 Task: Find a one-way business class flight from Norfolk (ORF) to Springfield (SPI) on June 2, using Delta, with 1 carry-on bag, and a budget of up to ₹480,000.
Action: Mouse moved to (368, 145)
Screenshot: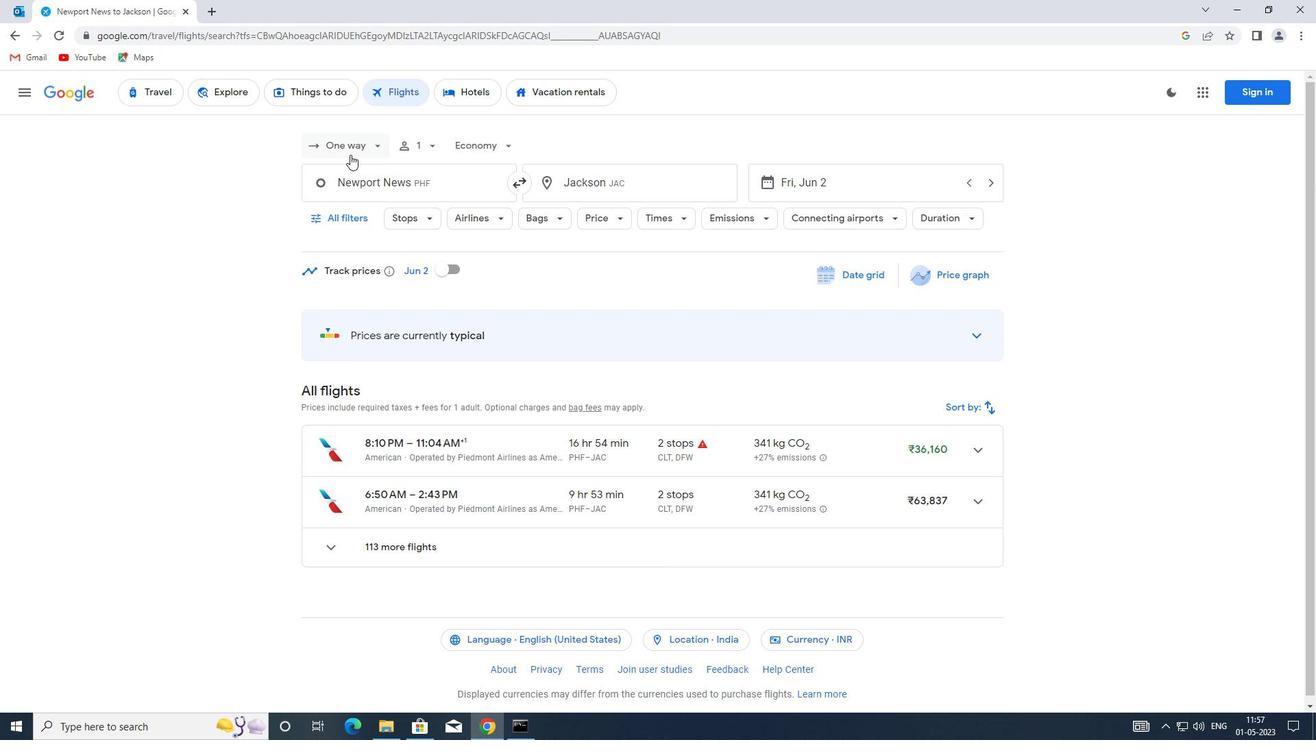
Action: Mouse pressed left at (368, 145)
Screenshot: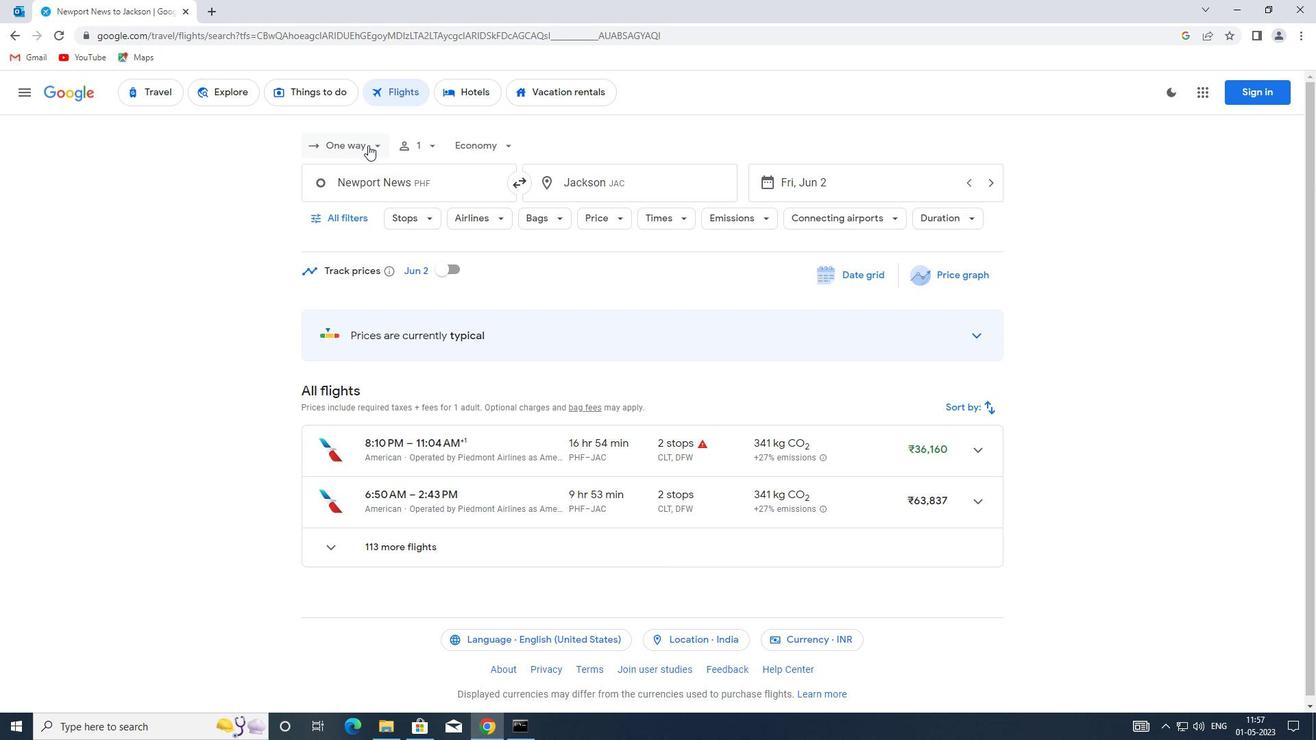 
Action: Mouse moved to (373, 212)
Screenshot: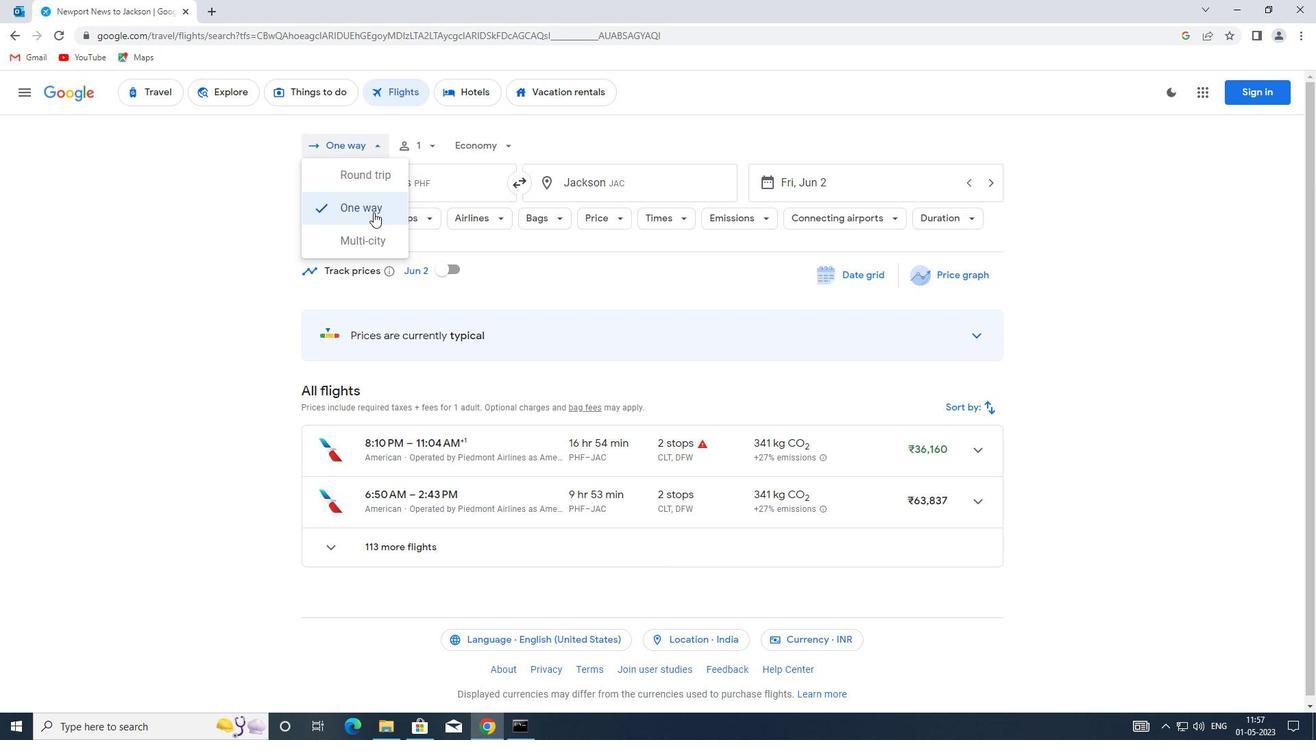 
Action: Mouse pressed left at (373, 212)
Screenshot: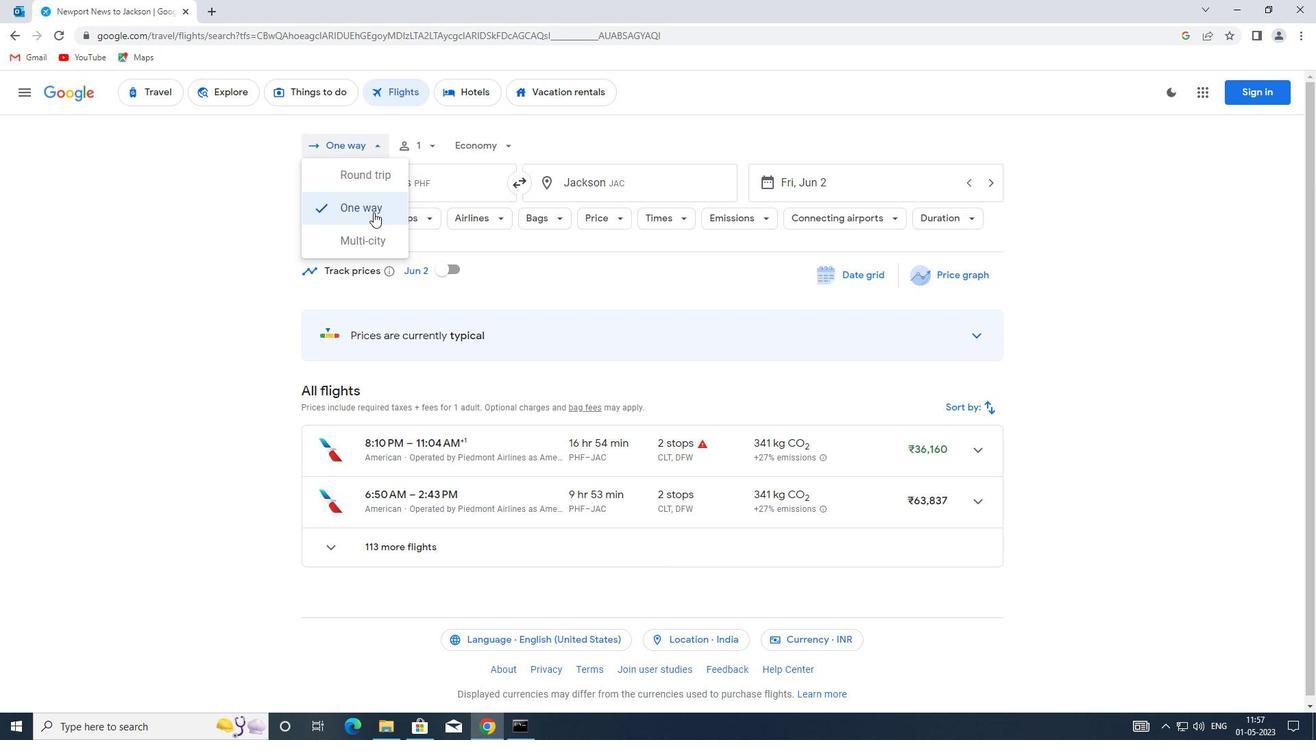 
Action: Mouse moved to (433, 146)
Screenshot: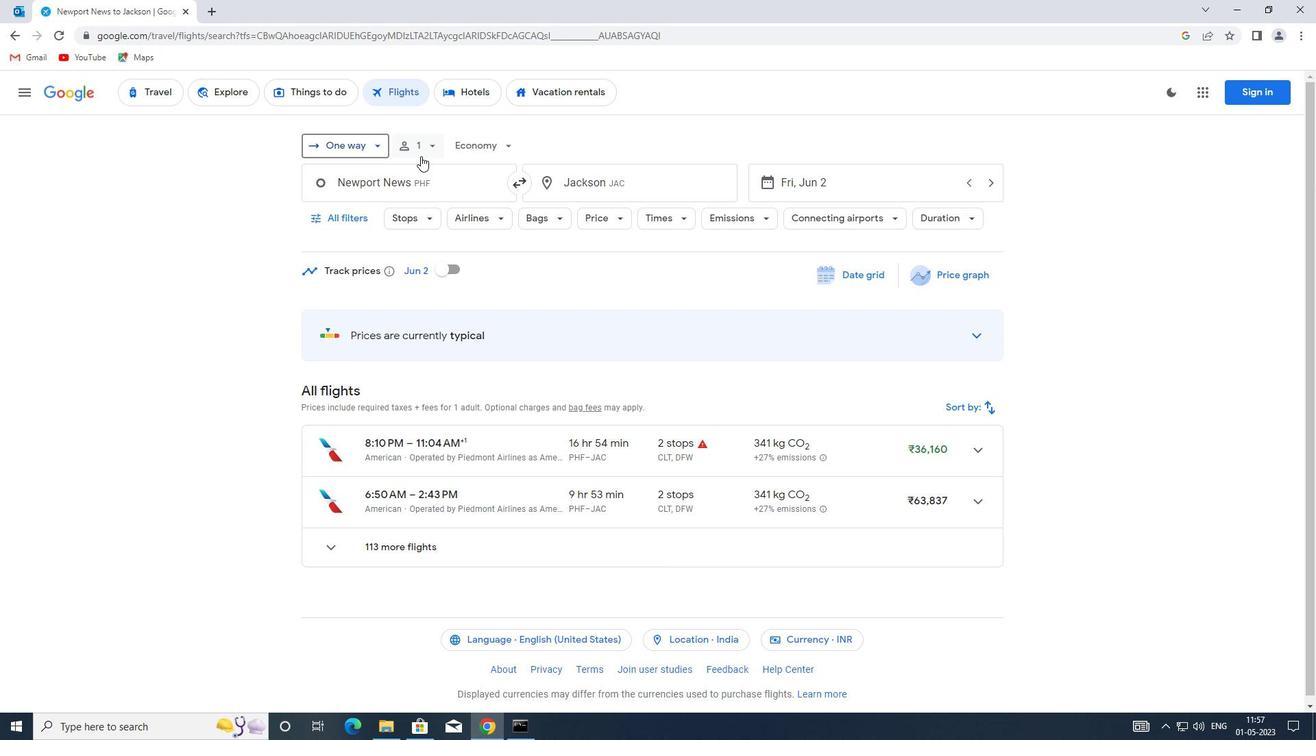 
Action: Mouse pressed left at (433, 146)
Screenshot: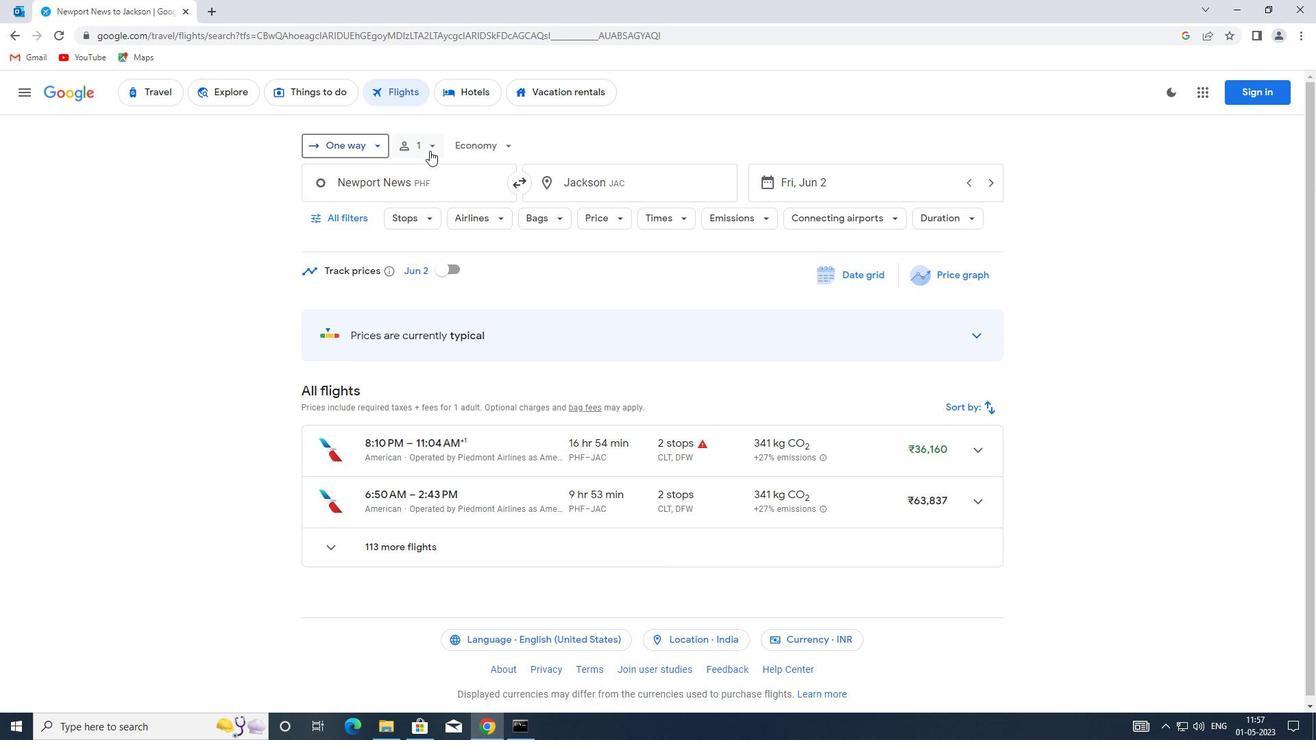 
Action: Mouse moved to (537, 178)
Screenshot: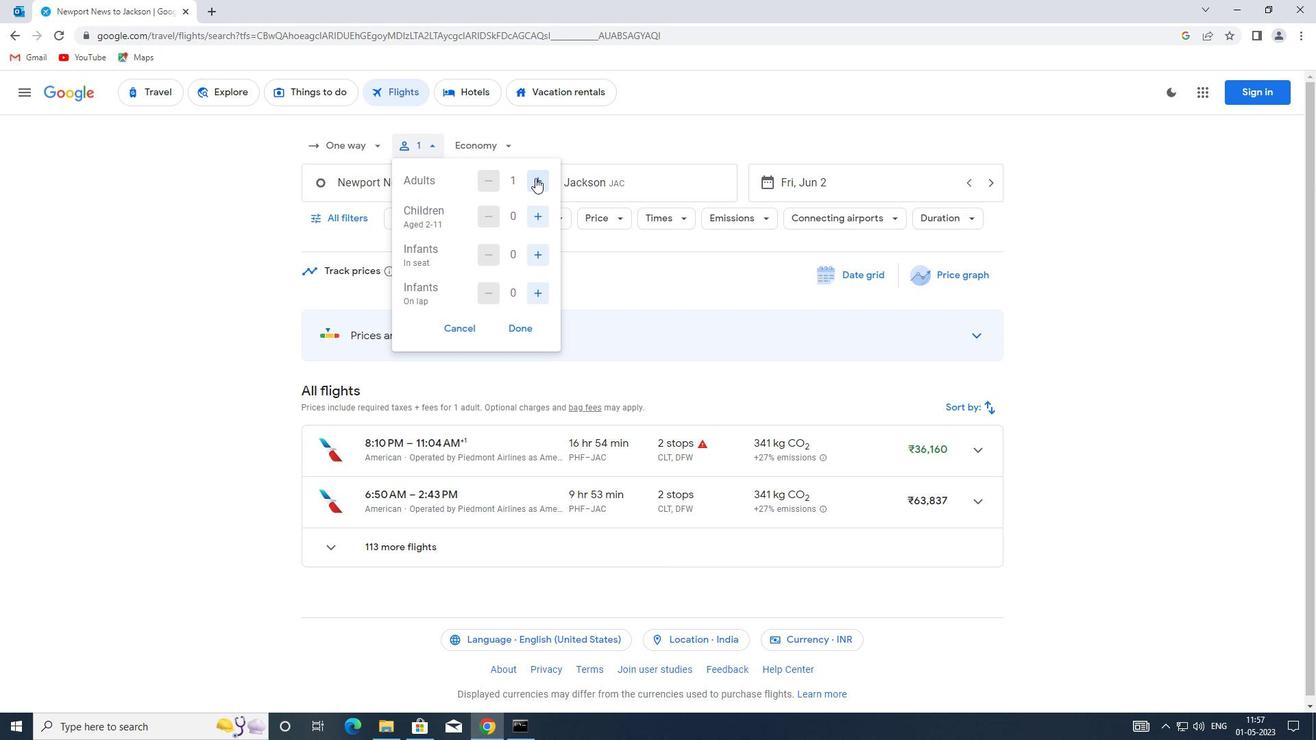 
Action: Mouse pressed left at (537, 178)
Screenshot: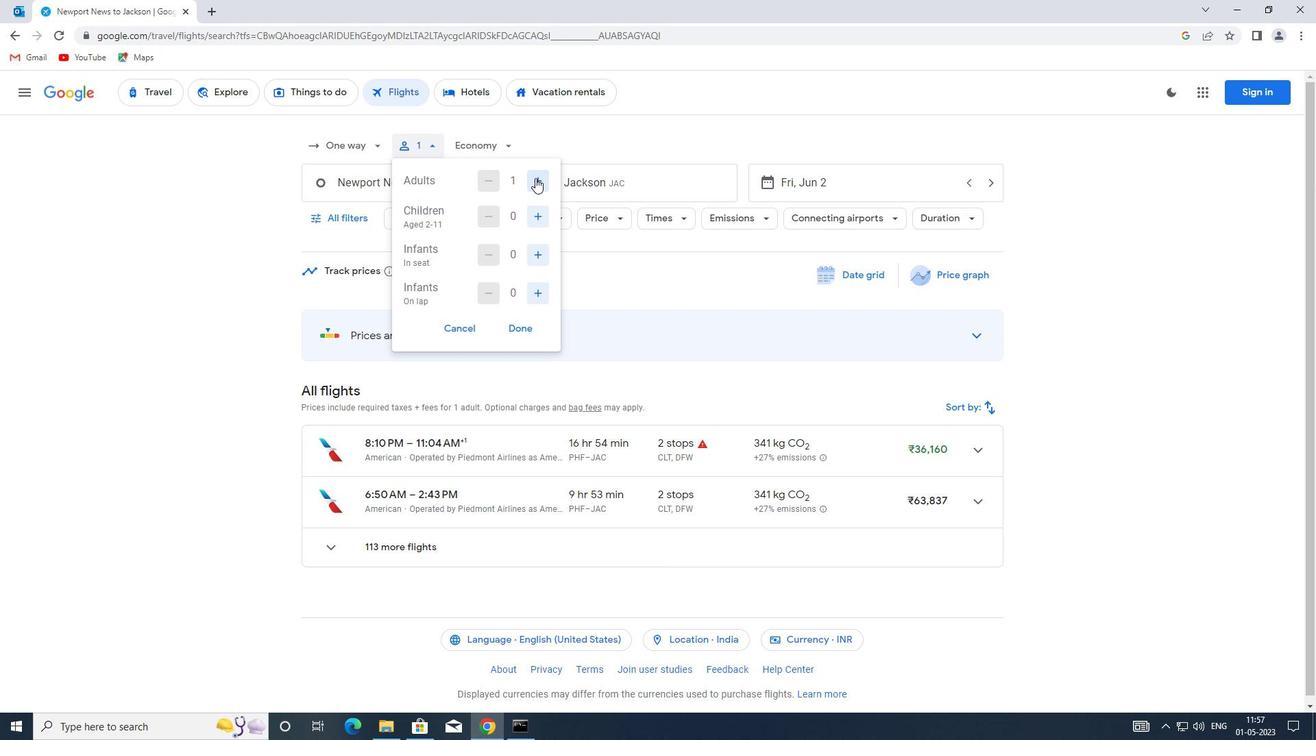 
Action: Mouse pressed left at (537, 178)
Screenshot: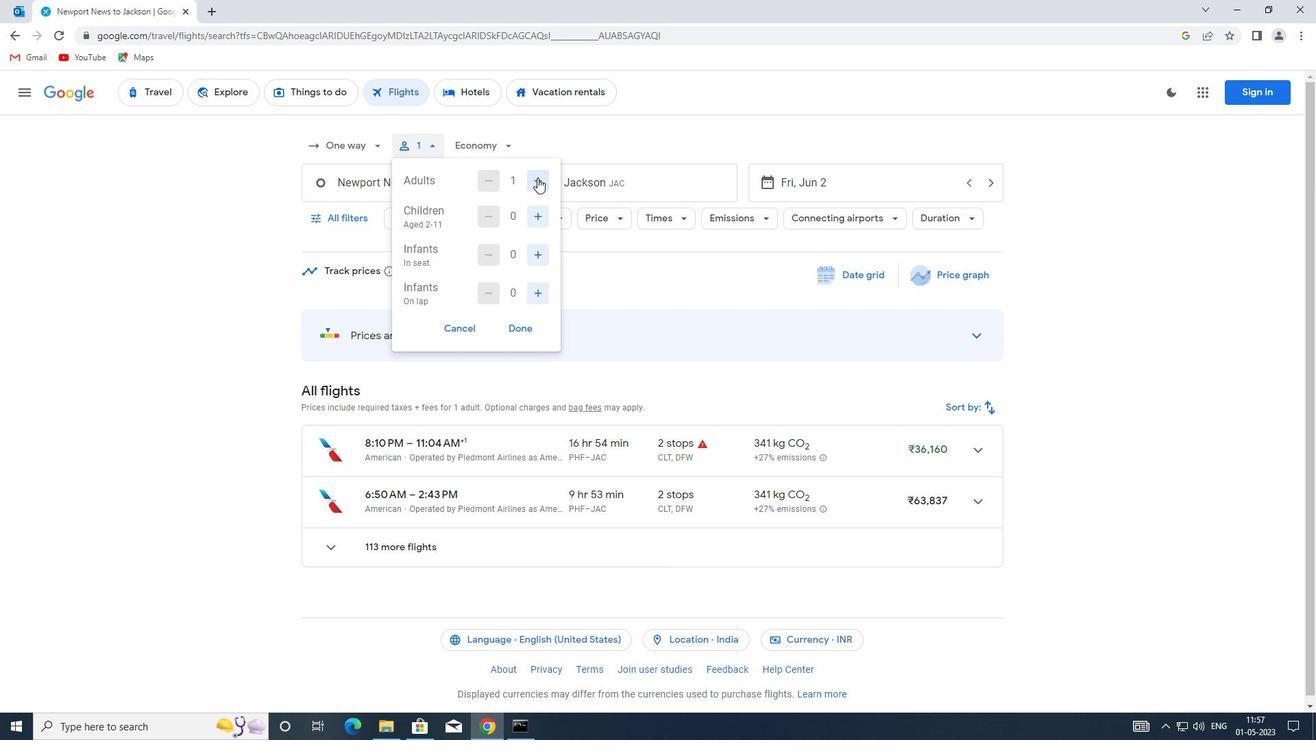 
Action: Mouse moved to (538, 178)
Screenshot: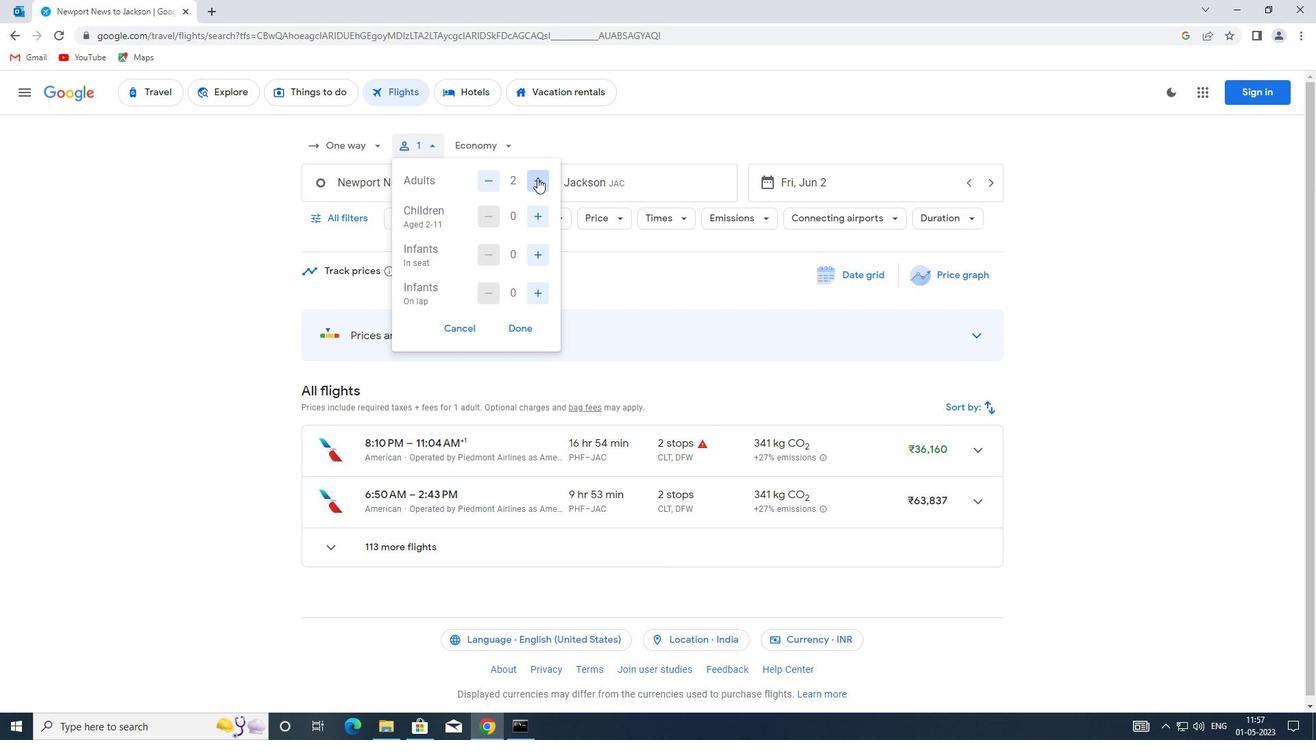 
Action: Mouse pressed left at (538, 178)
Screenshot: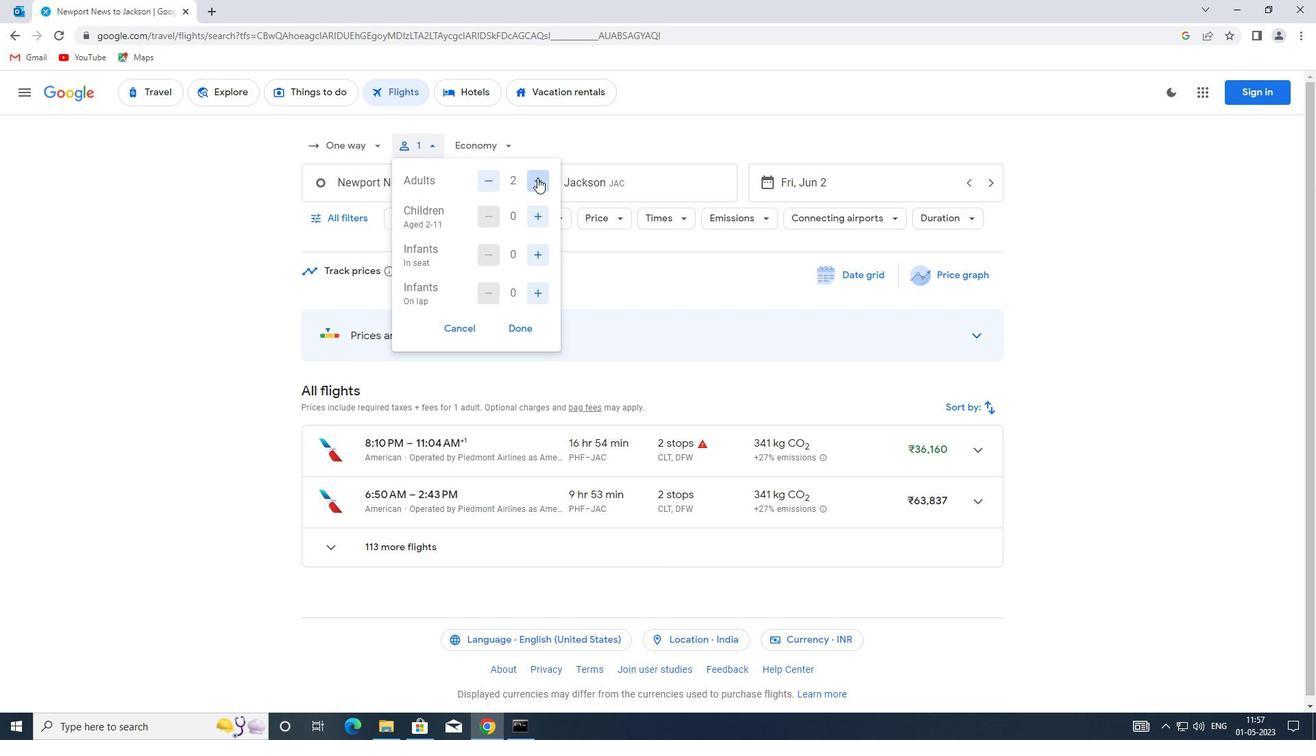 
Action: Mouse moved to (538, 178)
Screenshot: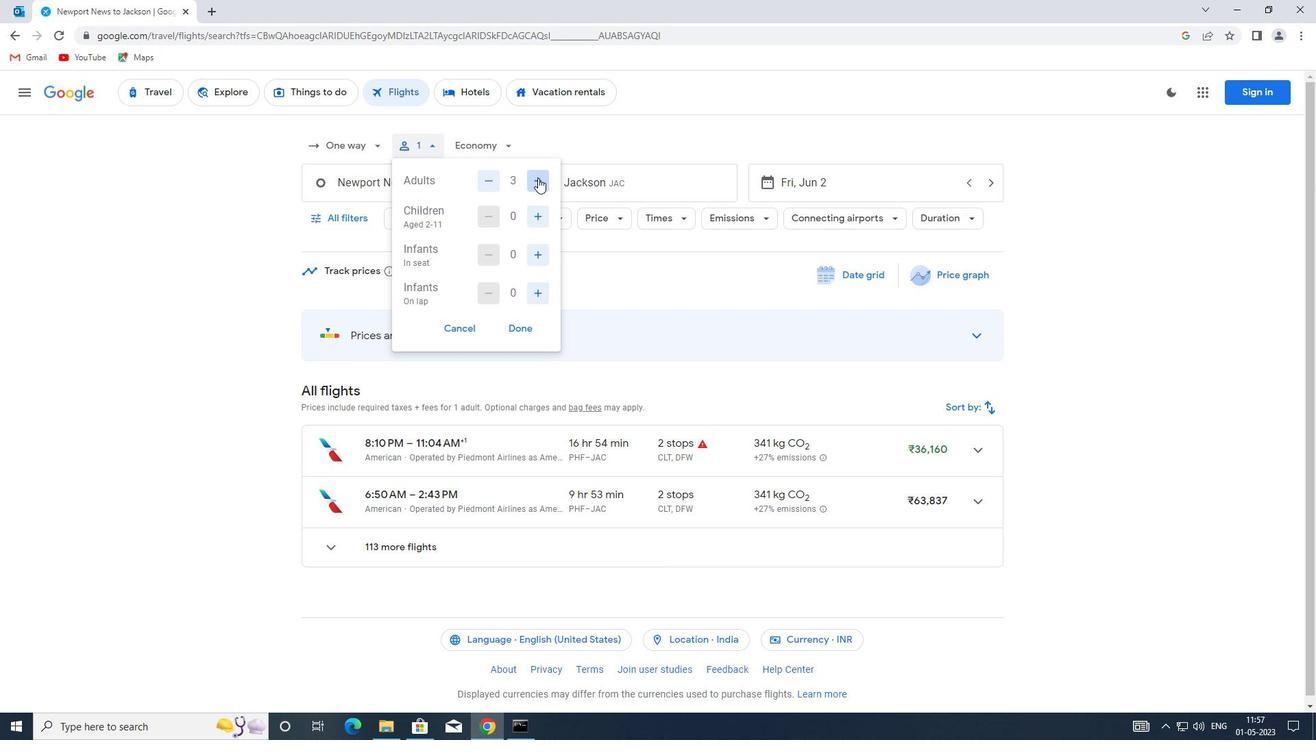 
Action: Mouse pressed left at (538, 178)
Screenshot: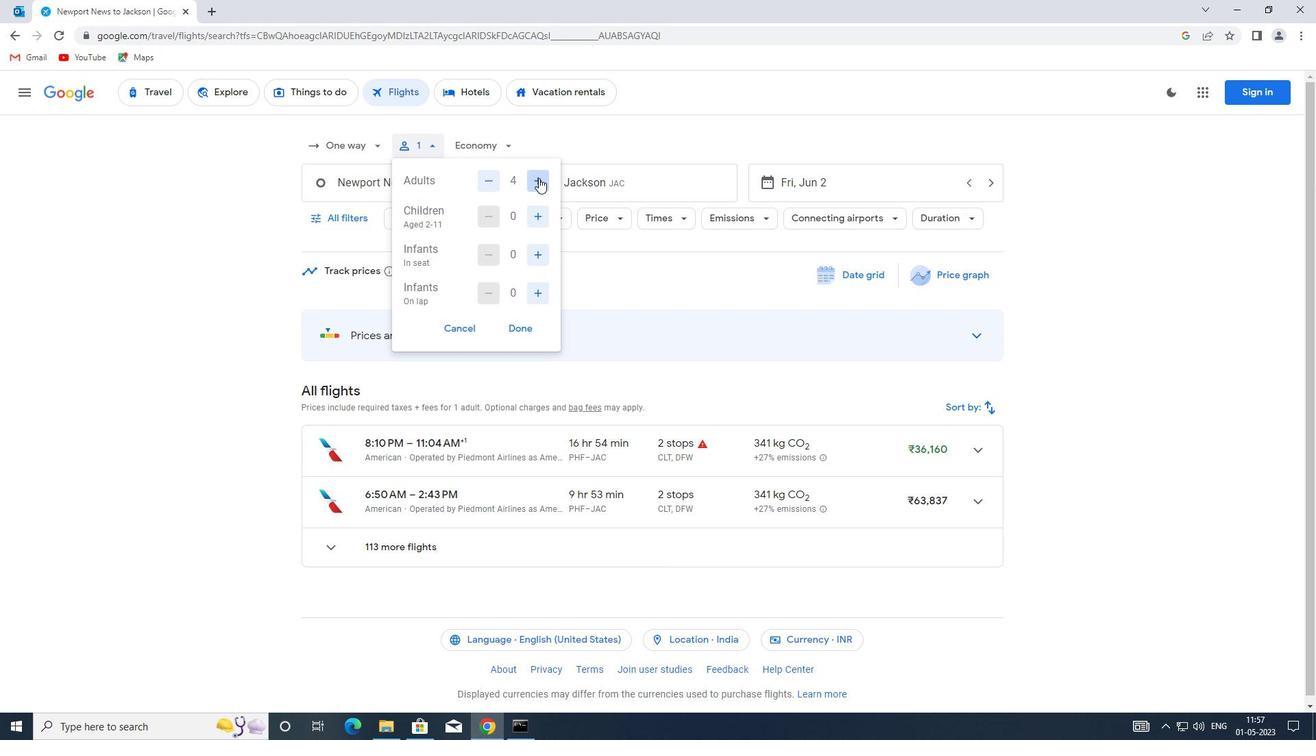 
Action: Mouse moved to (538, 213)
Screenshot: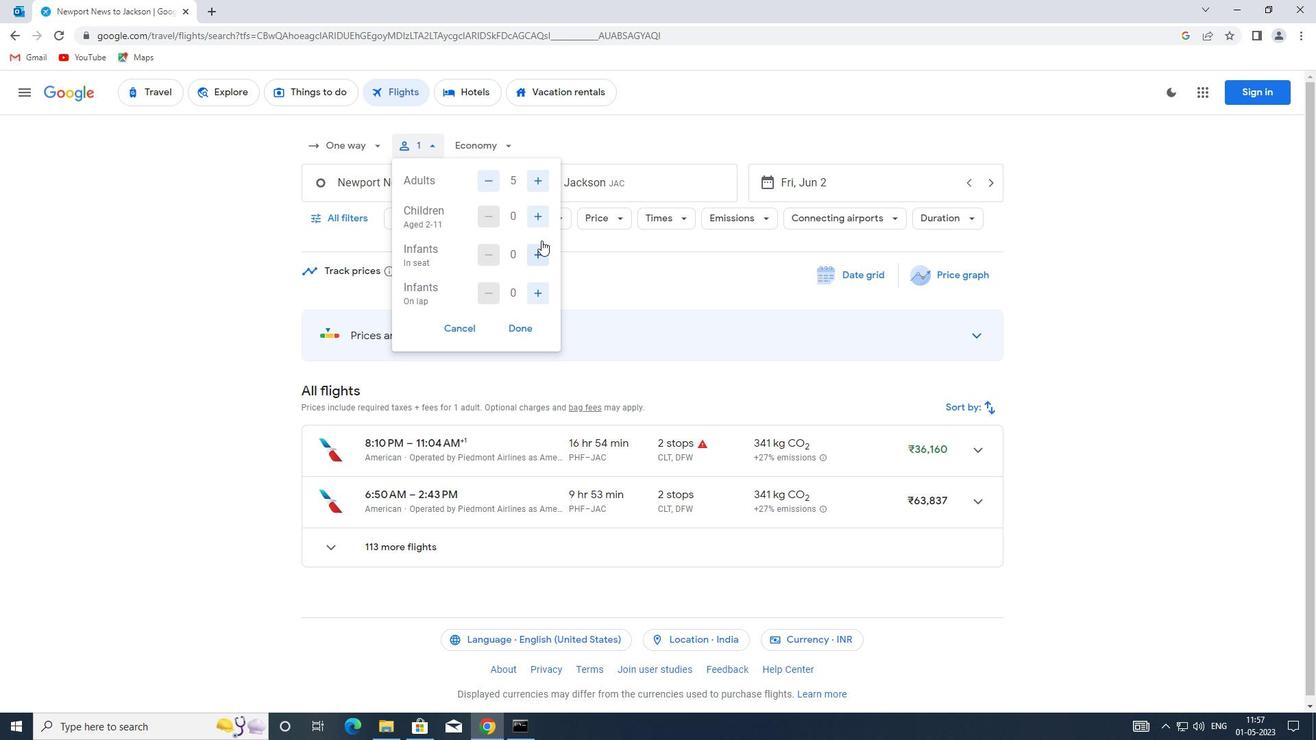 
Action: Mouse pressed left at (538, 213)
Screenshot: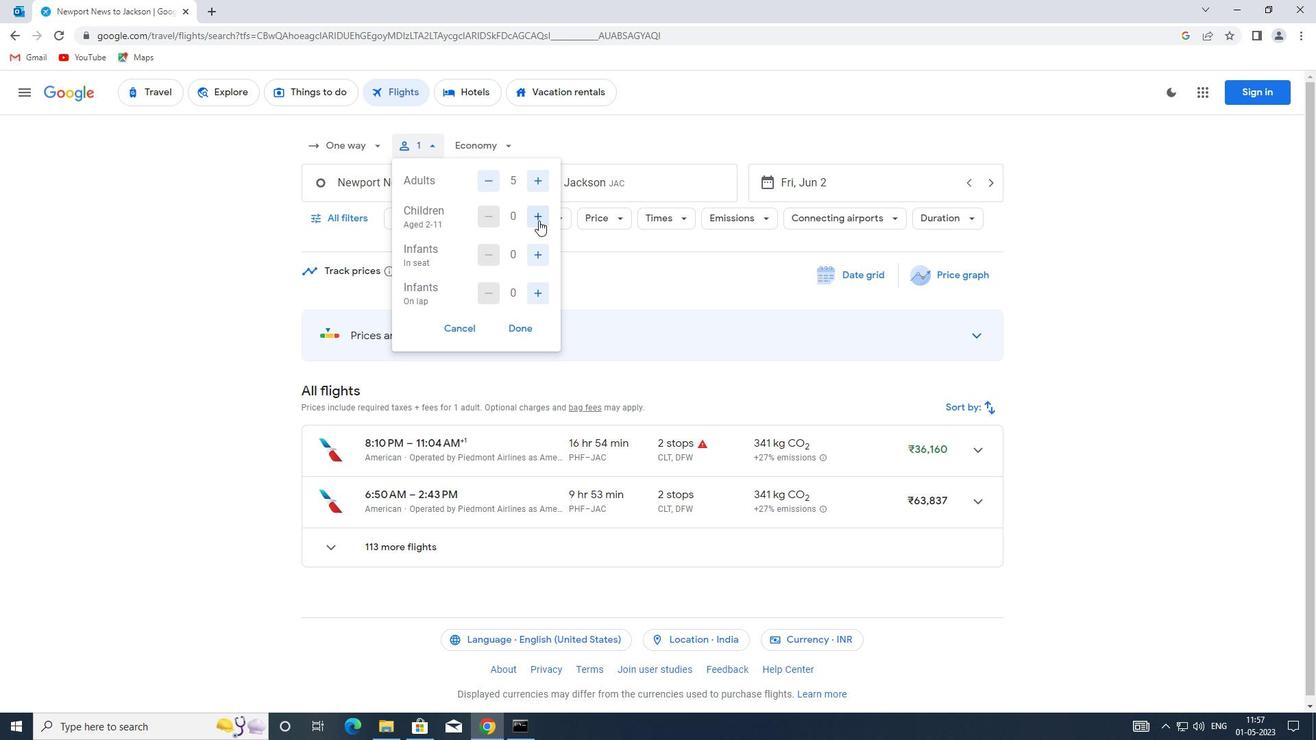 
Action: Mouse moved to (536, 258)
Screenshot: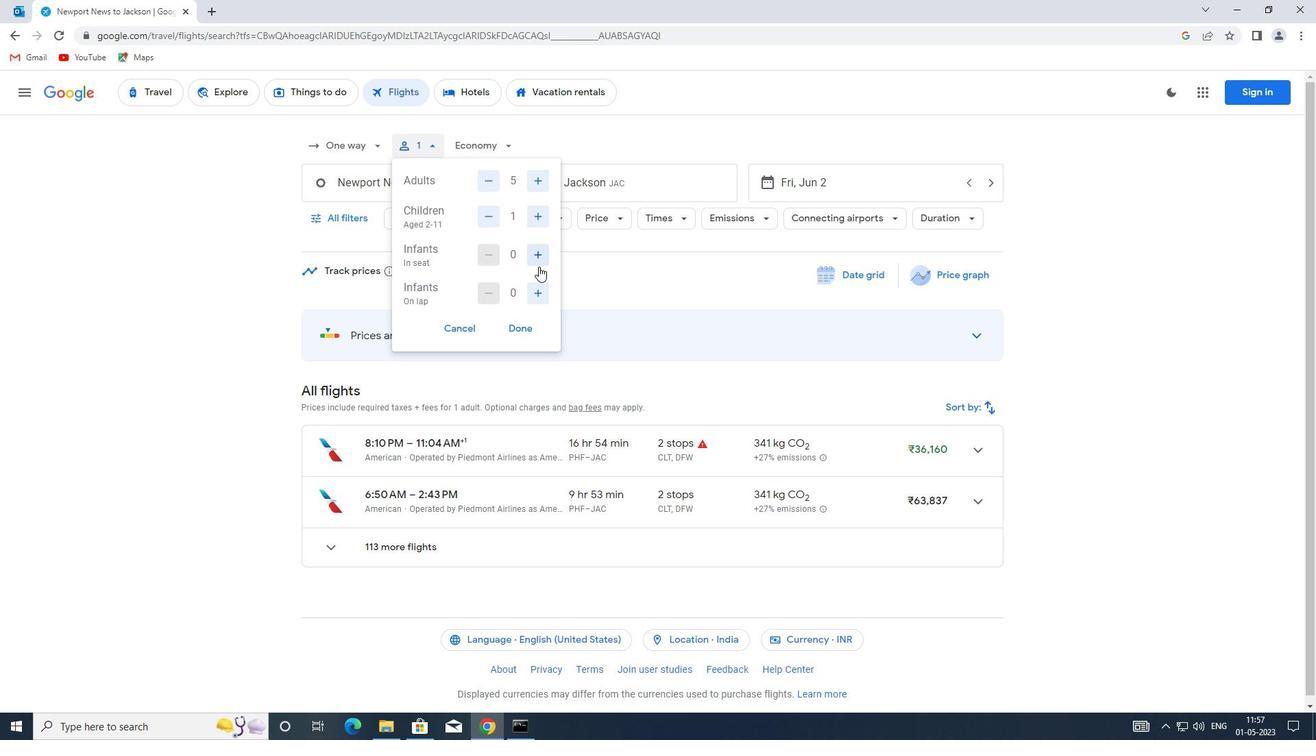 
Action: Mouse pressed left at (536, 258)
Screenshot: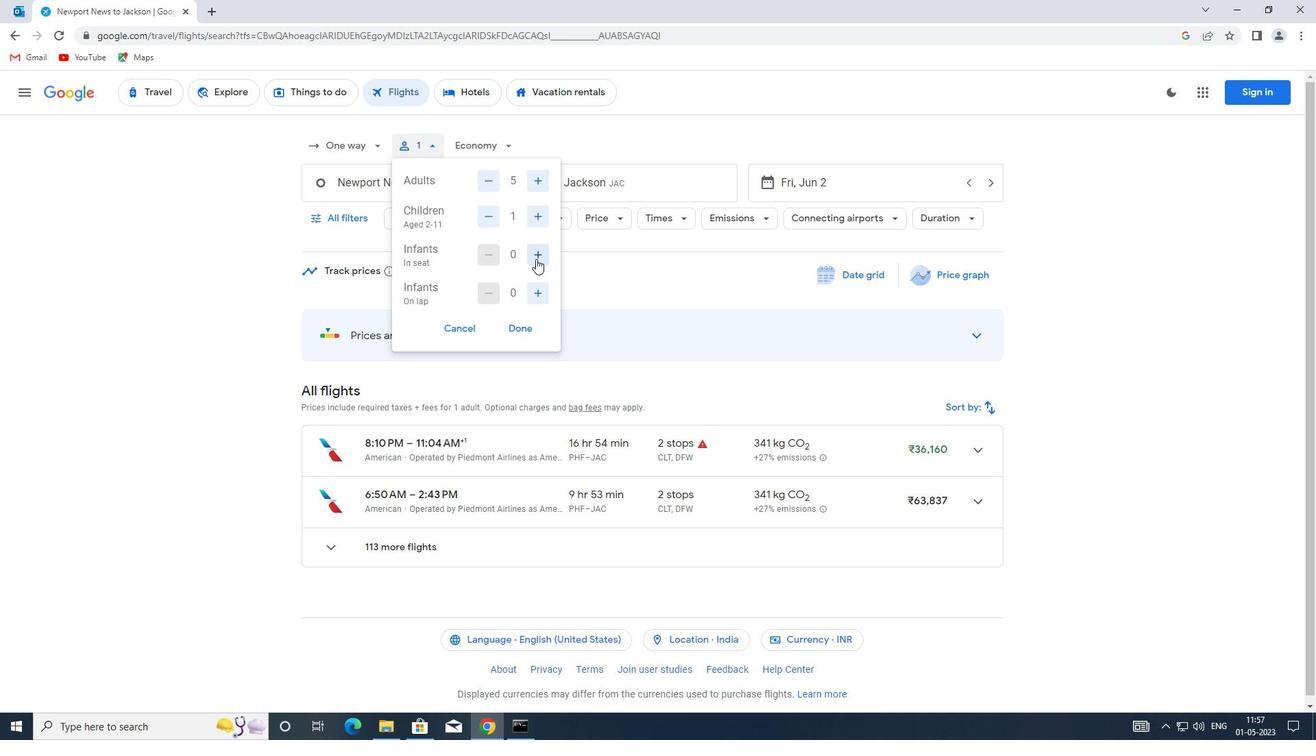 
Action: Mouse pressed left at (536, 258)
Screenshot: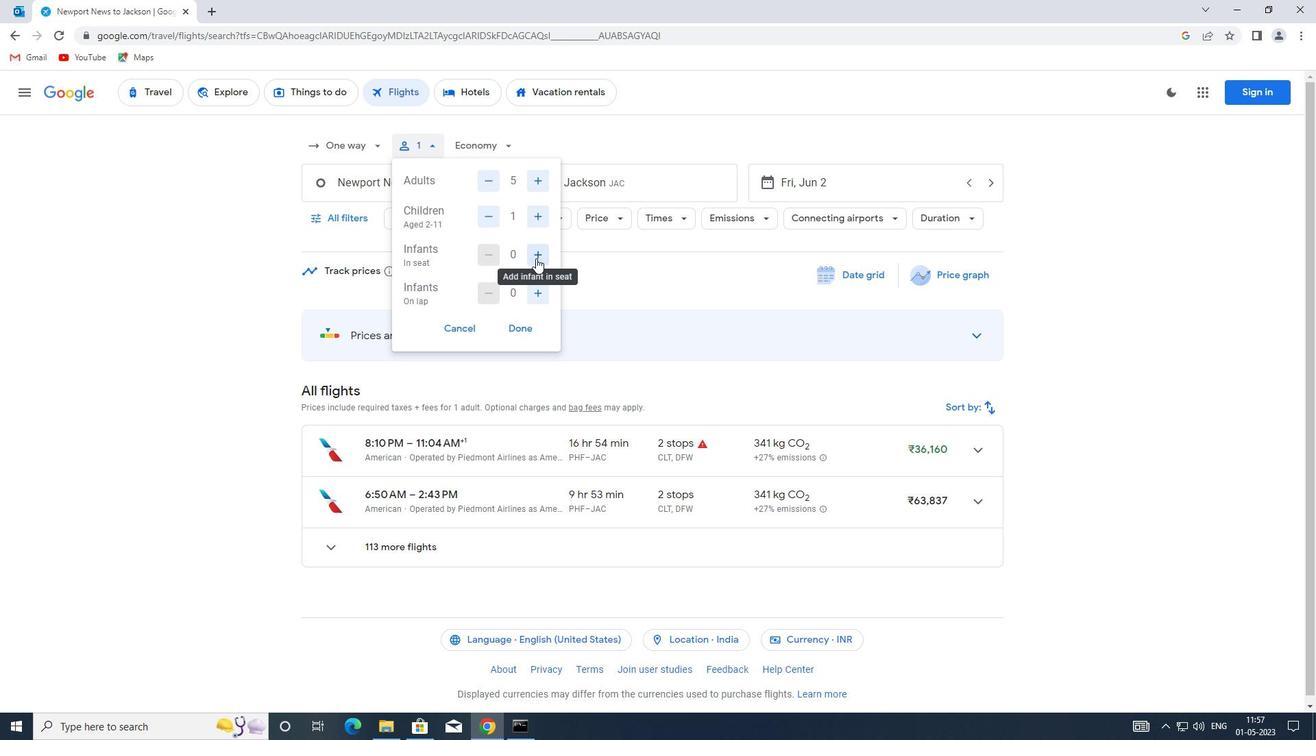 
Action: Mouse moved to (538, 294)
Screenshot: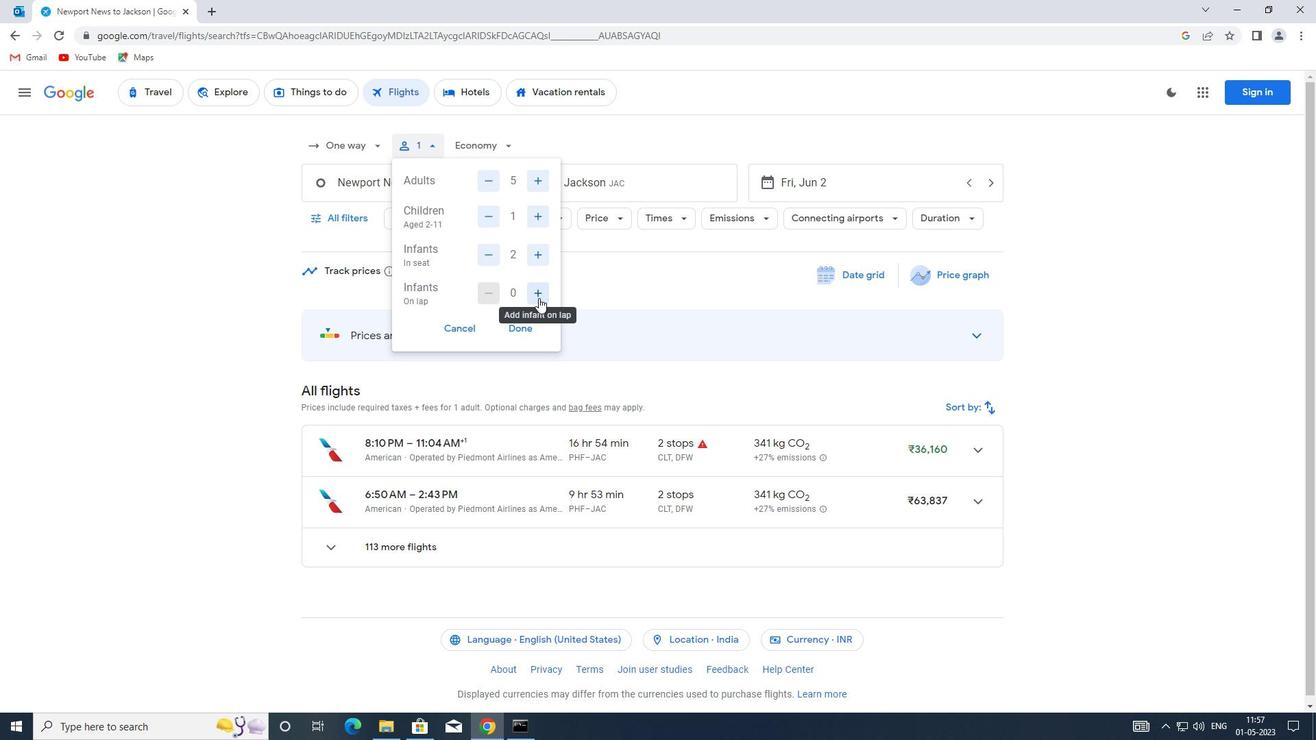 
Action: Mouse pressed left at (538, 294)
Screenshot: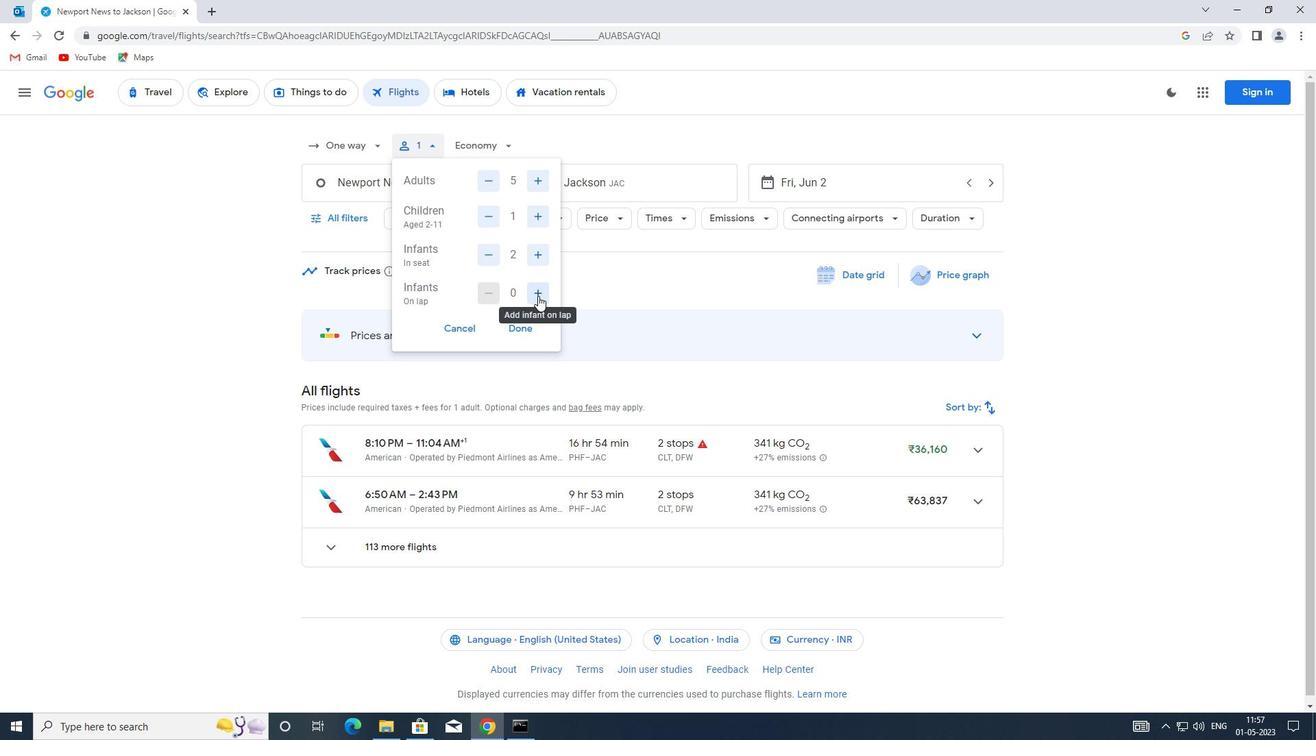 
Action: Mouse moved to (524, 334)
Screenshot: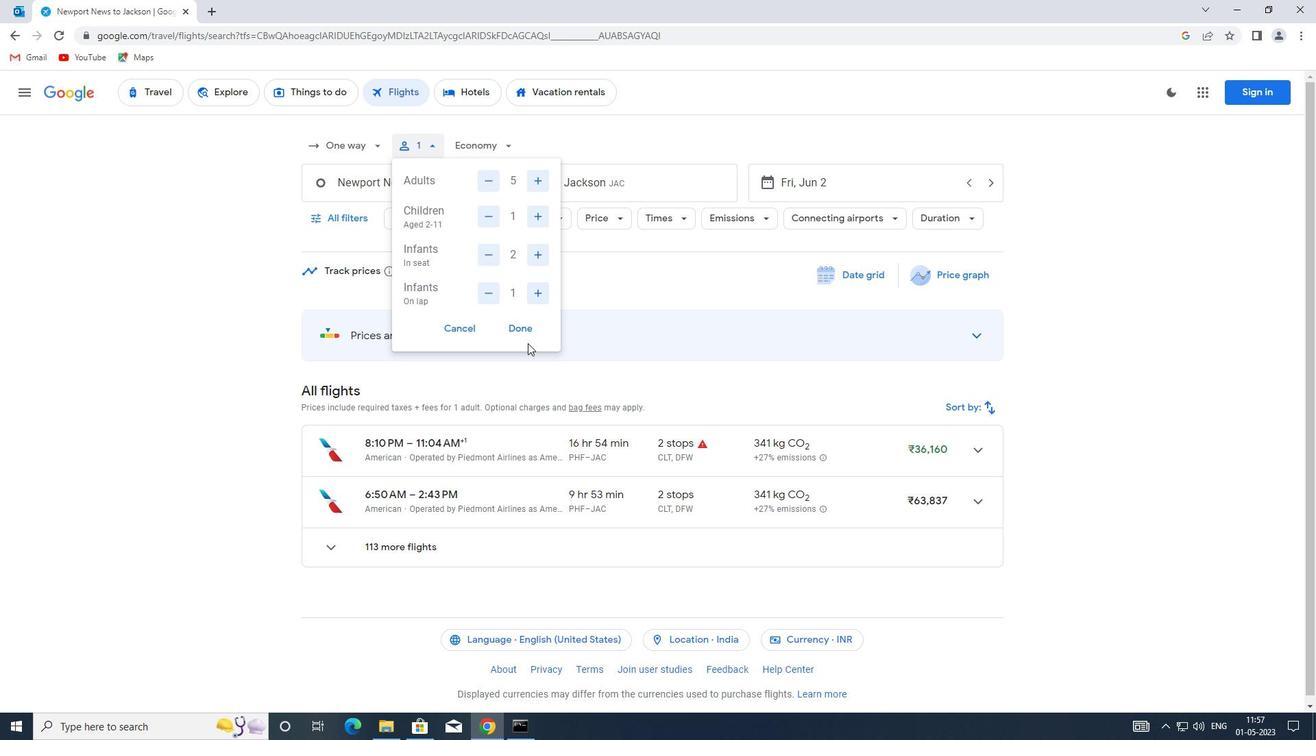 
Action: Mouse pressed left at (524, 334)
Screenshot: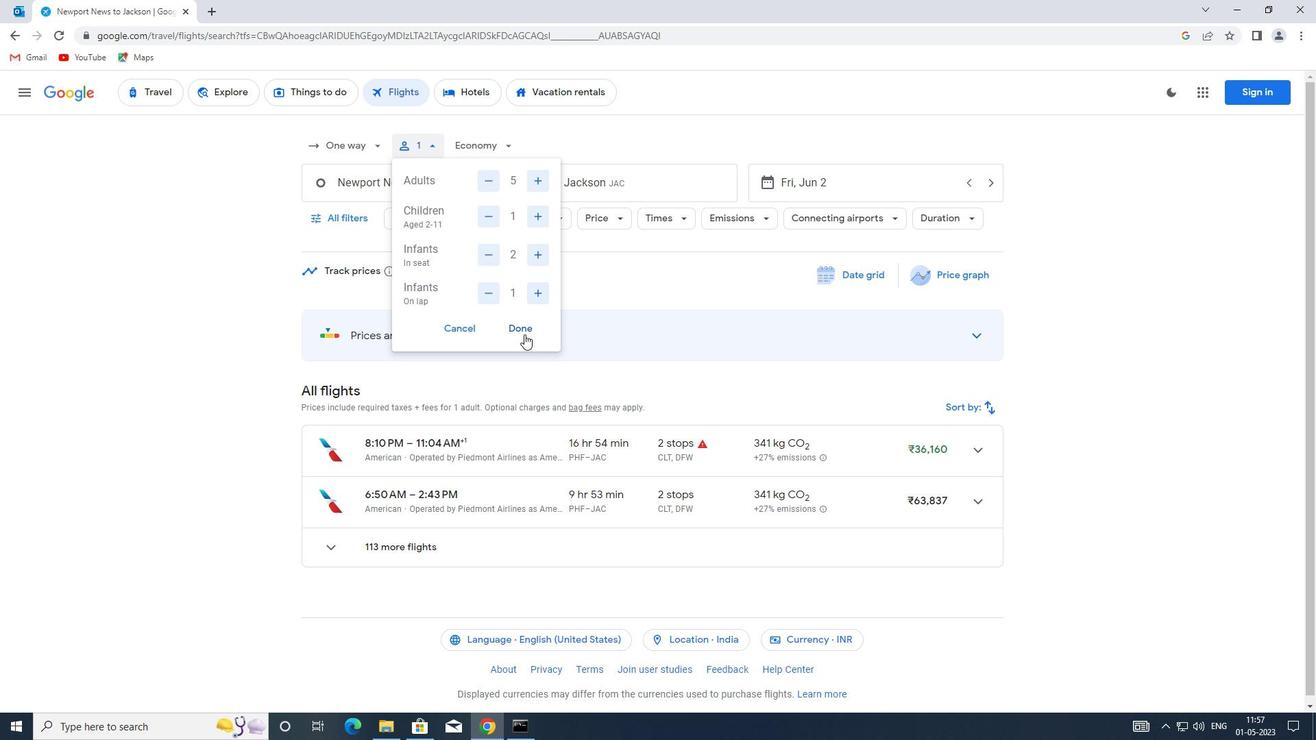 
Action: Mouse moved to (503, 150)
Screenshot: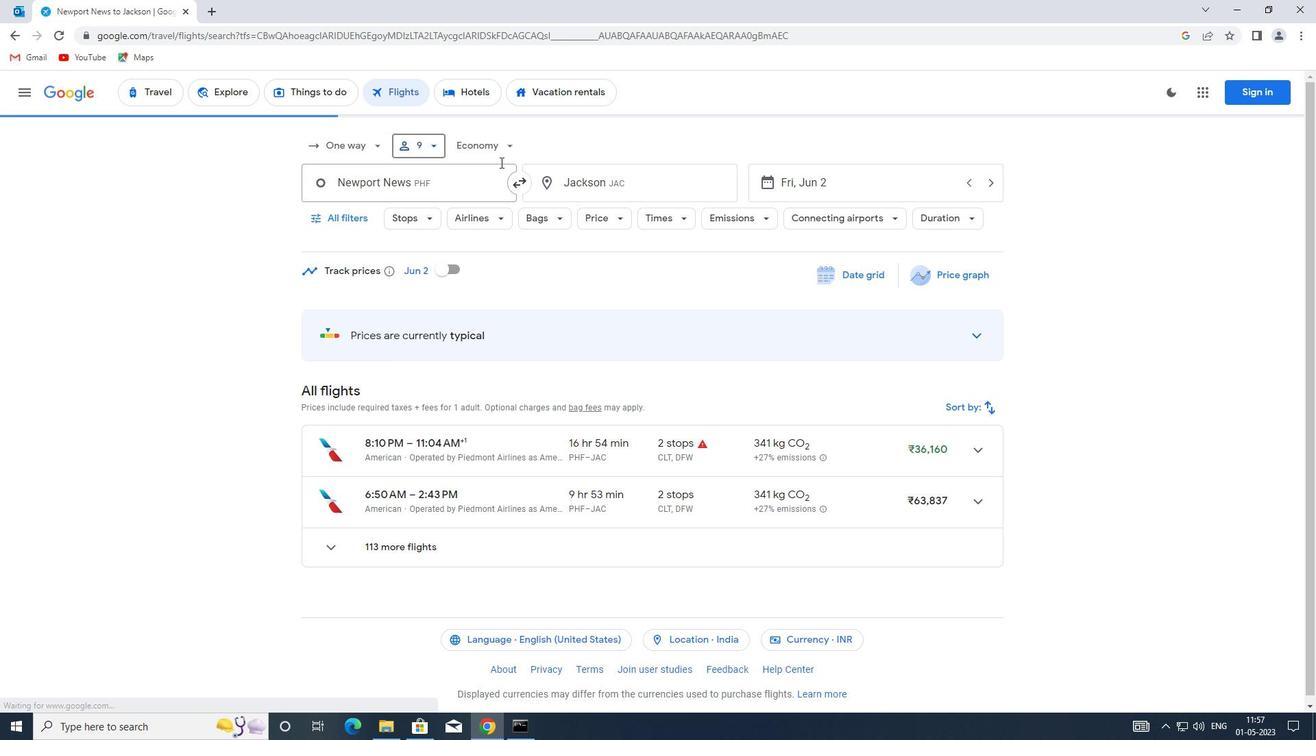 
Action: Mouse pressed left at (503, 150)
Screenshot: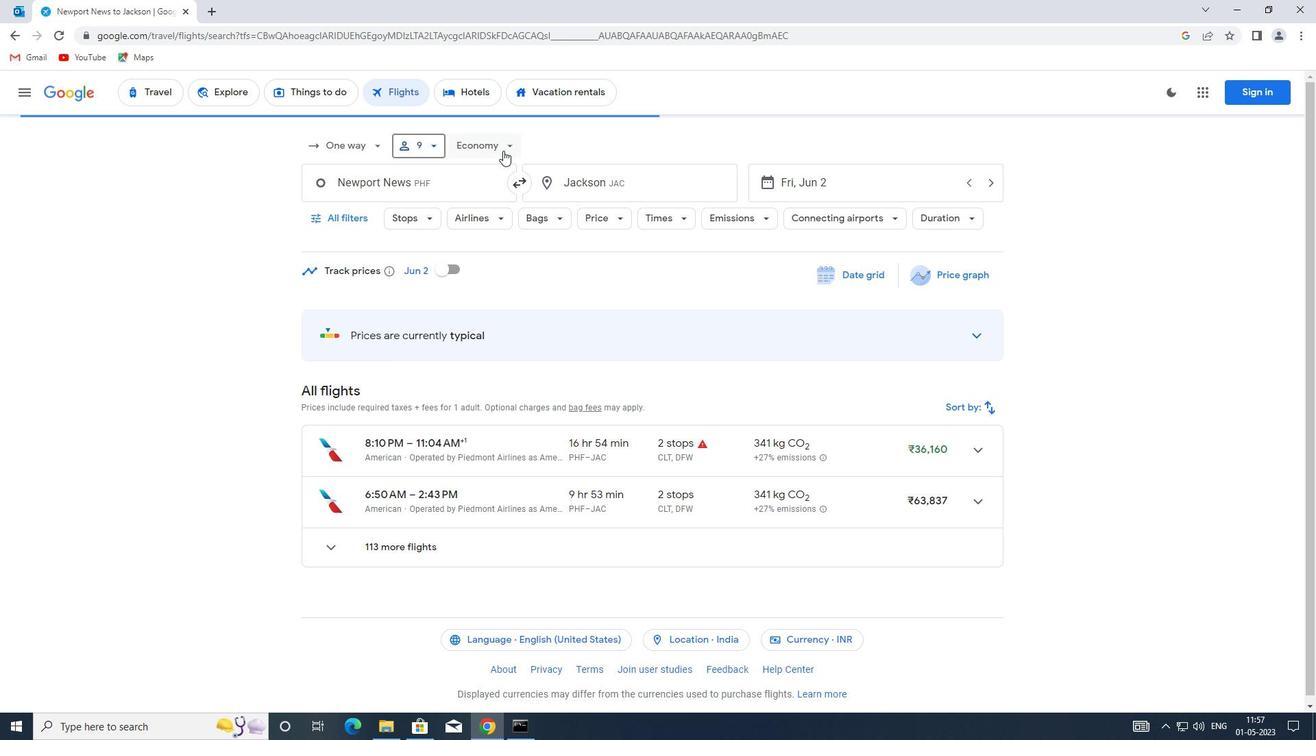 
Action: Mouse moved to (513, 238)
Screenshot: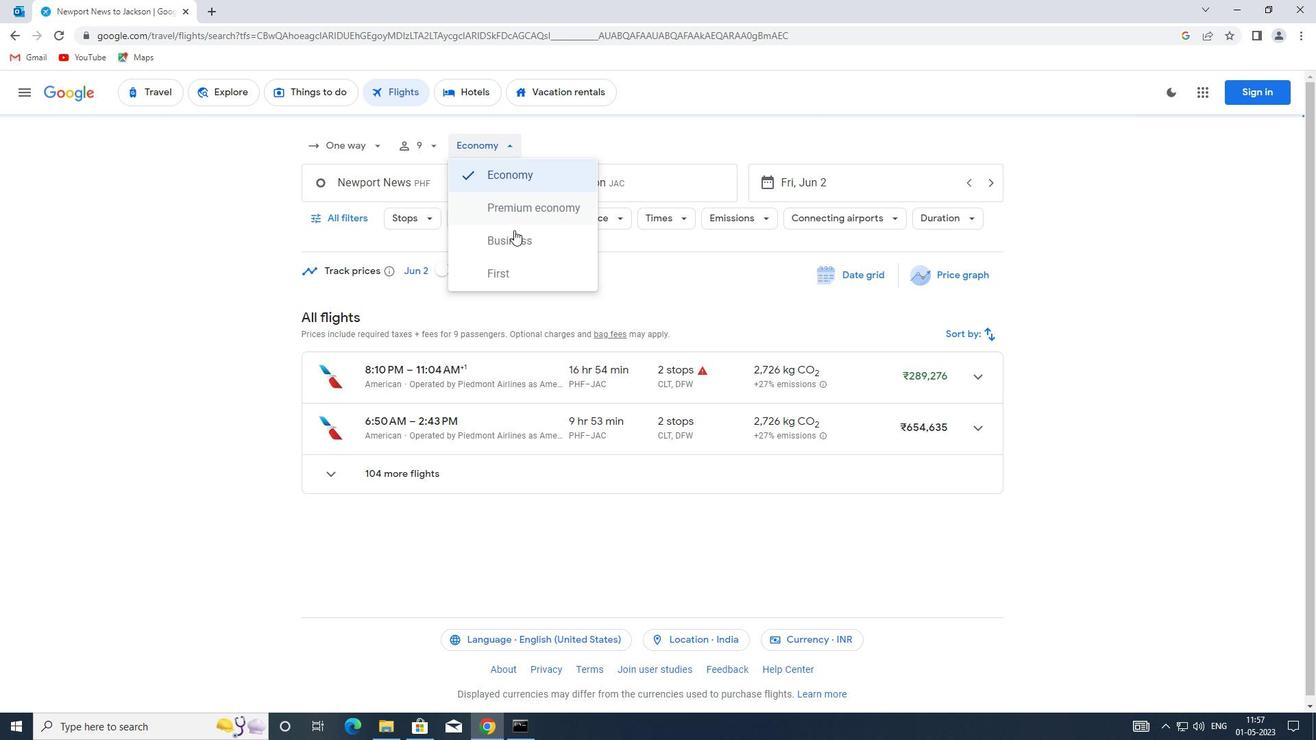 
Action: Mouse pressed left at (513, 238)
Screenshot: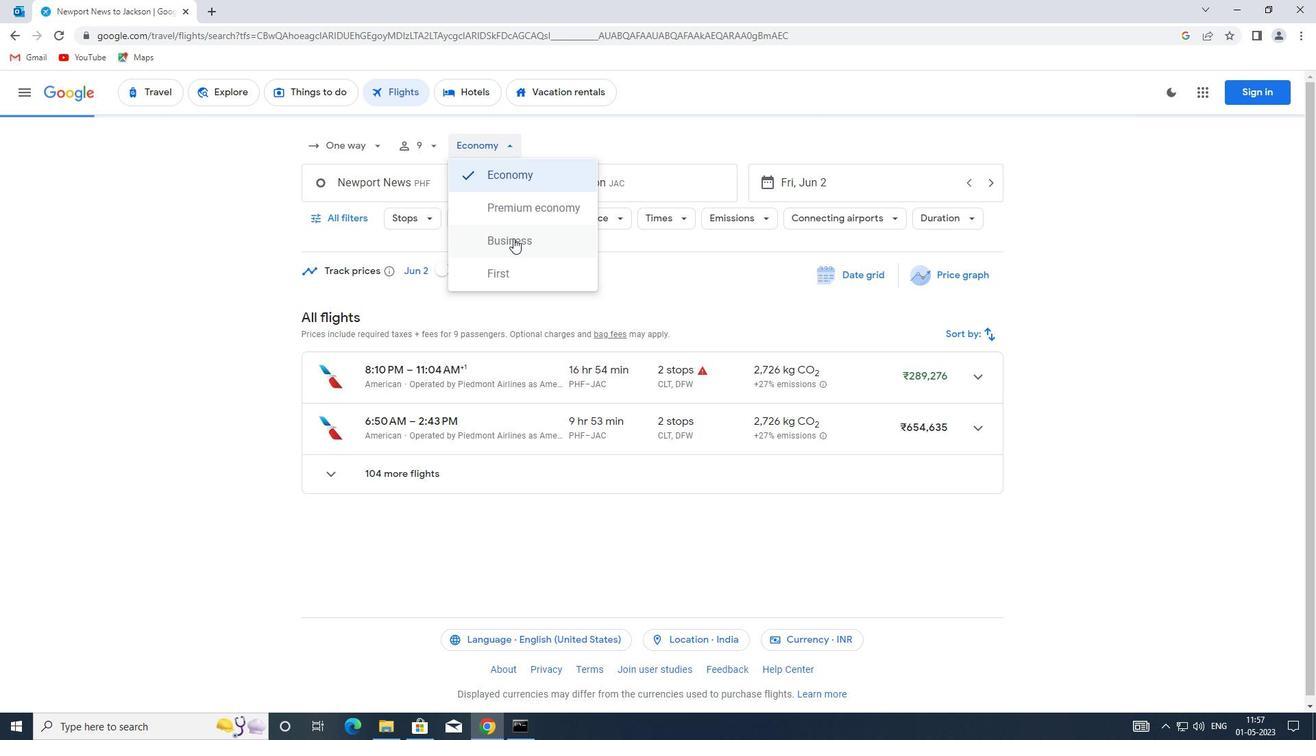 
Action: Mouse moved to (403, 182)
Screenshot: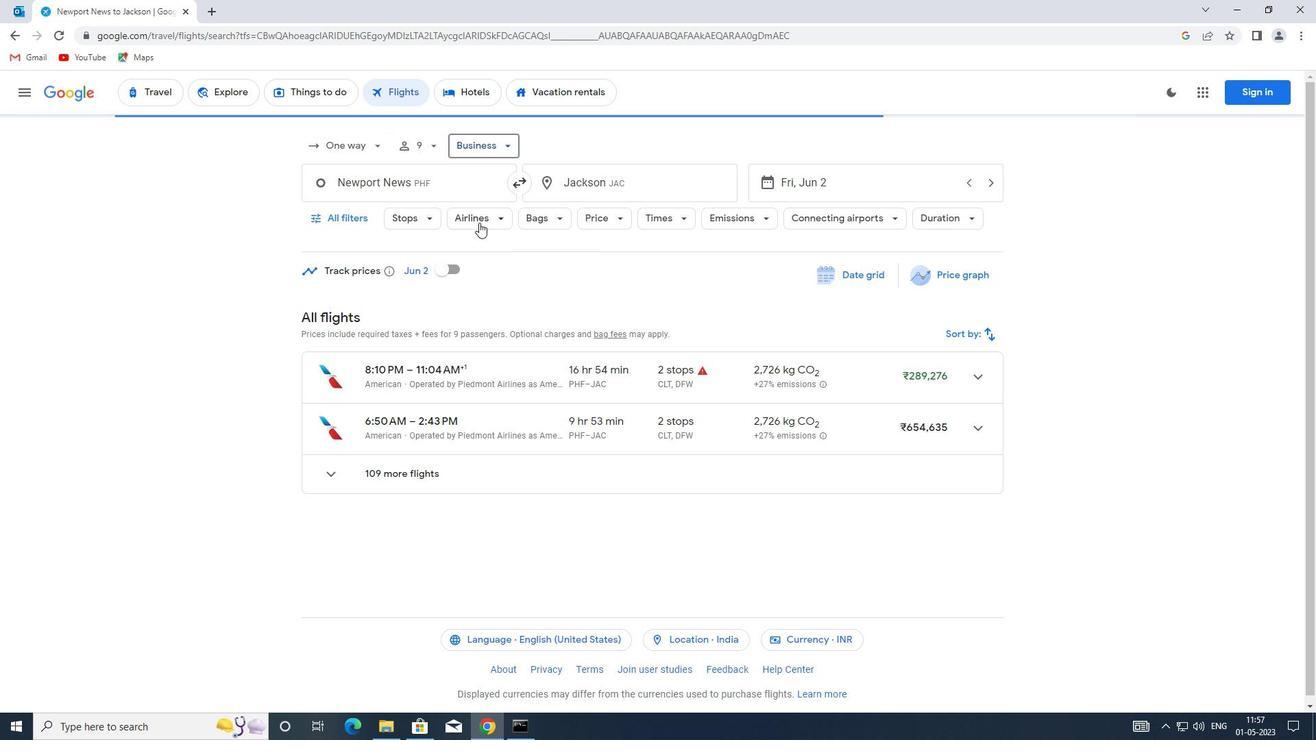 
Action: Mouse pressed left at (403, 182)
Screenshot: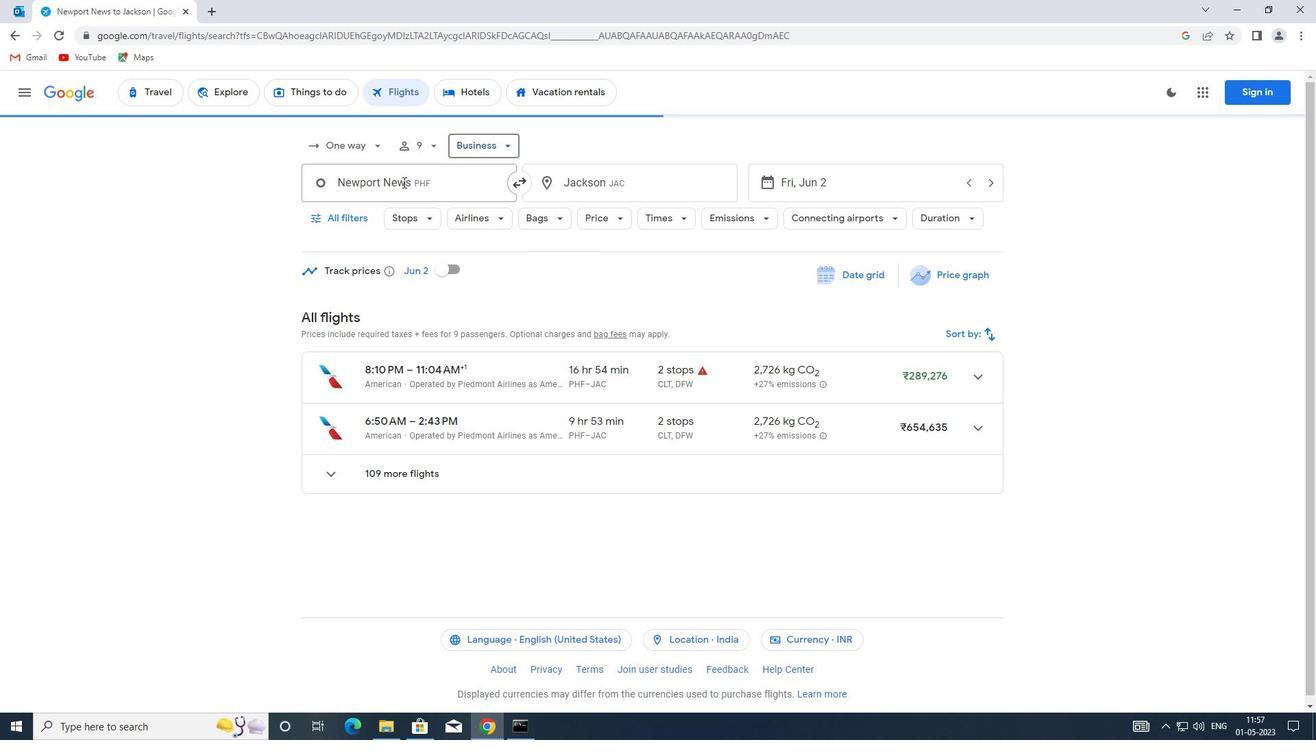 
Action: Key pressed o
Screenshot: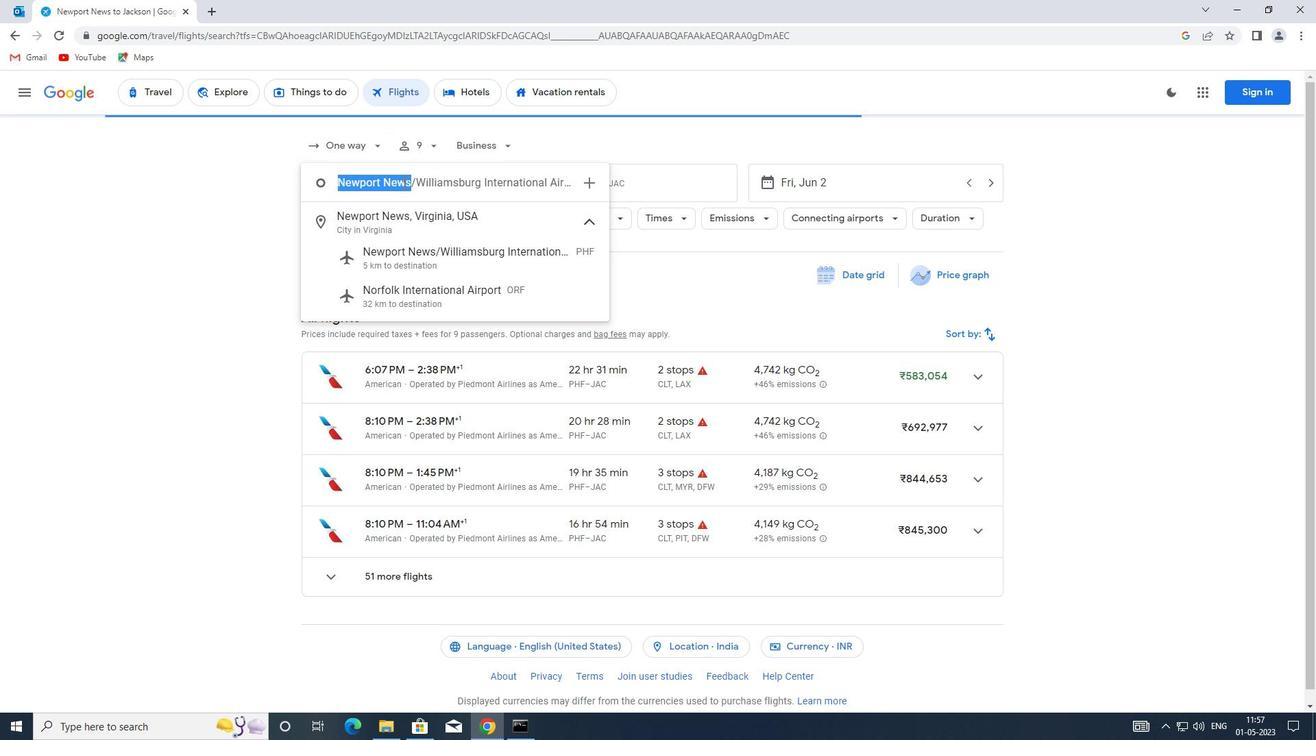 
Action: Mouse moved to (403, 183)
Screenshot: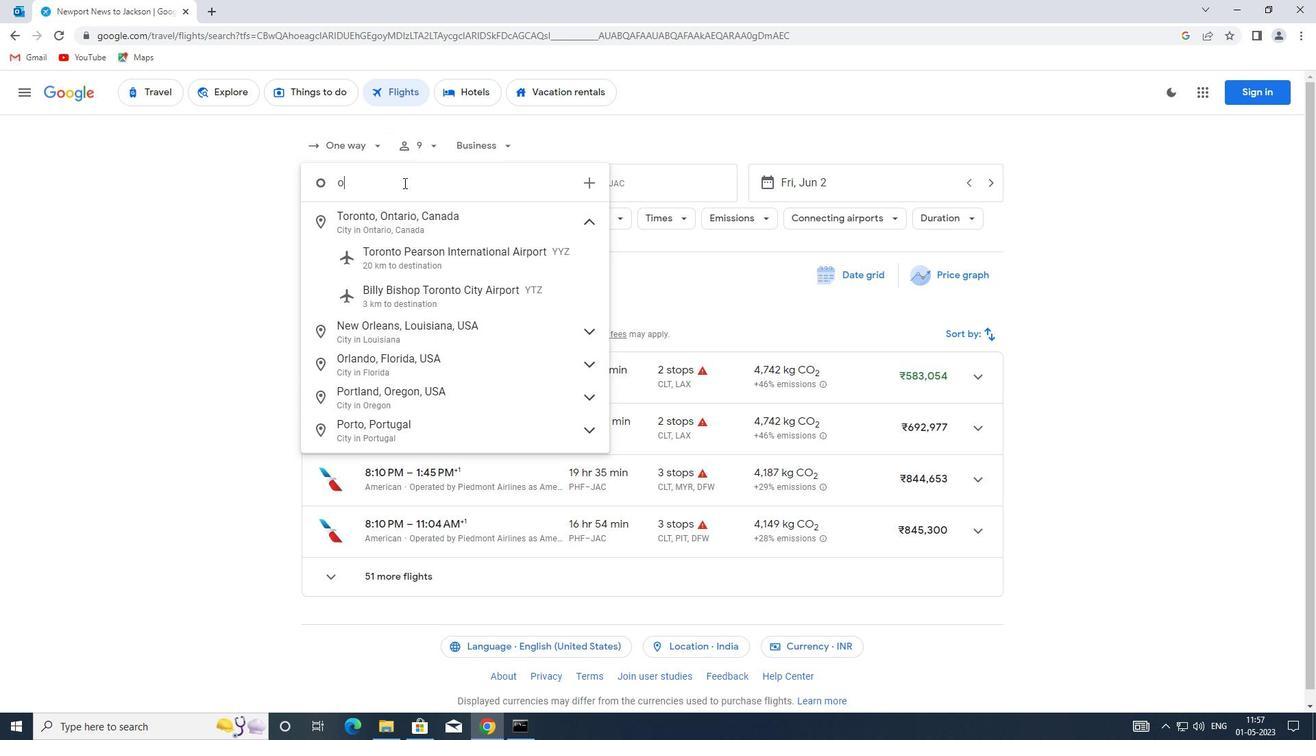 
Action: Key pressed rf
Screenshot: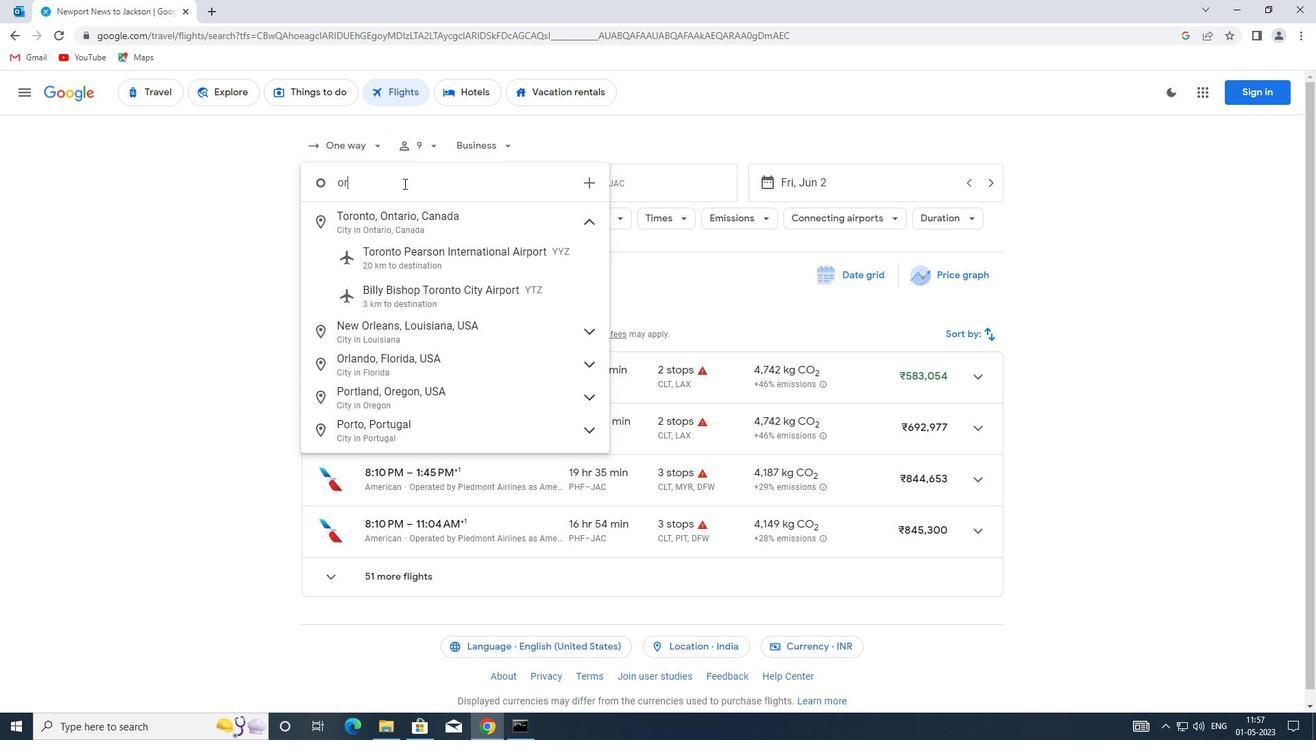 
Action: Mouse moved to (468, 218)
Screenshot: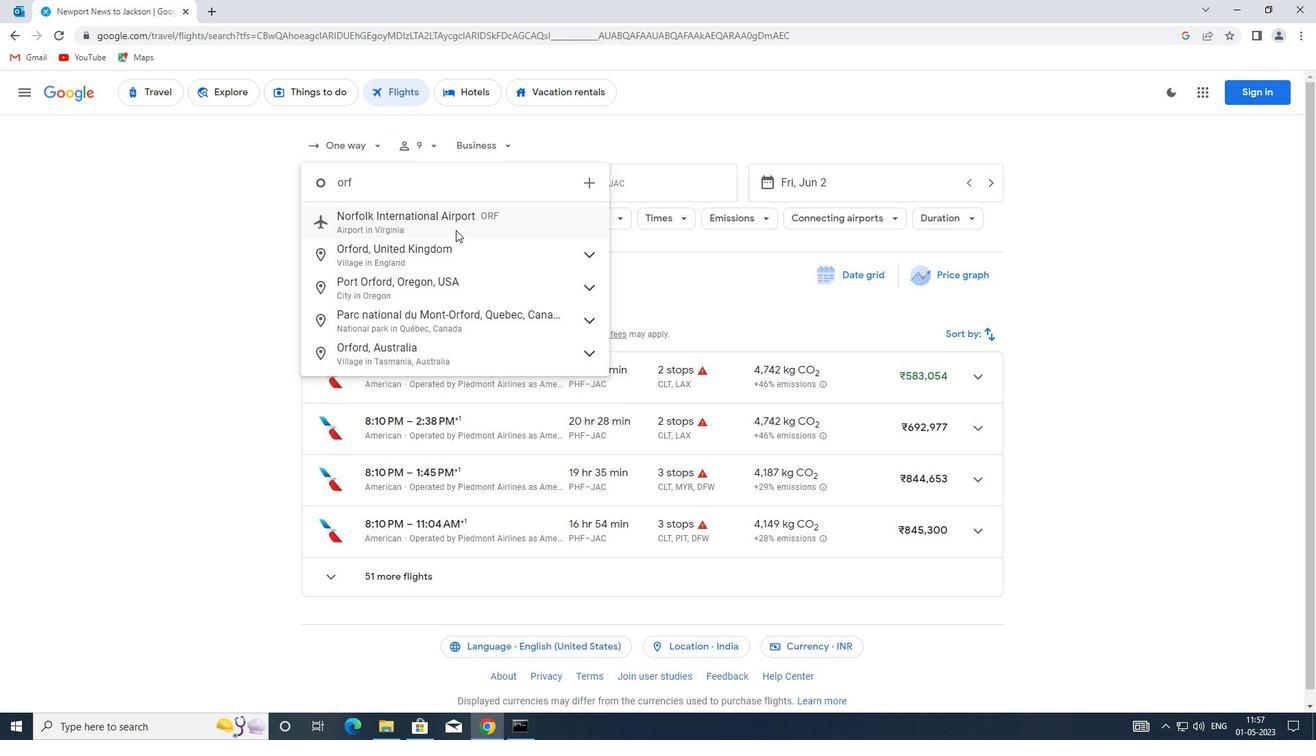 
Action: Mouse pressed left at (468, 218)
Screenshot: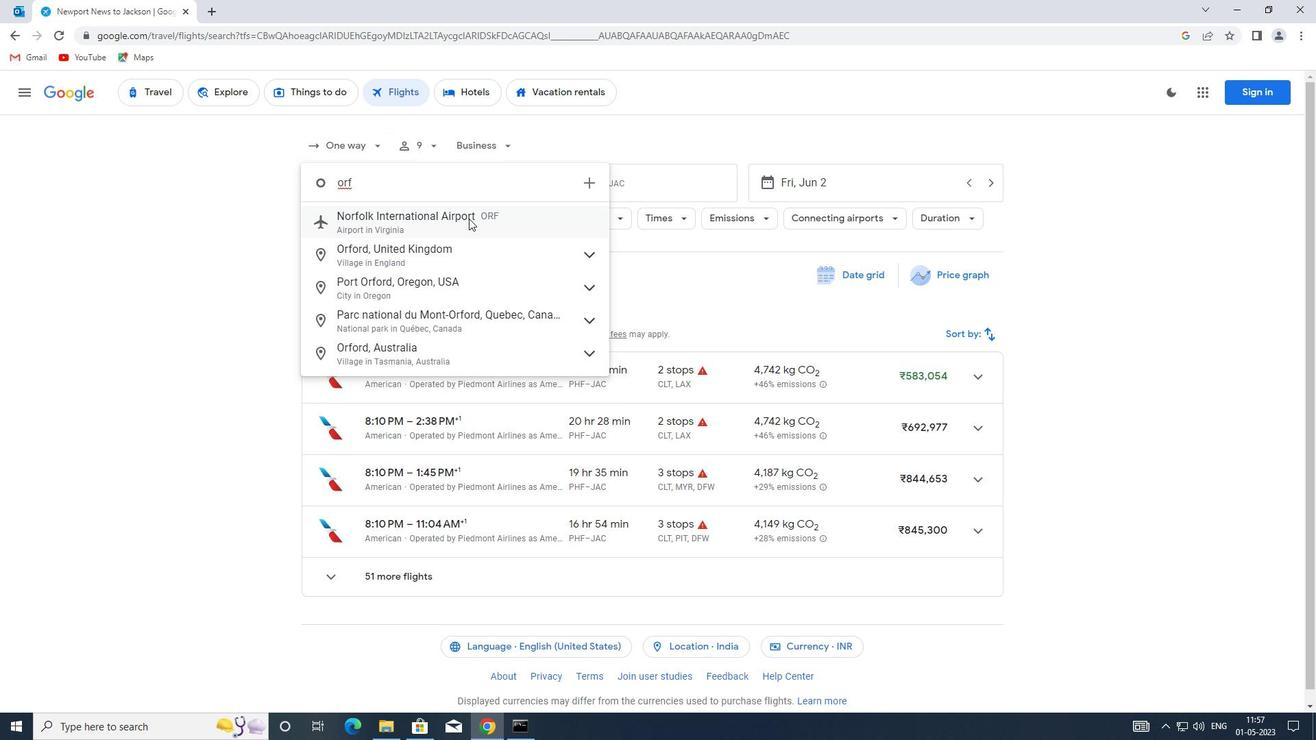 
Action: Mouse moved to (593, 191)
Screenshot: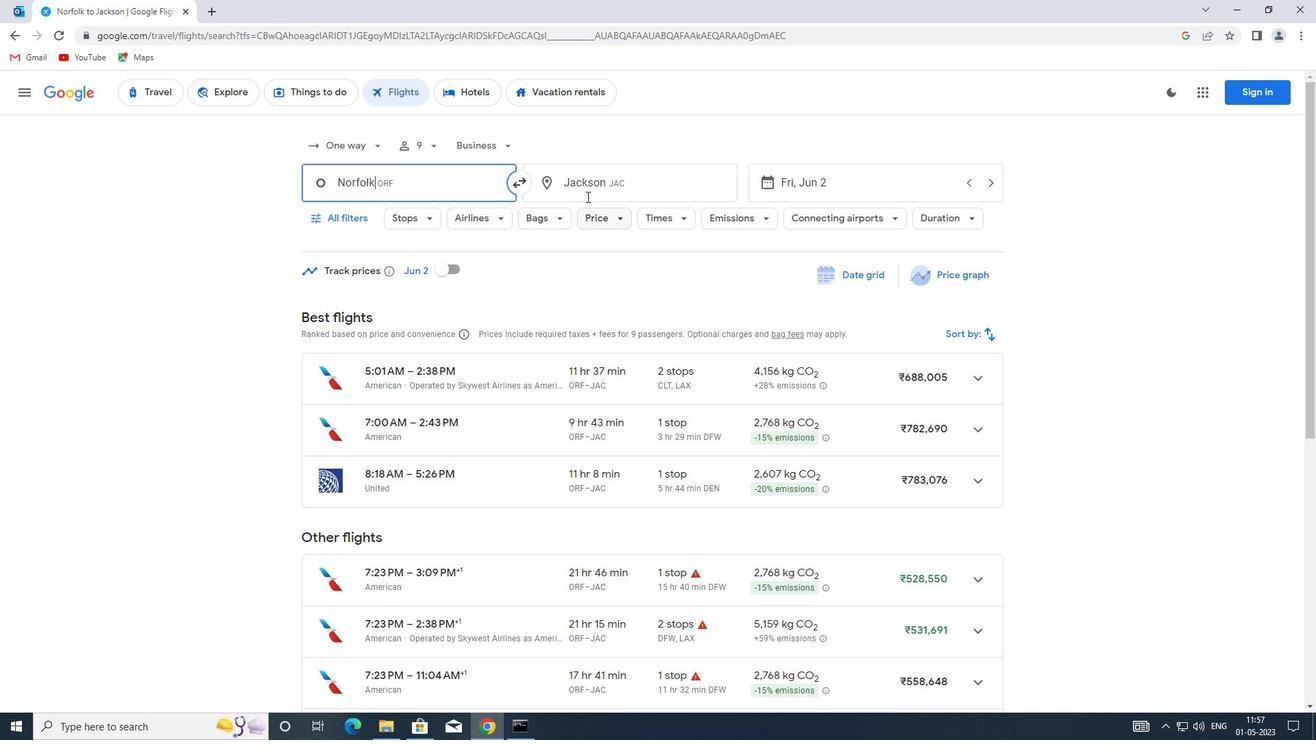 
Action: Mouse pressed left at (593, 191)
Screenshot: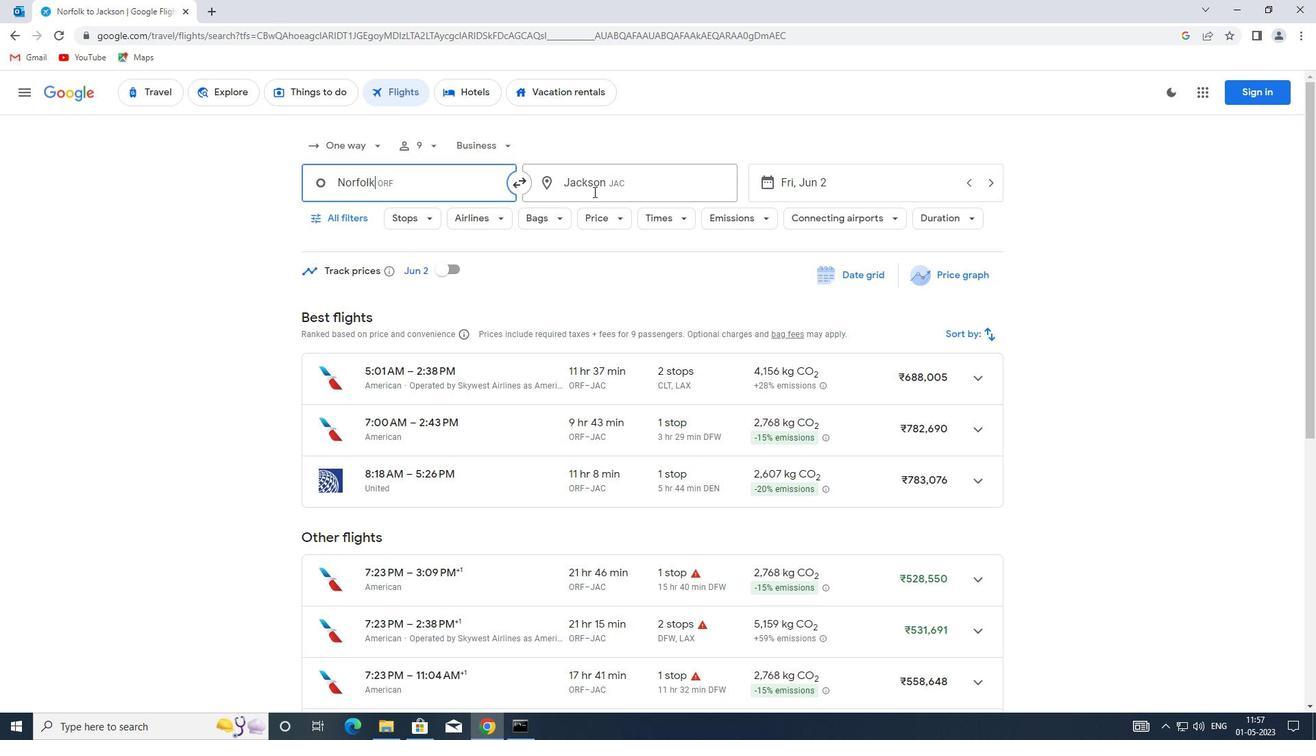 
Action: Key pressed spi
Screenshot: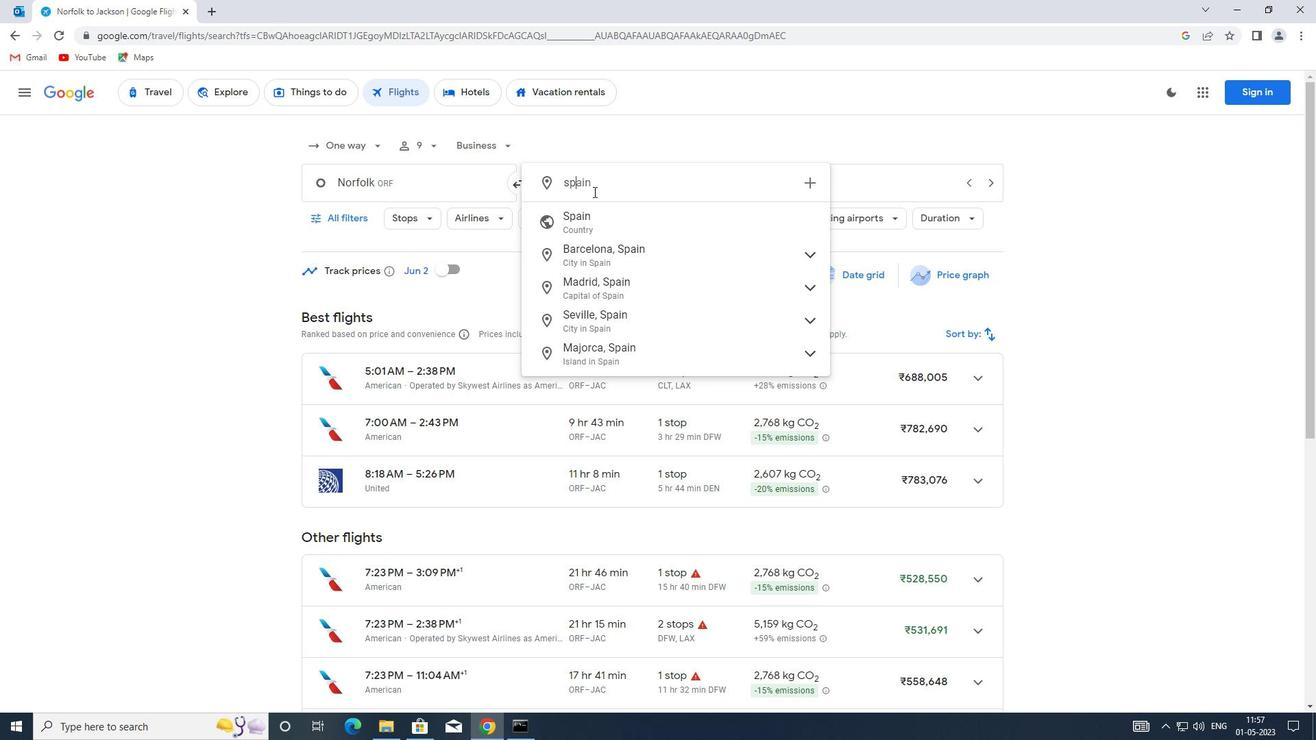 
Action: Mouse moved to (640, 228)
Screenshot: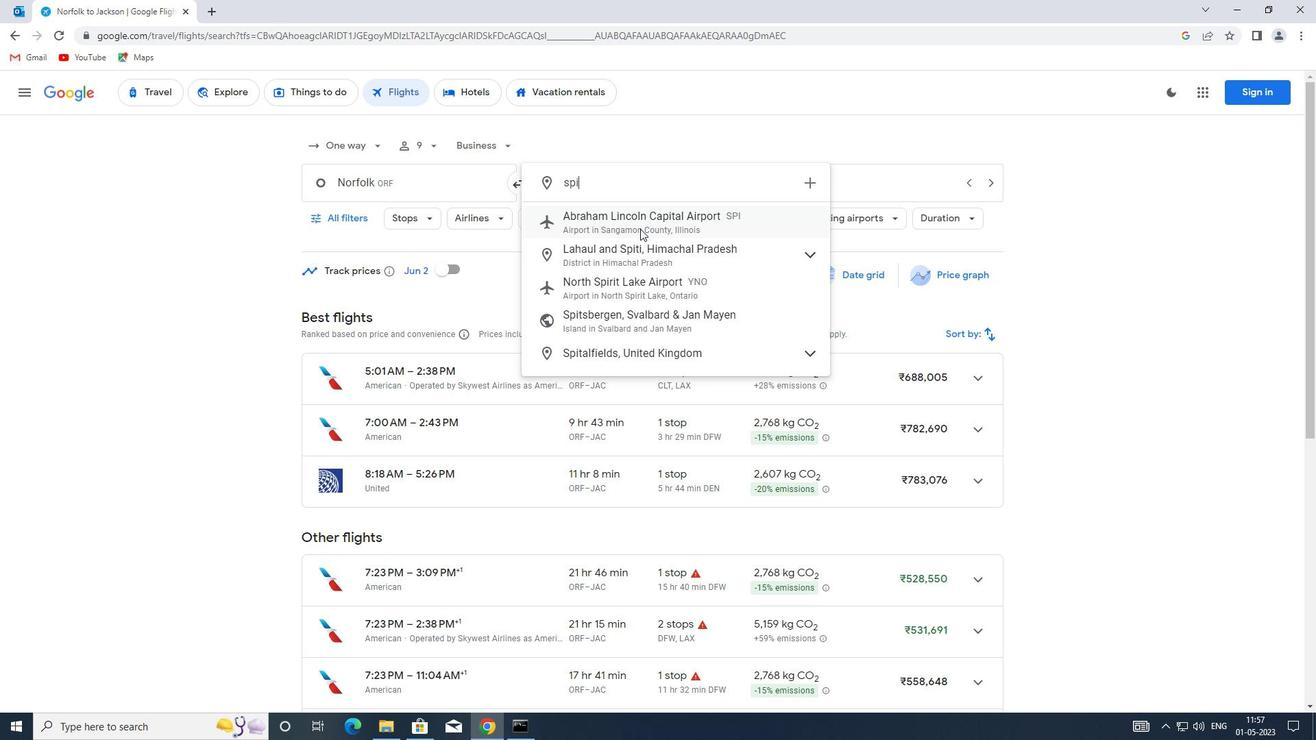 
Action: Mouse pressed left at (640, 228)
Screenshot: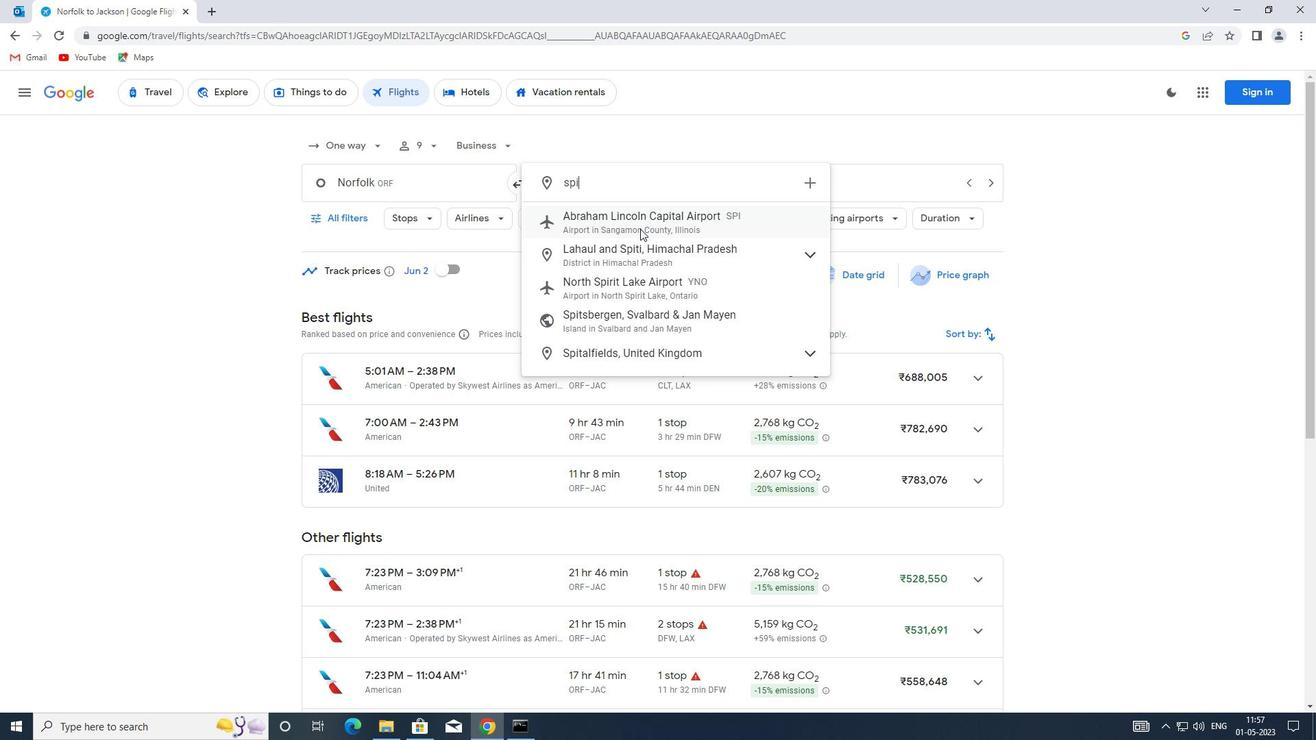 
Action: Mouse moved to (780, 173)
Screenshot: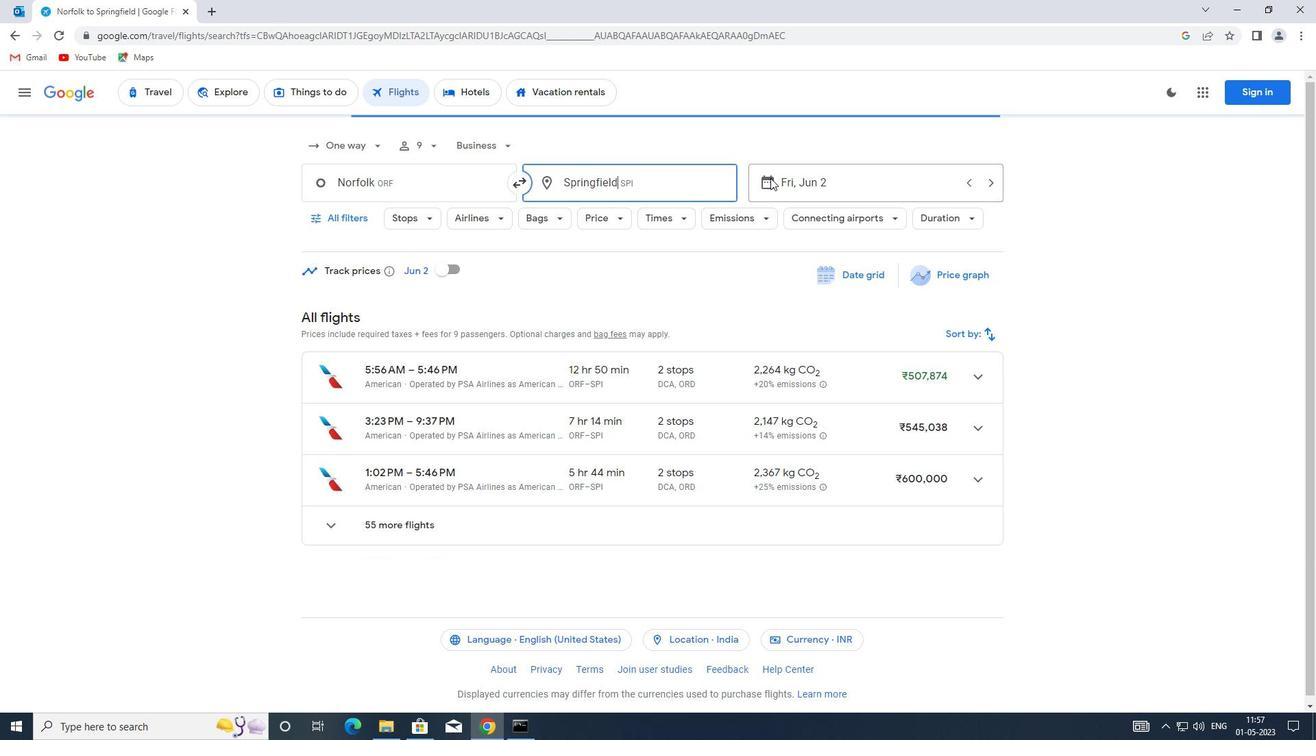 
Action: Mouse pressed left at (780, 173)
Screenshot: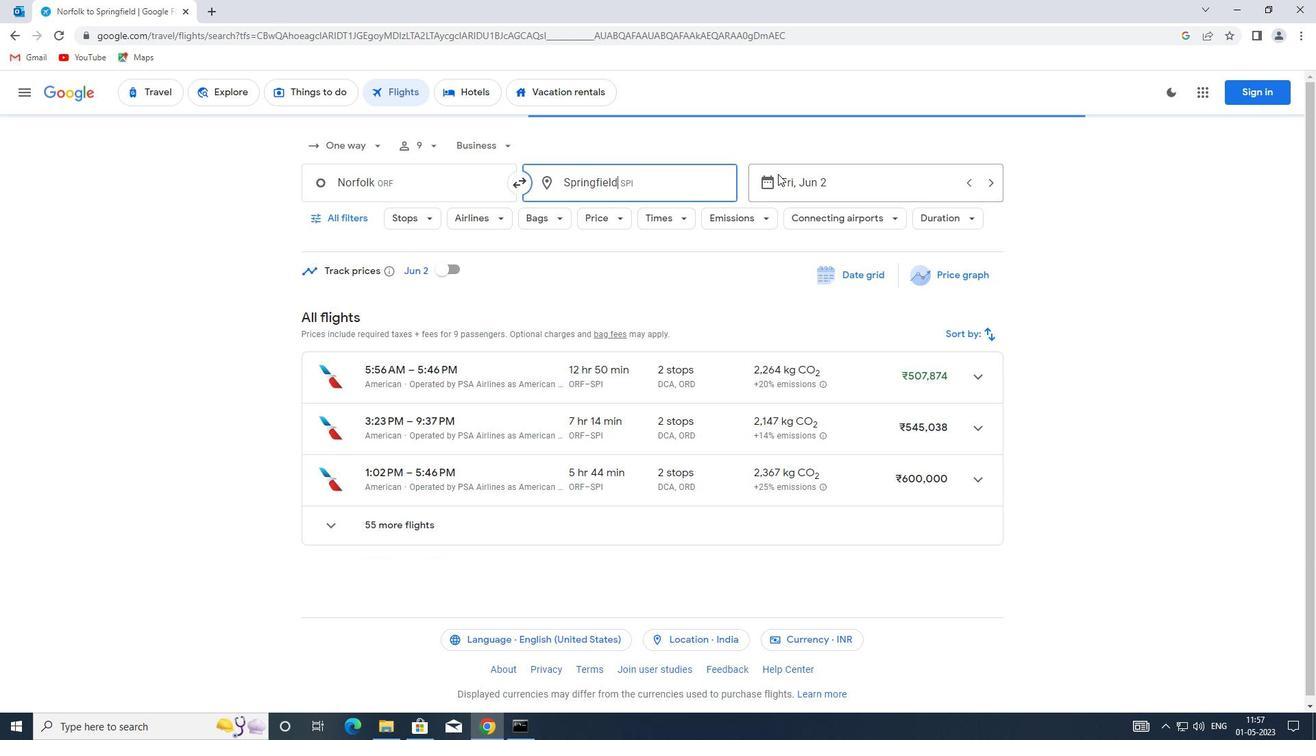 
Action: Mouse moved to (939, 294)
Screenshot: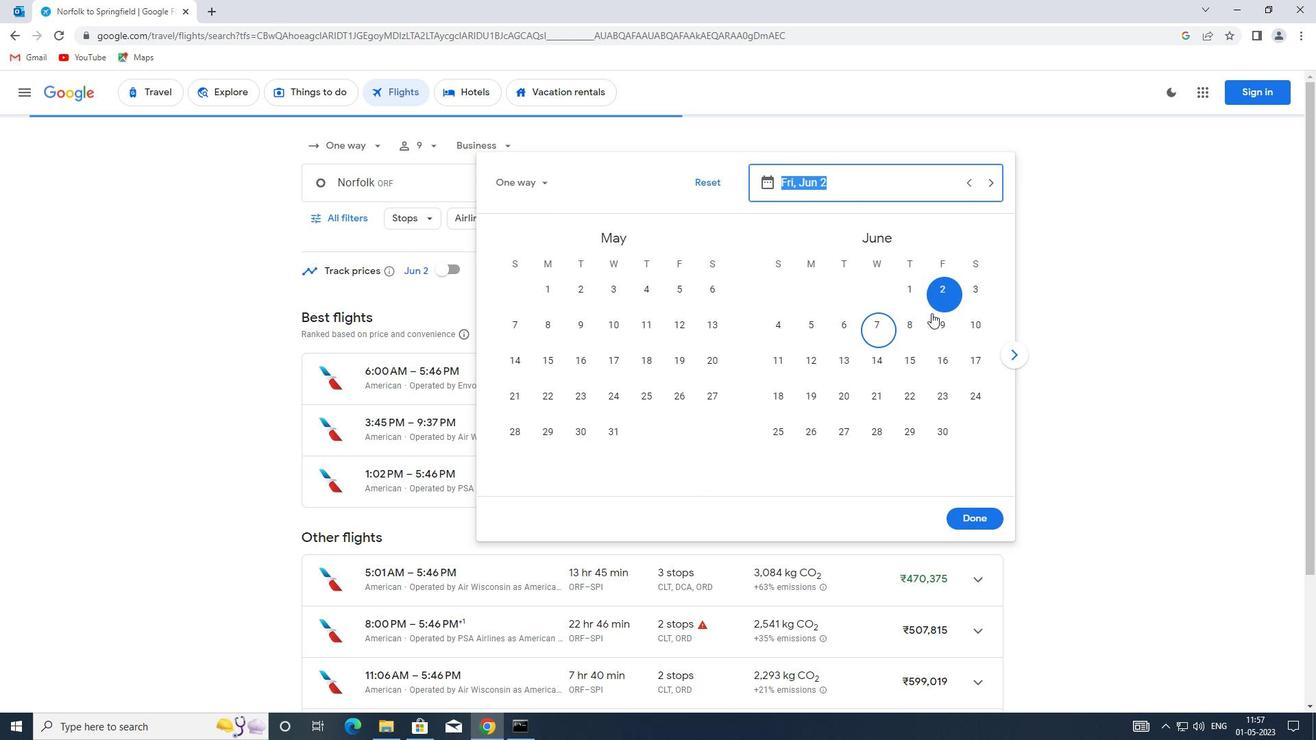 
Action: Mouse pressed left at (939, 294)
Screenshot: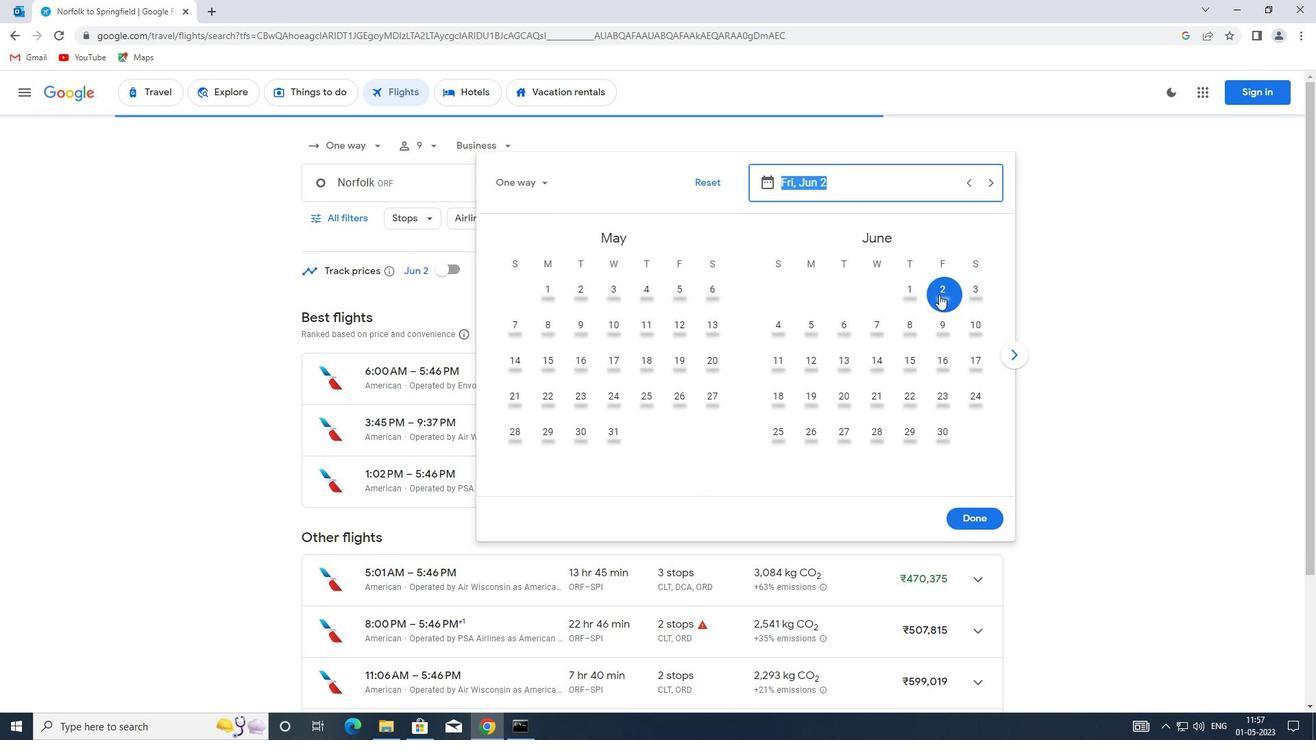 
Action: Mouse moved to (974, 509)
Screenshot: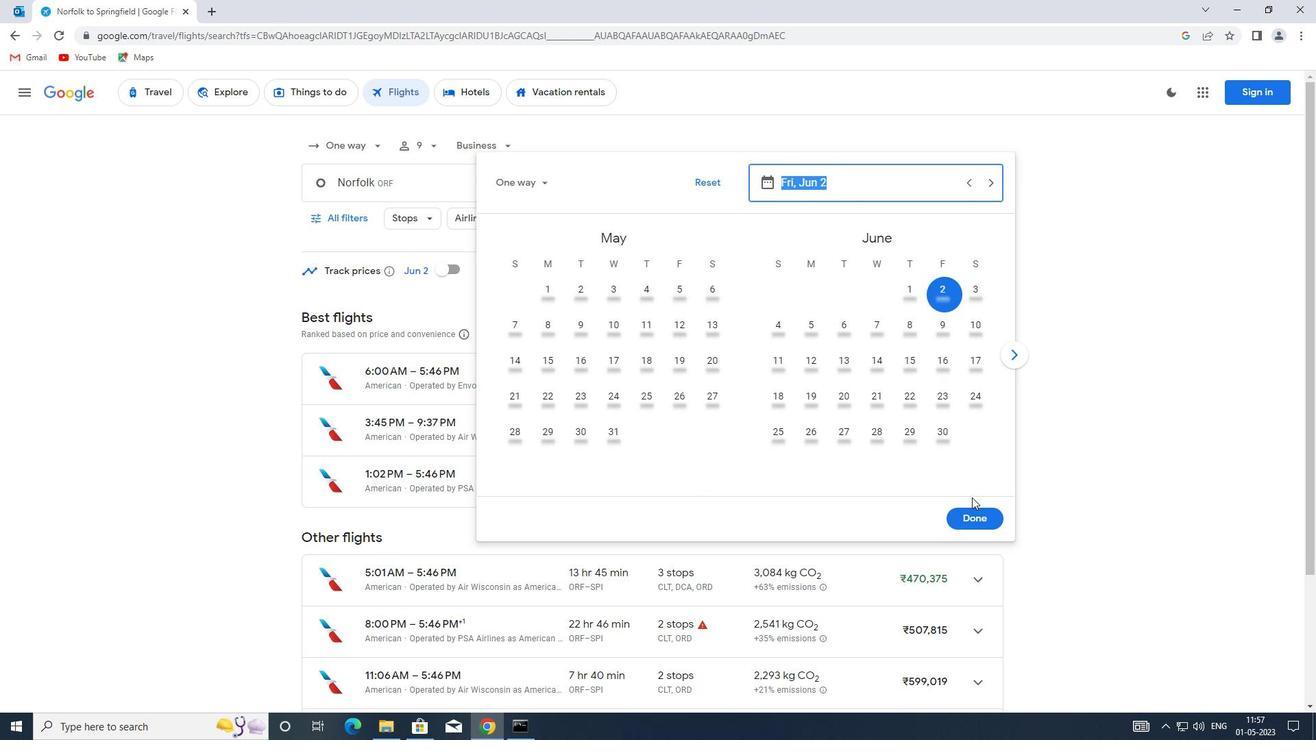 
Action: Mouse pressed left at (974, 509)
Screenshot: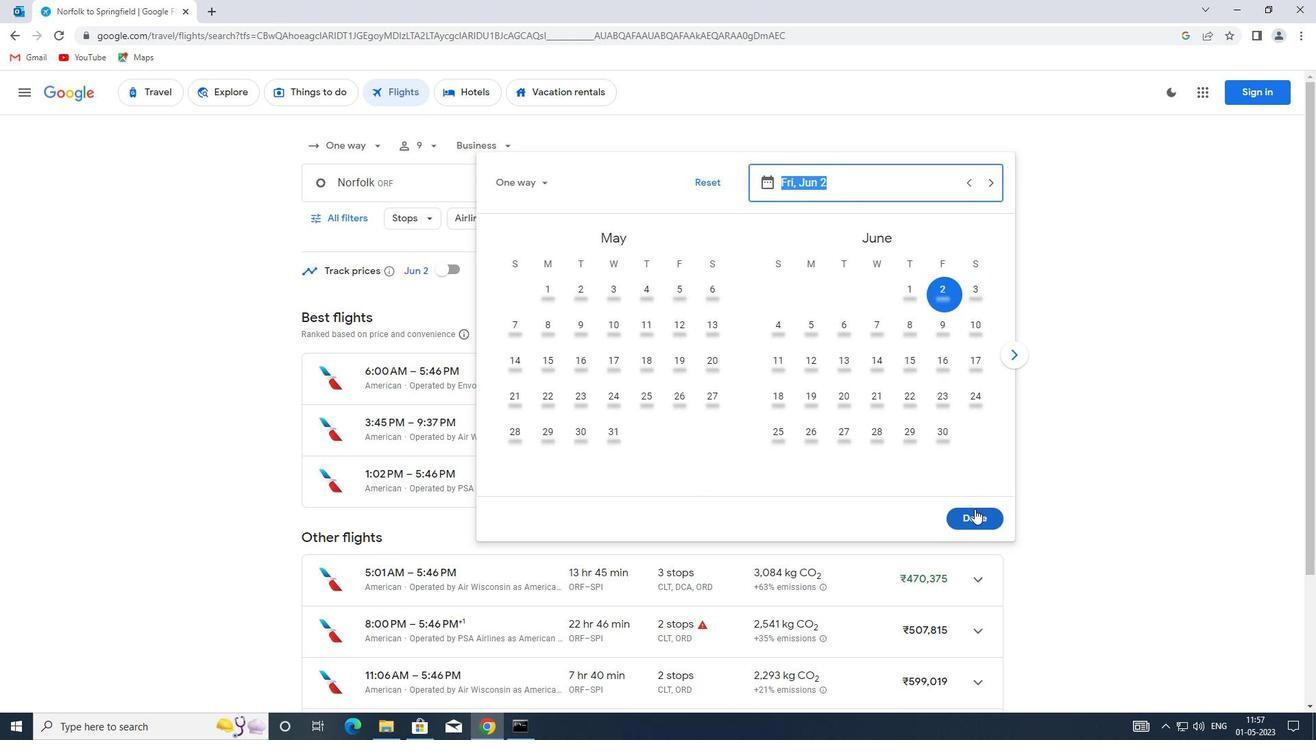 
Action: Mouse moved to (342, 223)
Screenshot: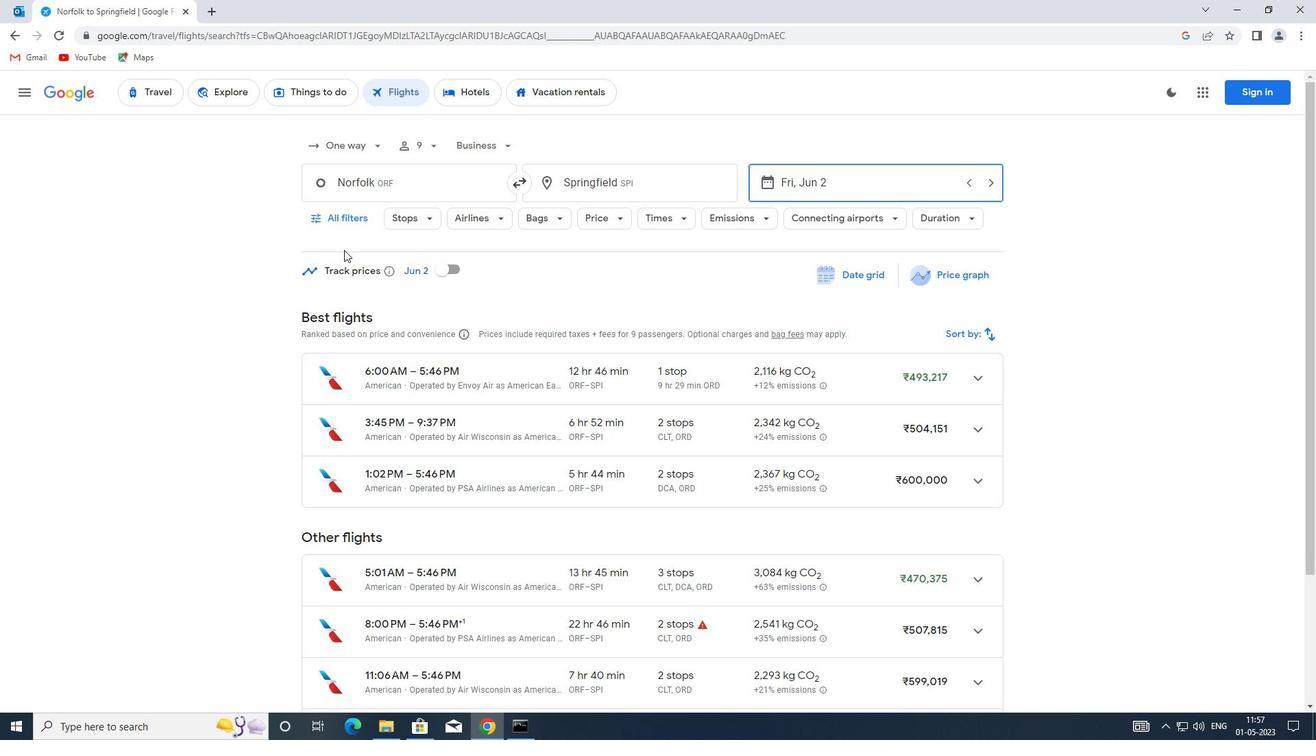 
Action: Mouse pressed left at (342, 223)
Screenshot: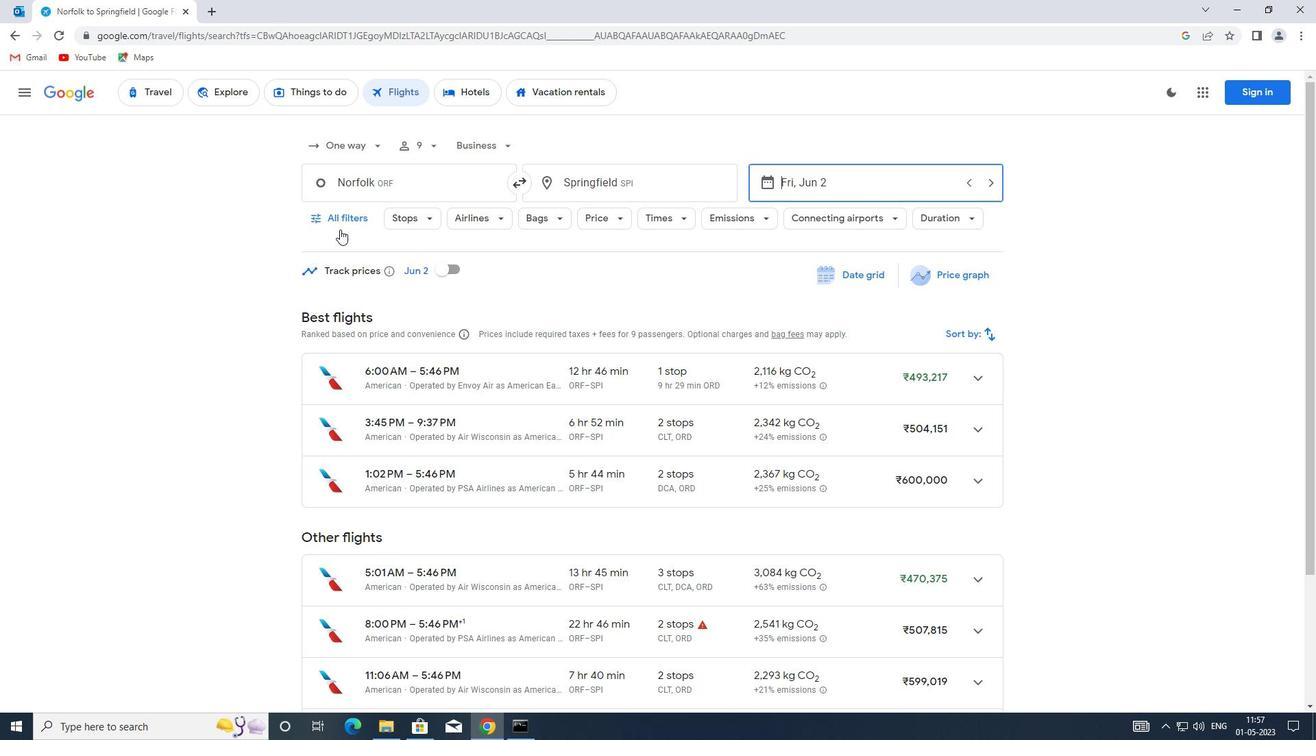 
Action: Mouse moved to (374, 359)
Screenshot: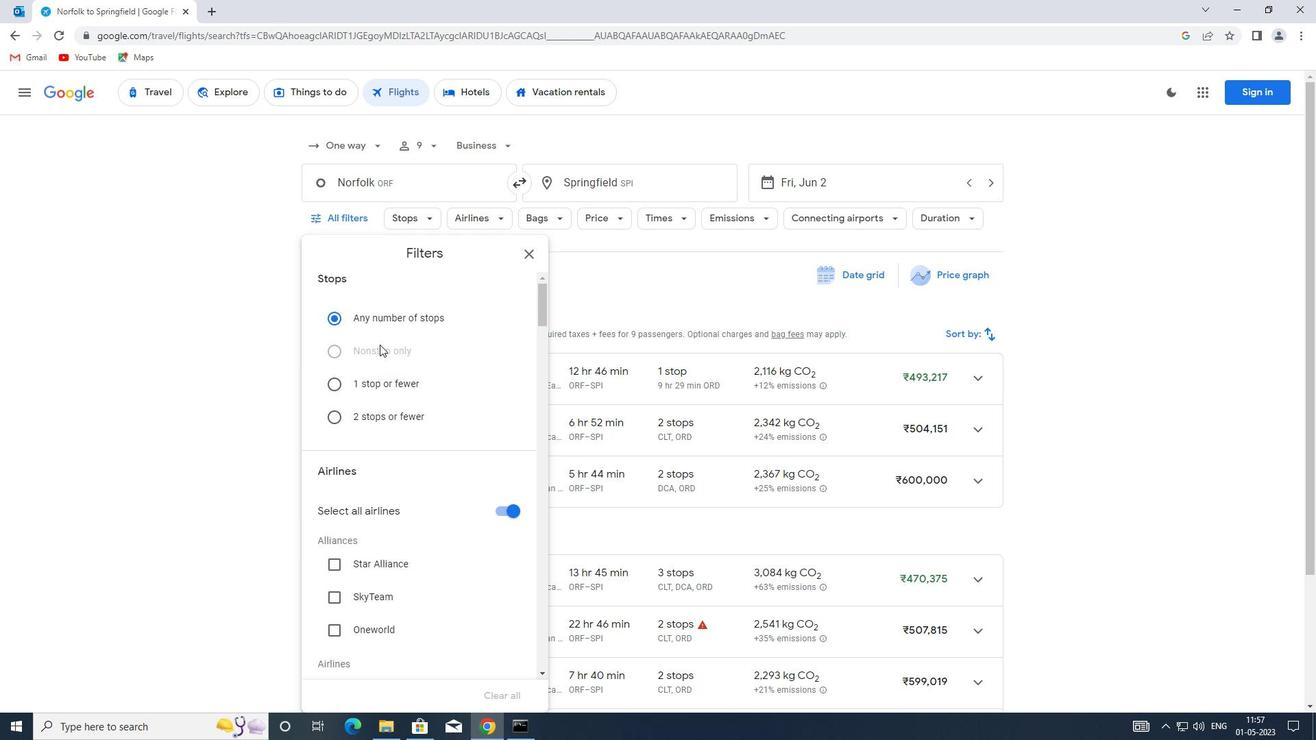 
Action: Mouse scrolled (374, 359) with delta (0, 0)
Screenshot: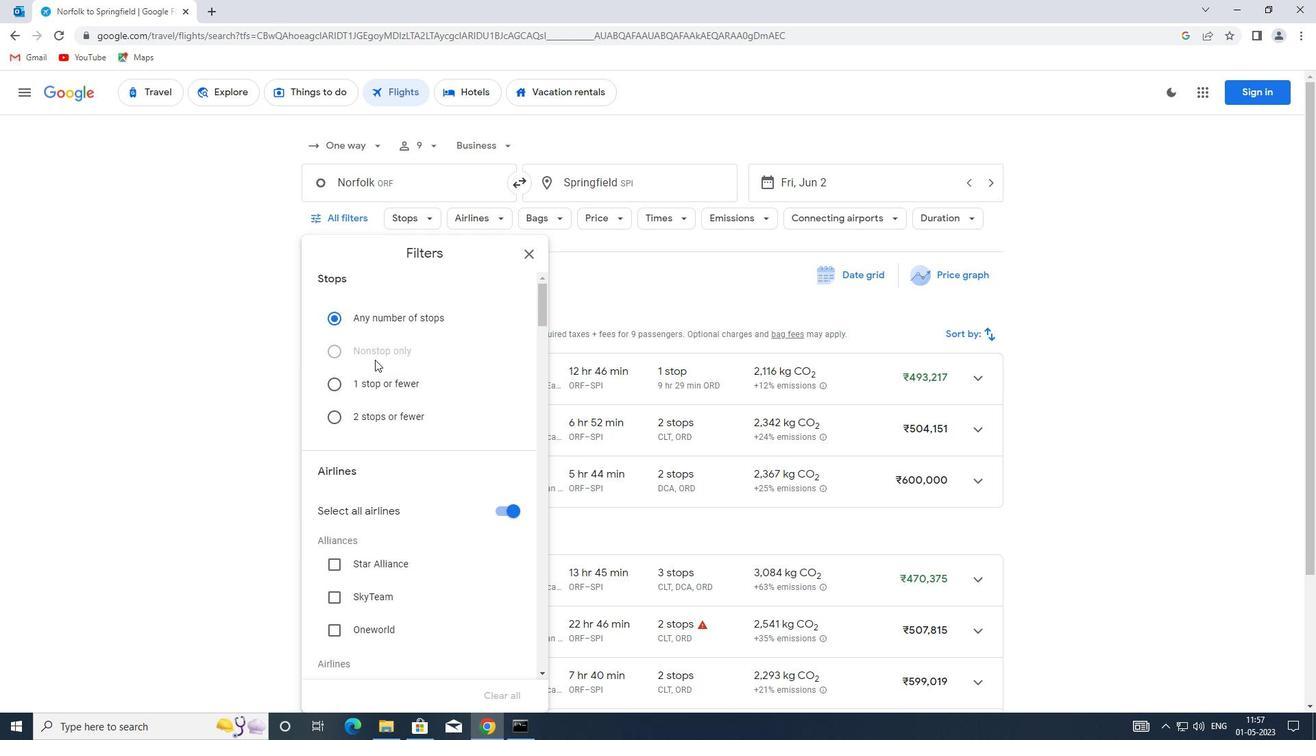 
Action: Mouse scrolled (374, 359) with delta (0, 0)
Screenshot: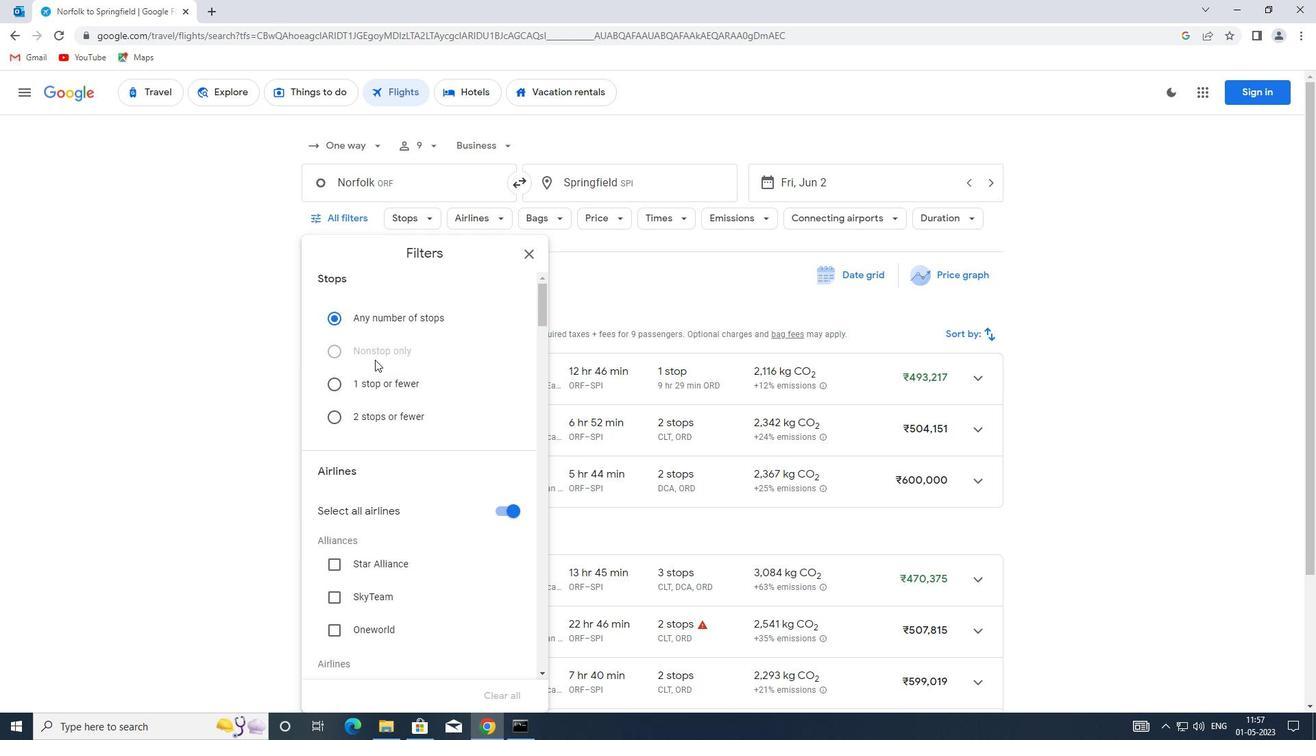 
Action: Mouse moved to (510, 374)
Screenshot: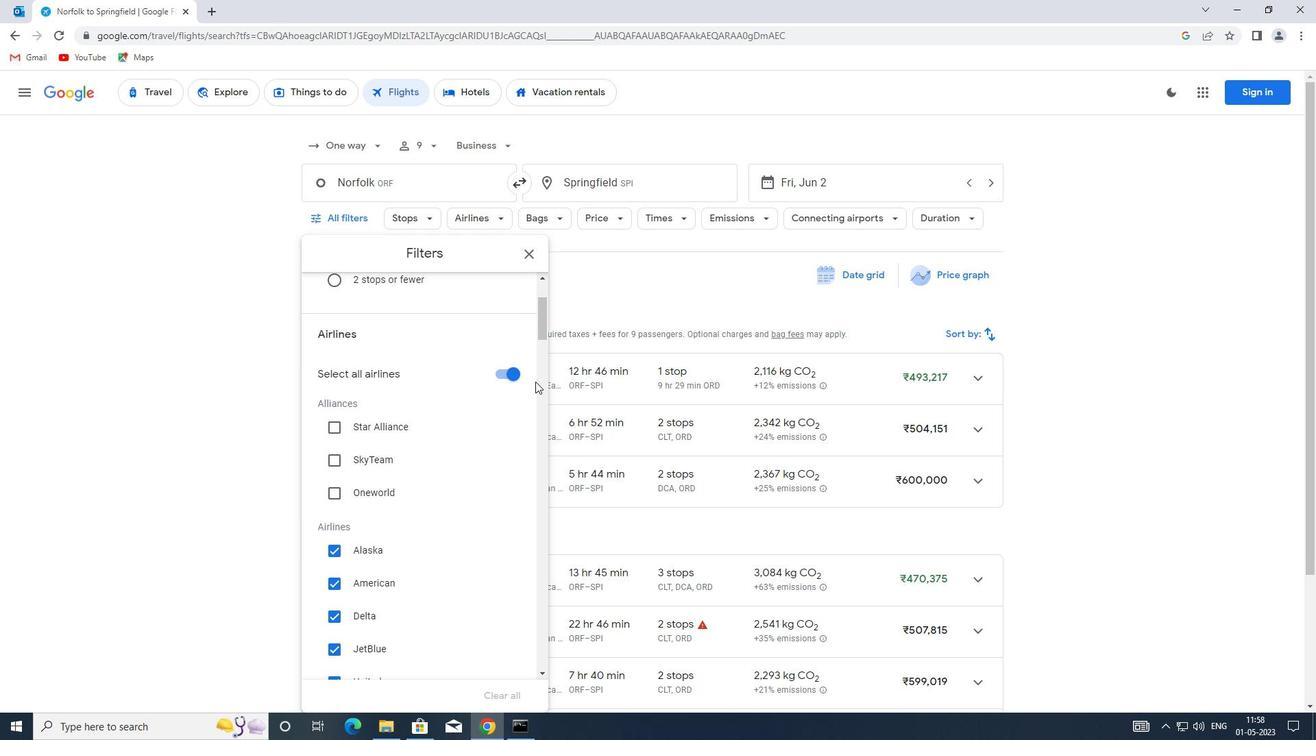 
Action: Mouse pressed left at (510, 374)
Screenshot: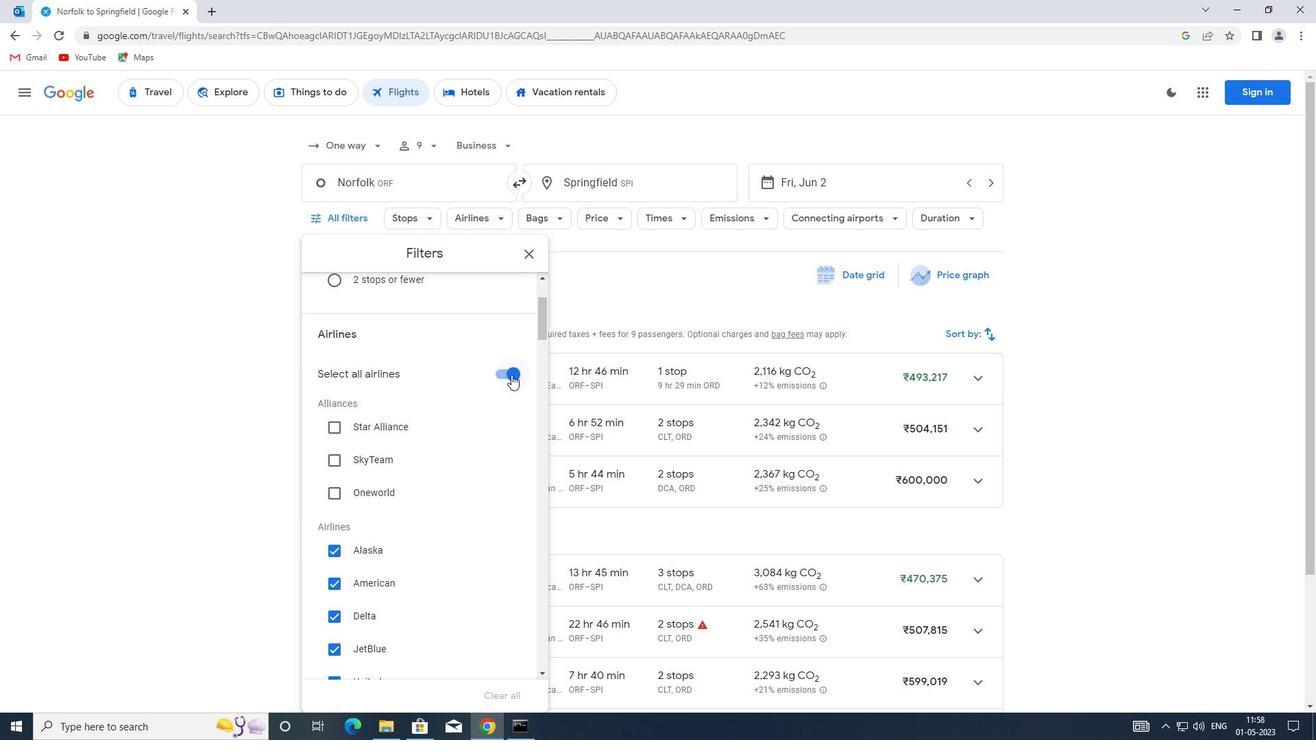 
Action: Mouse moved to (444, 391)
Screenshot: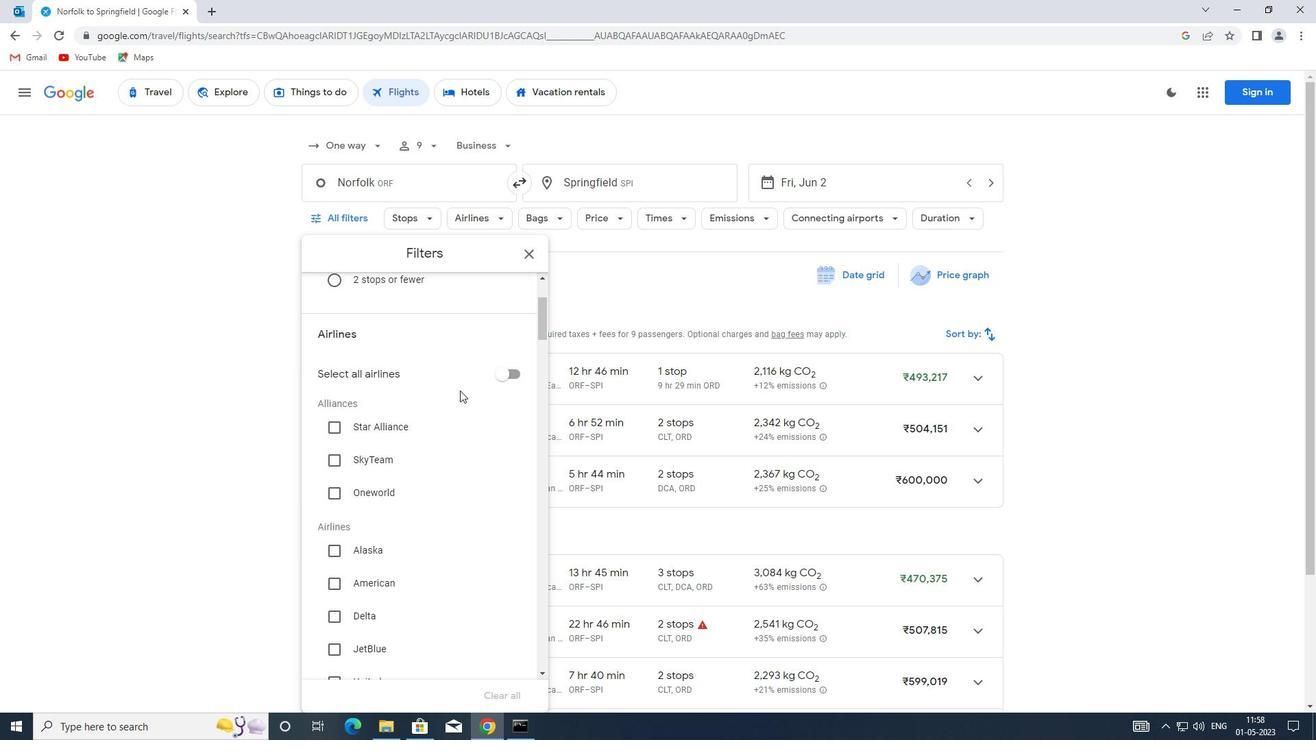 
Action: Mouse scrolled (444, 390) with delta (0, 0)
Screenshot: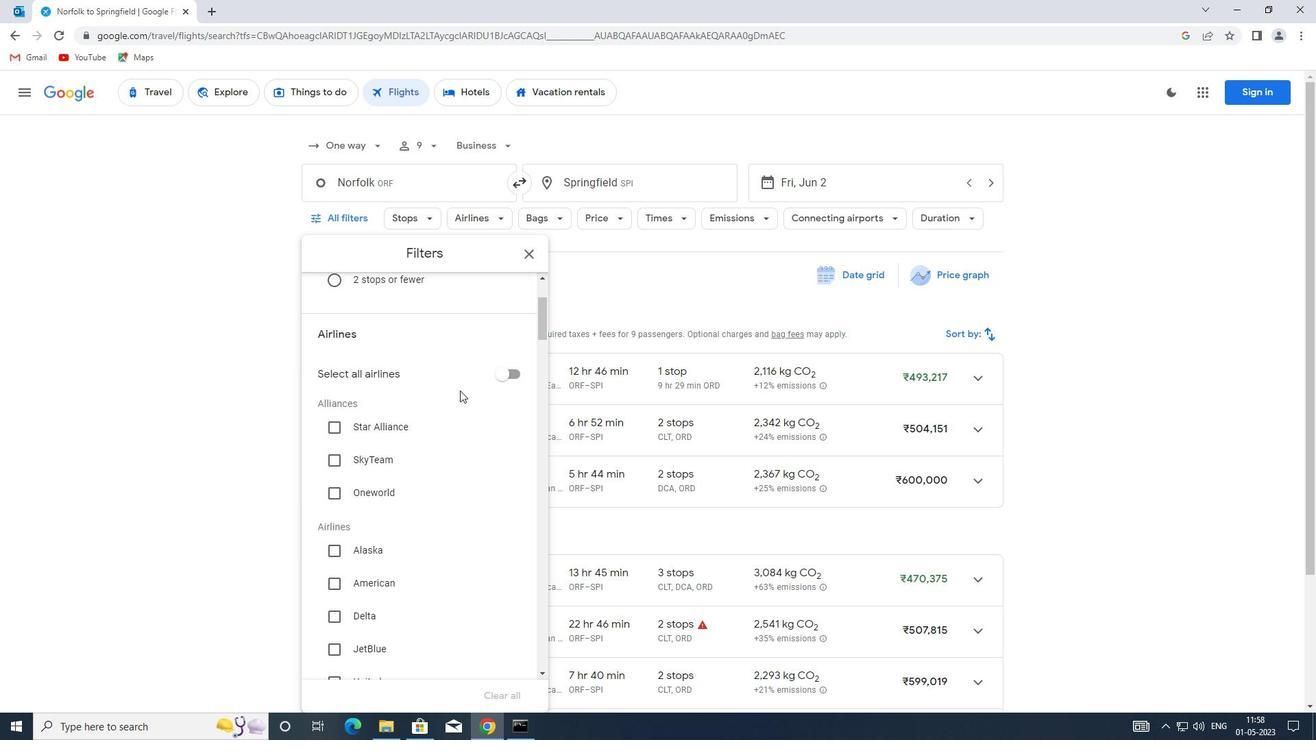 
Action: Mouse moved to (442, 392)
Screenshot: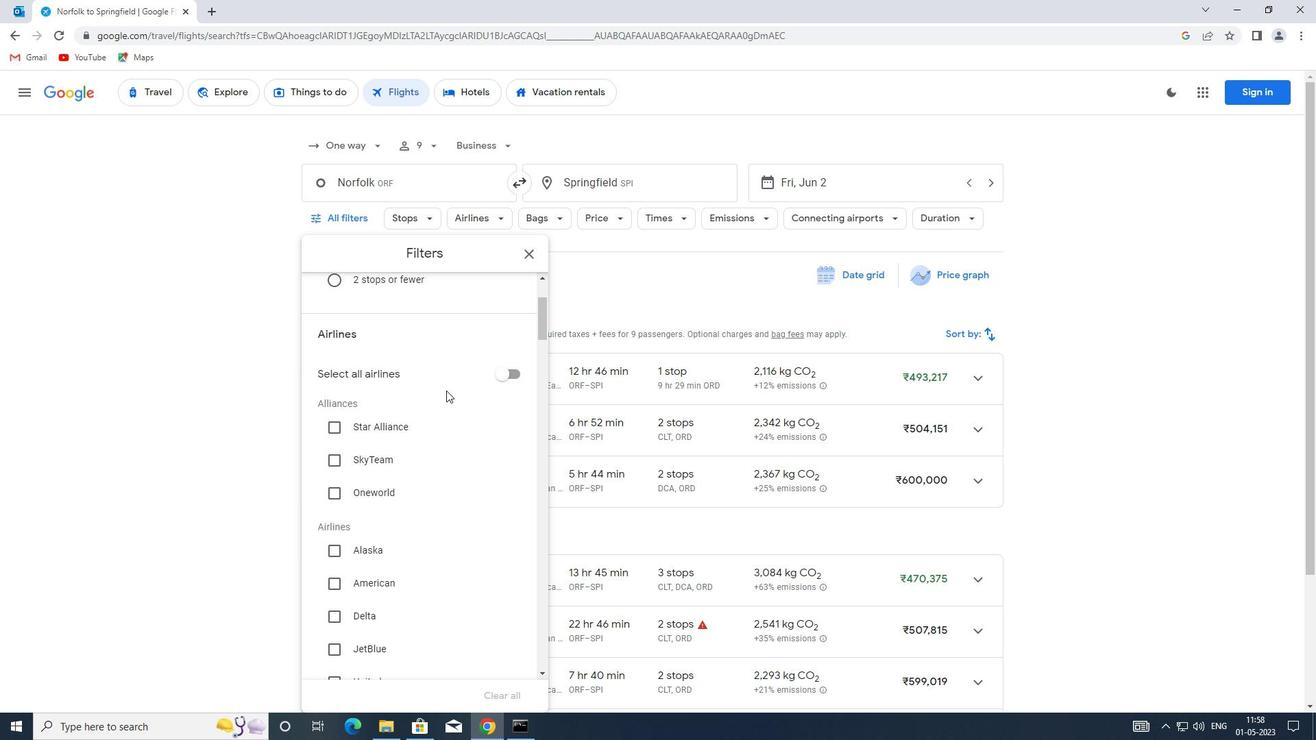 
Action: Mouse scrolled (442, 391) with delta (0, 0)
Screenshot: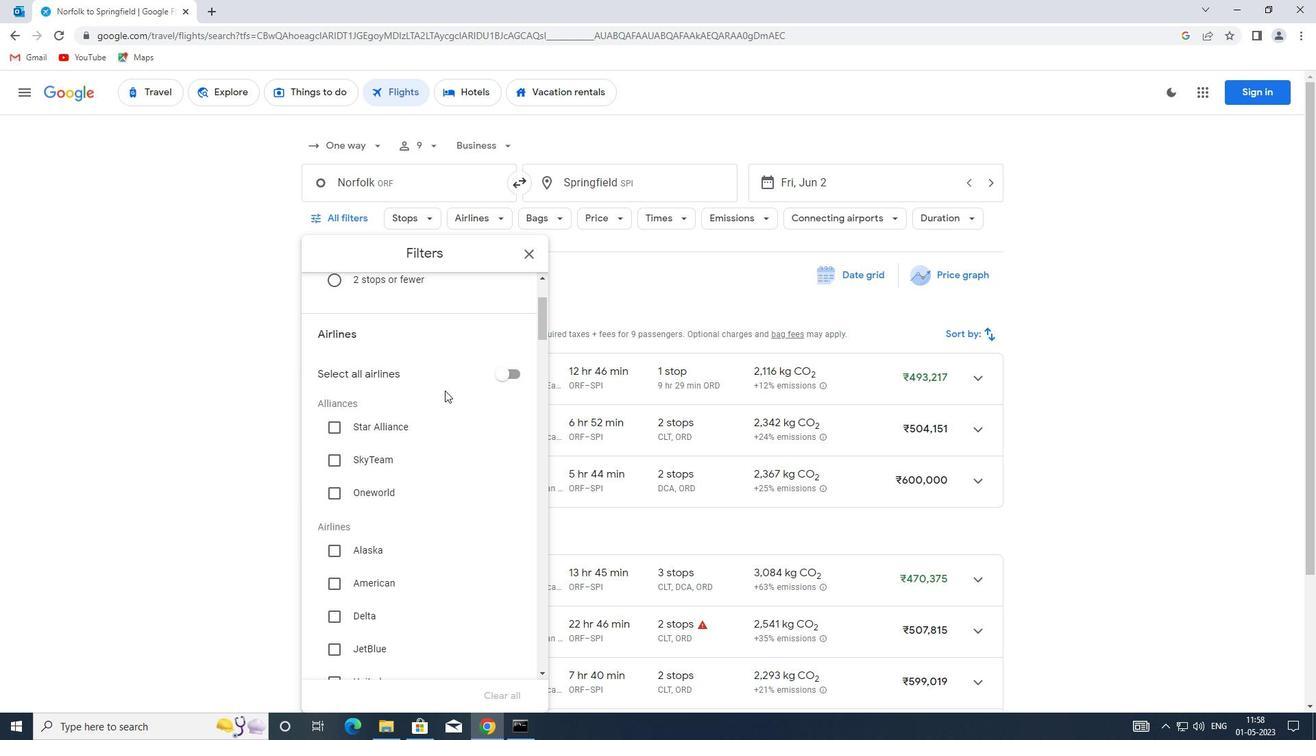 
Action: Mouse moved to (337, 488)
Screenshot: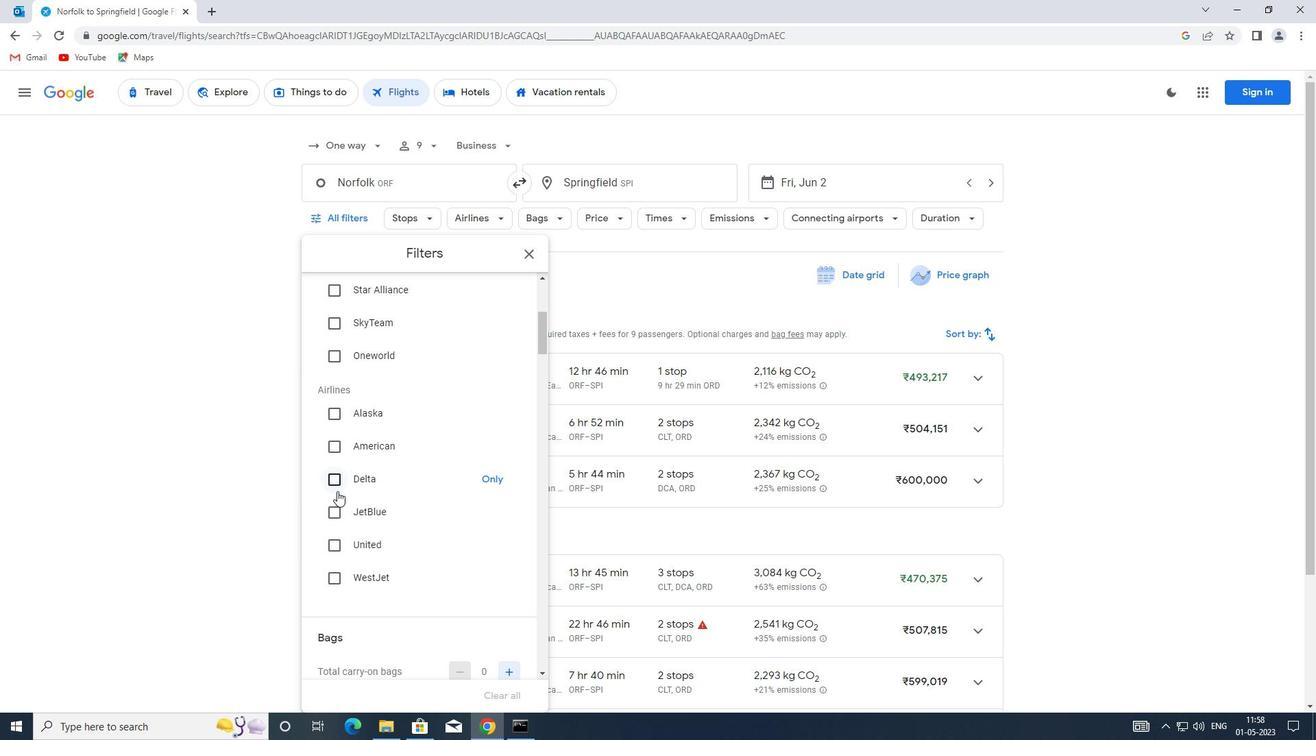 
Action: Mouse pressed left at (337, 488)
Screenshot: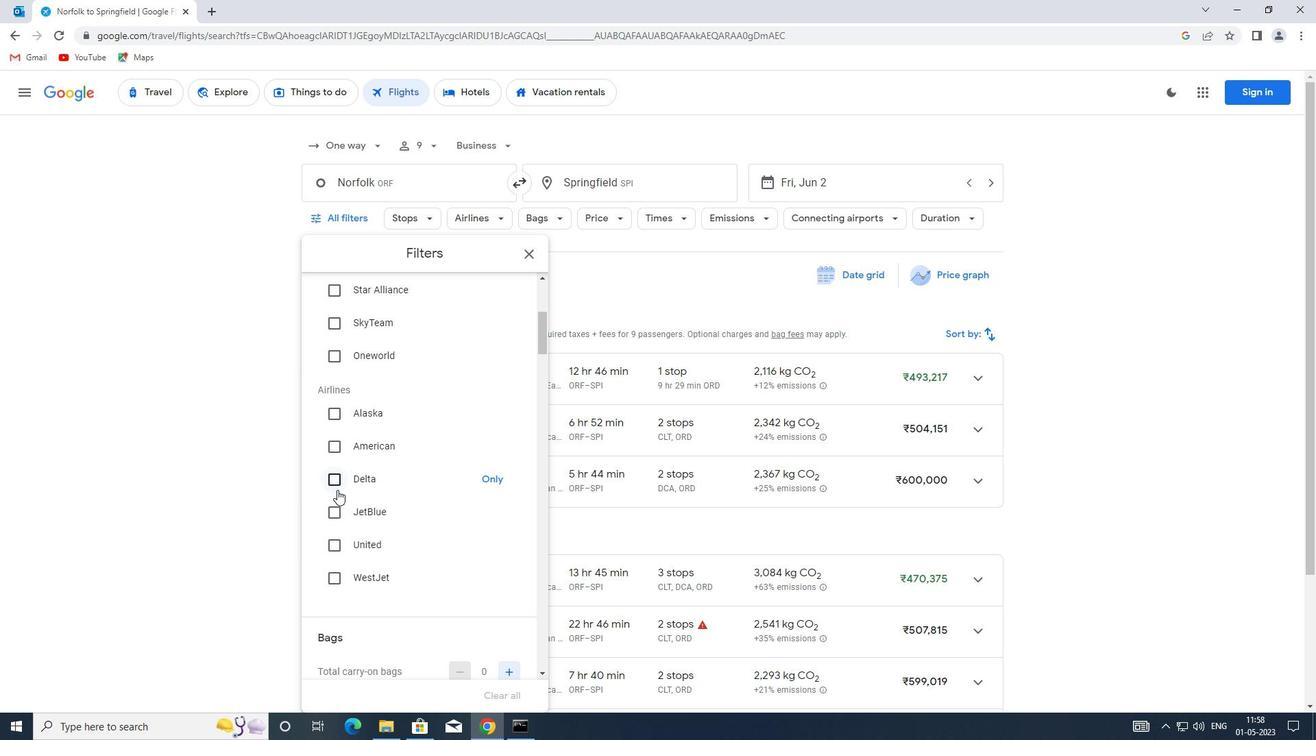 
Action: Mouse moved to (397, 468)
Screenshot: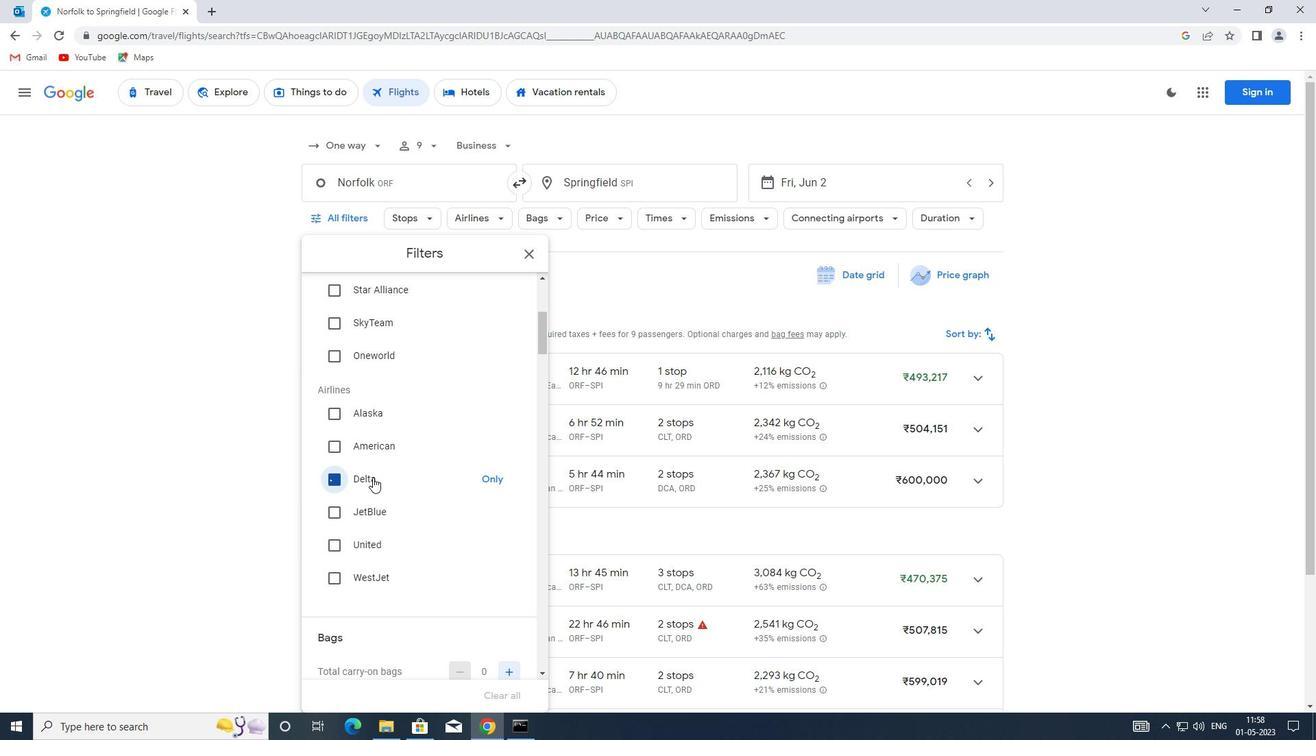 
Action: Mouse scrolled (397, 468) with delta (0, 0)
Screenshot: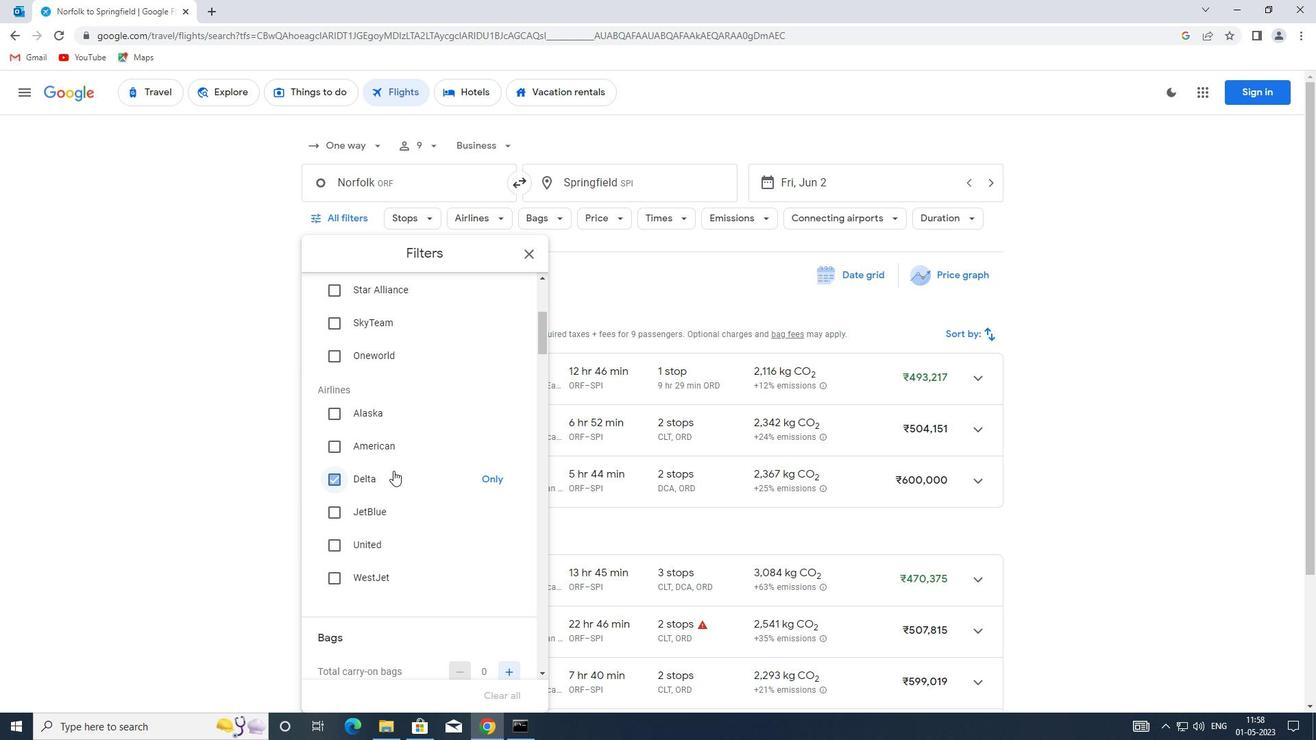 
Action: Mouse moved to (435, 449)
Screenshot: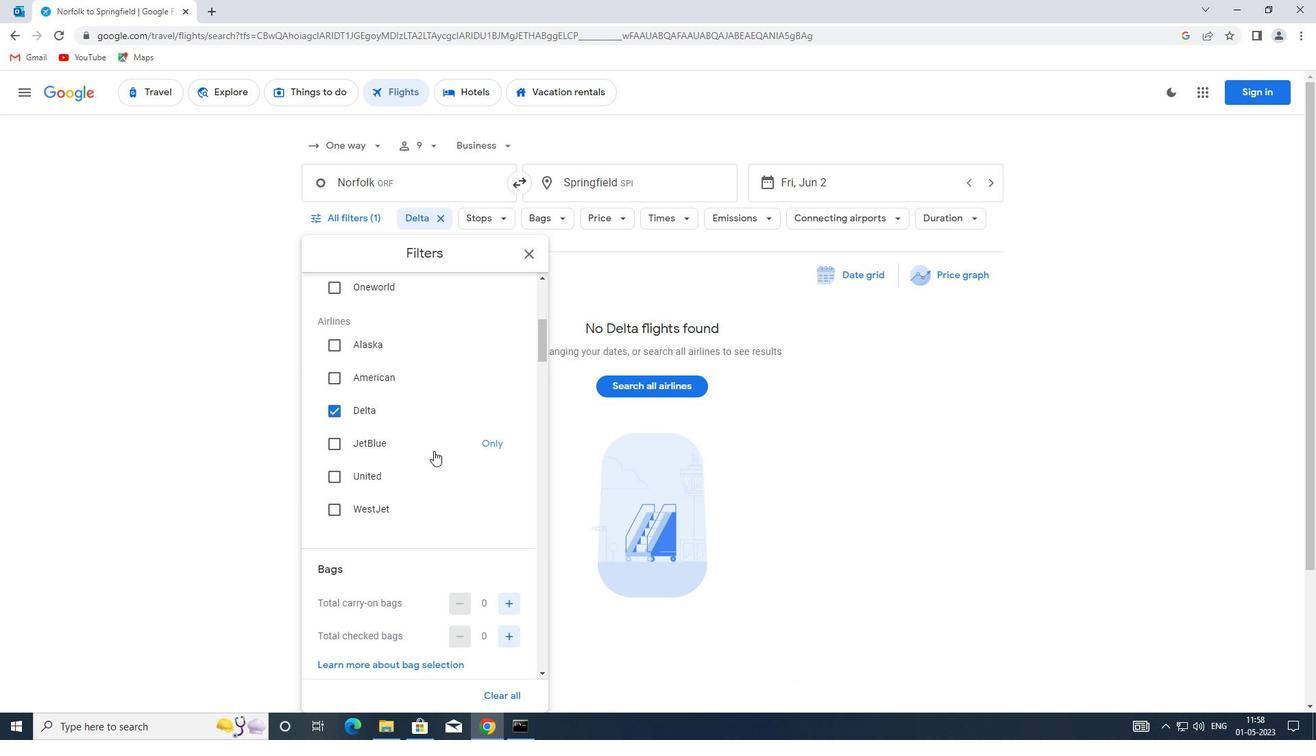
Action: Mouse scrolled (435, 449) with delta (0, 0)
Screenshot: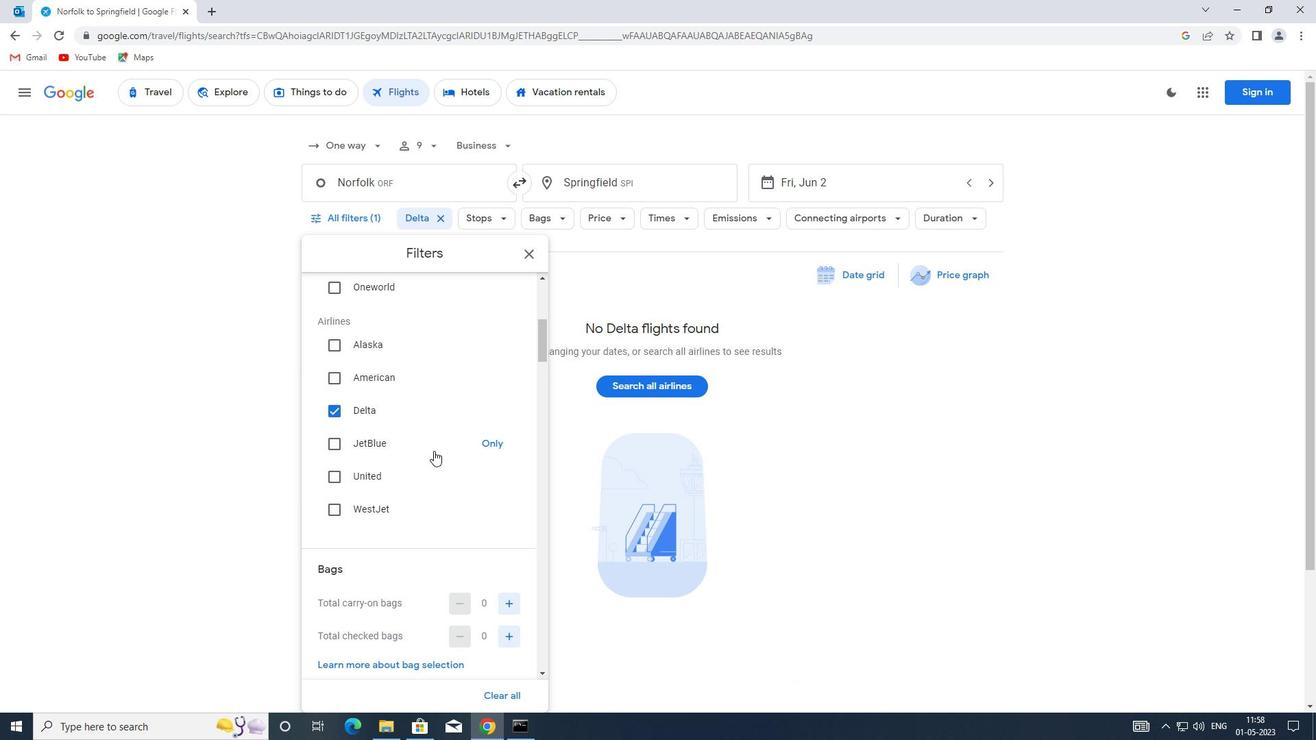 
Action: Mouse scrolled (435, 449) with delta (0, 0)
Screenshot: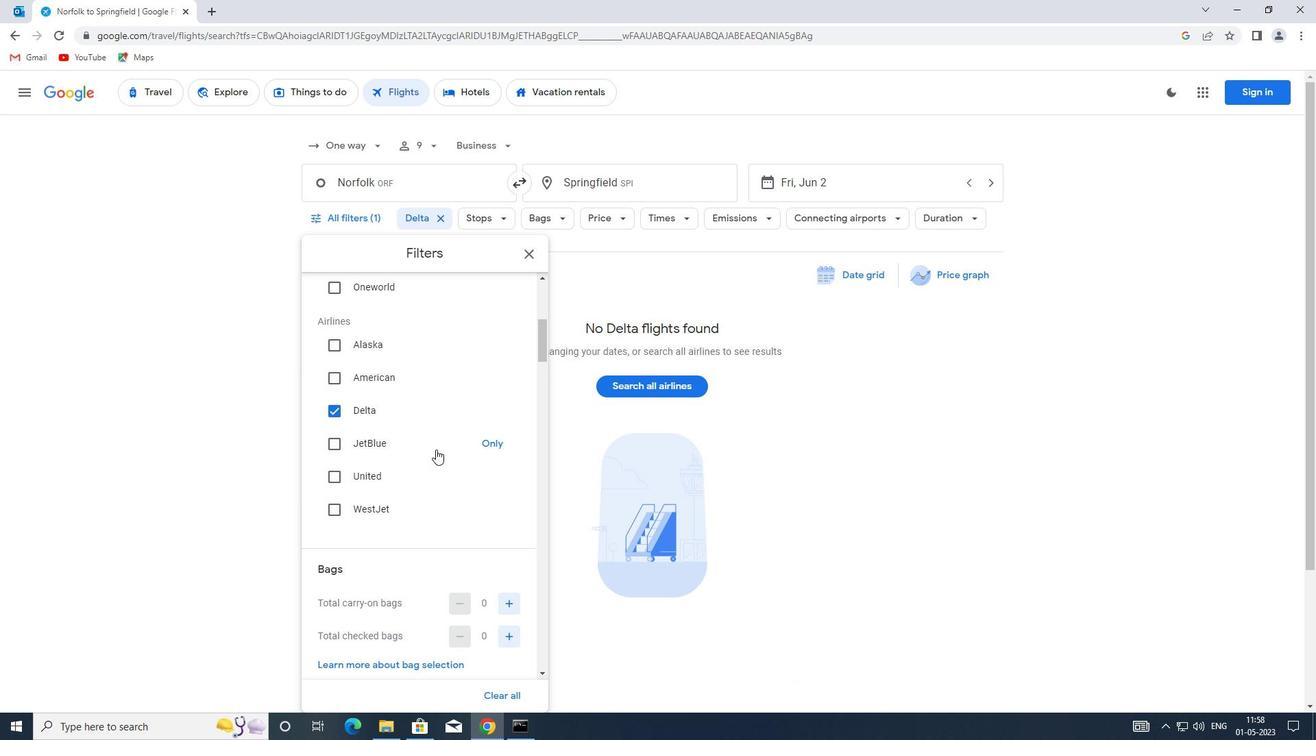 
Action: Mouse moved to (507, 468)
Screenshot: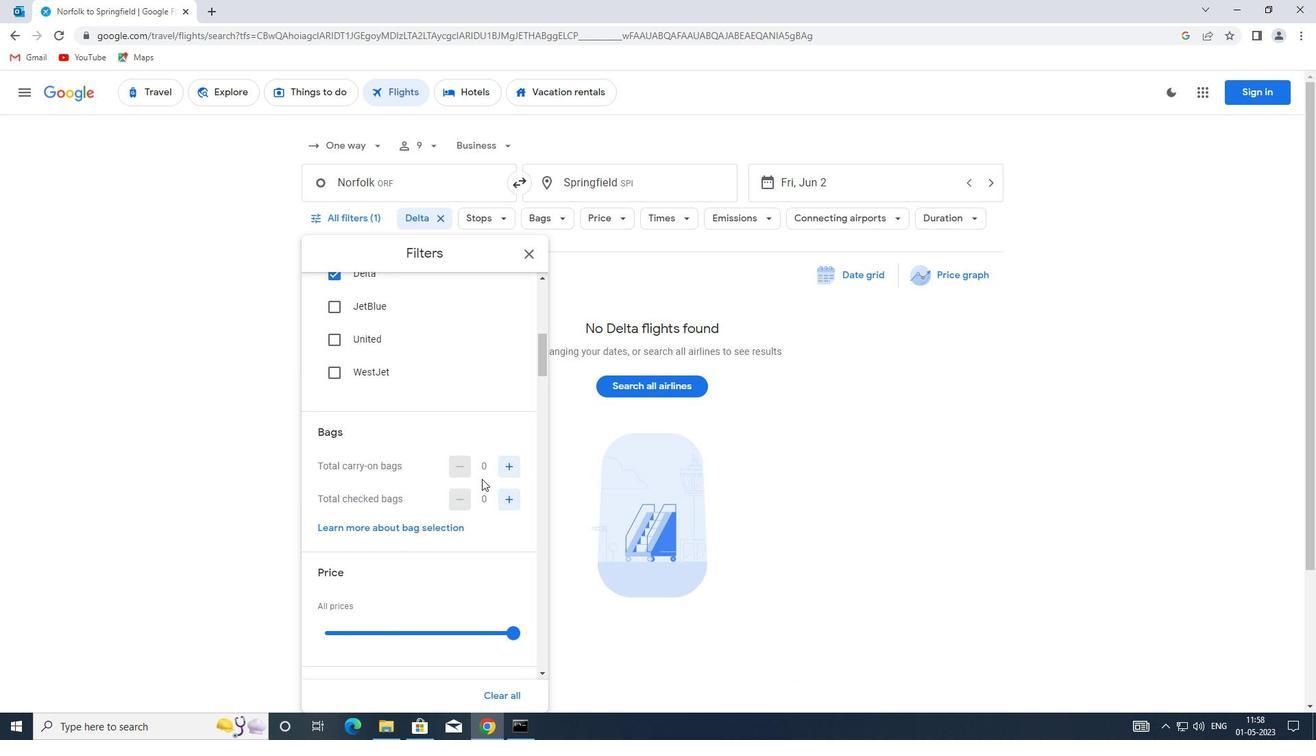
Action: Mouse pressed left at (507, 468)
Screenshot: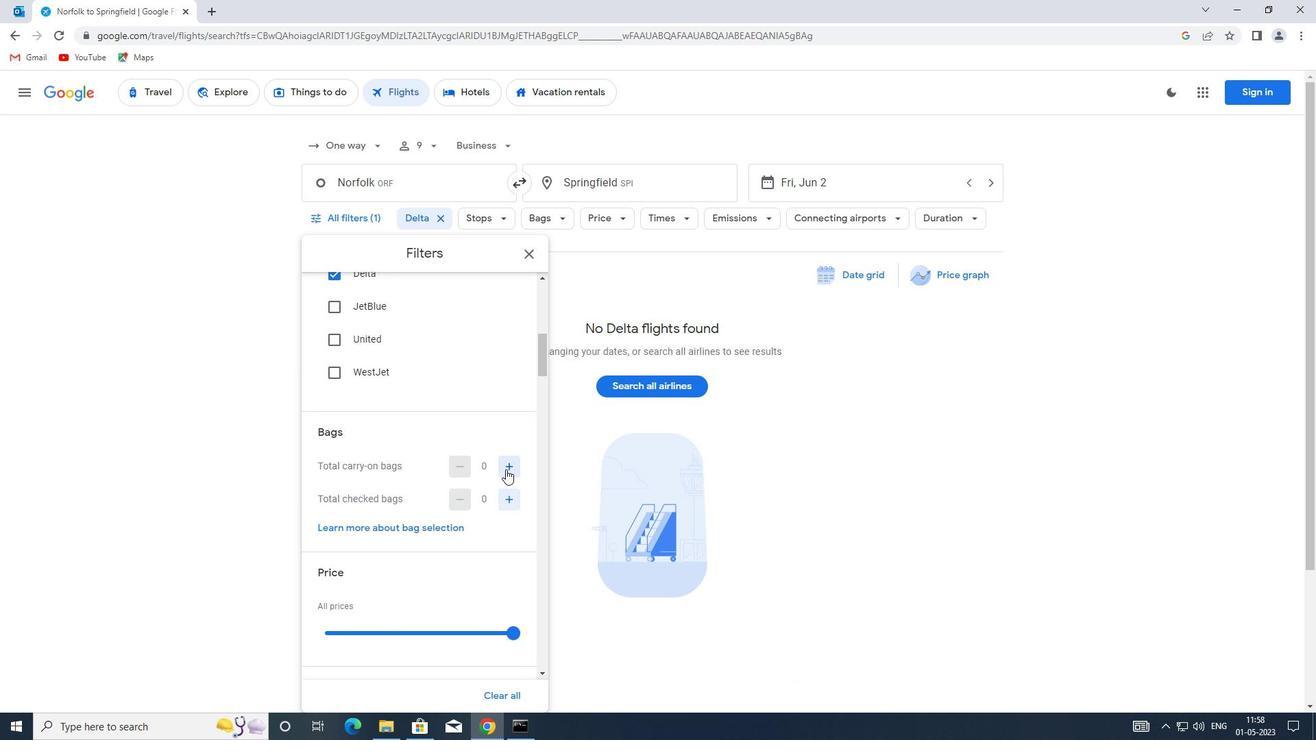 
Action: Mouse moved to (437, 449)
Screenshot: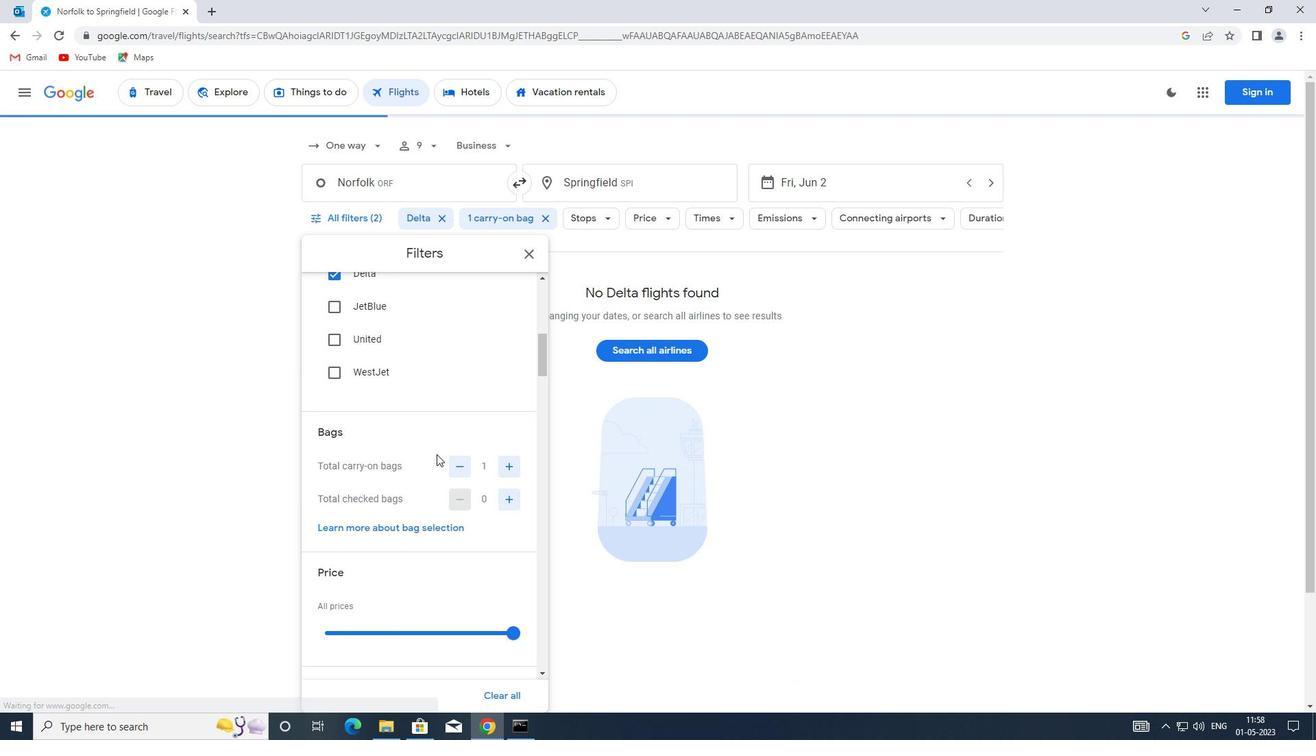 
Action: Mouse scrolled (437, 449) with delta (0, 0)
Screenshot: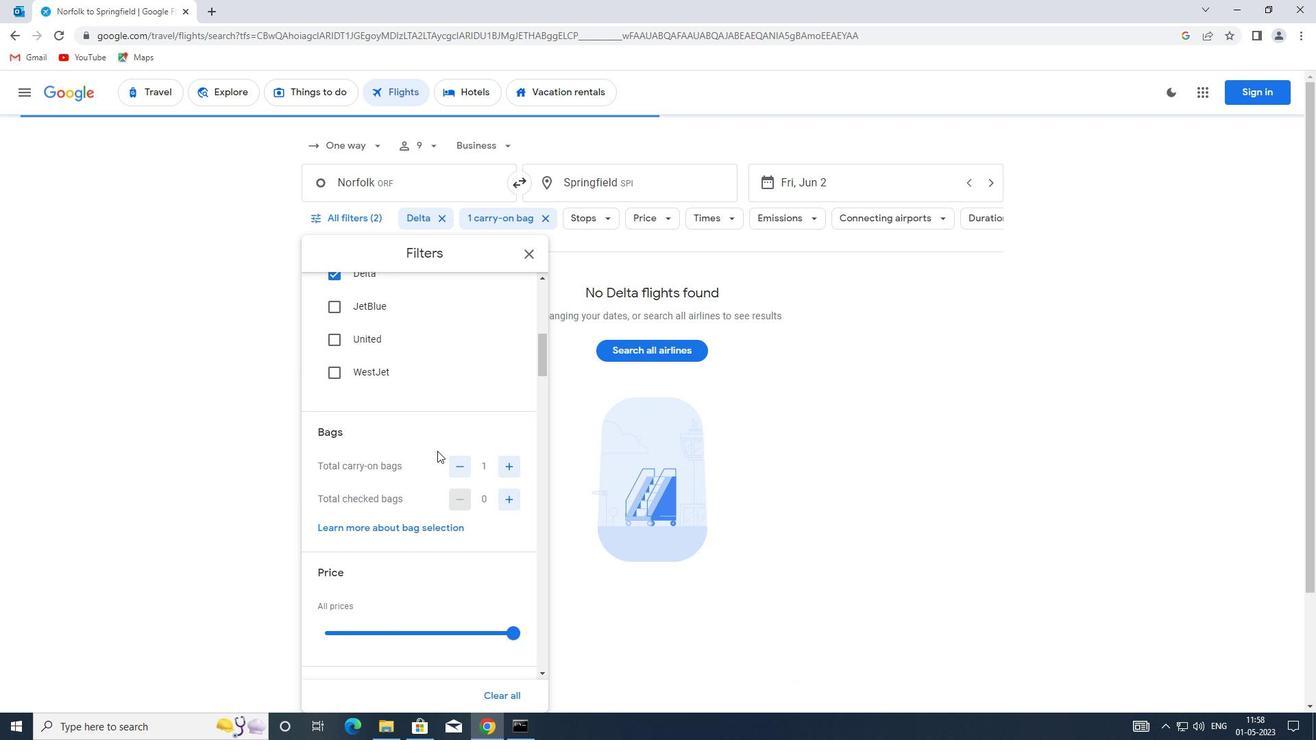
Action: Mouse scrolled (437, 449) with delta (0, 0)
Screenshot: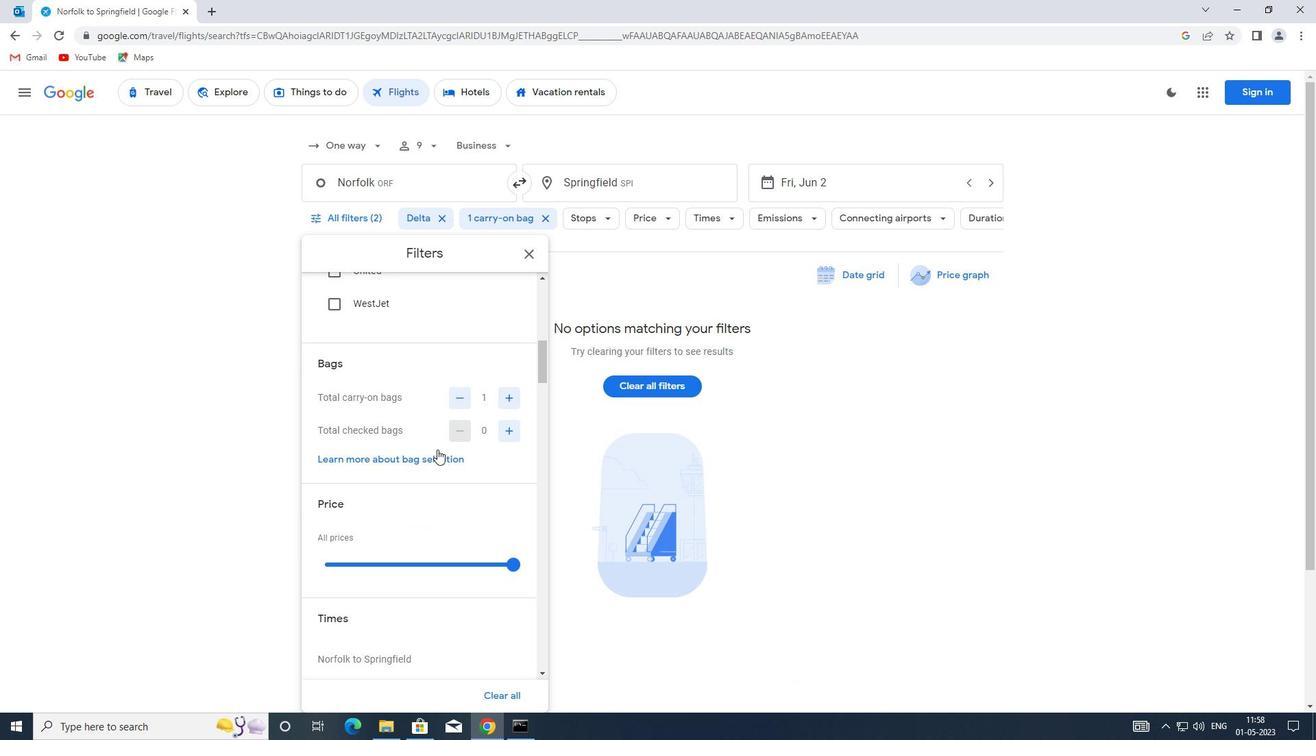 
Action: Mouse moved to (422, 491)
Screenshot: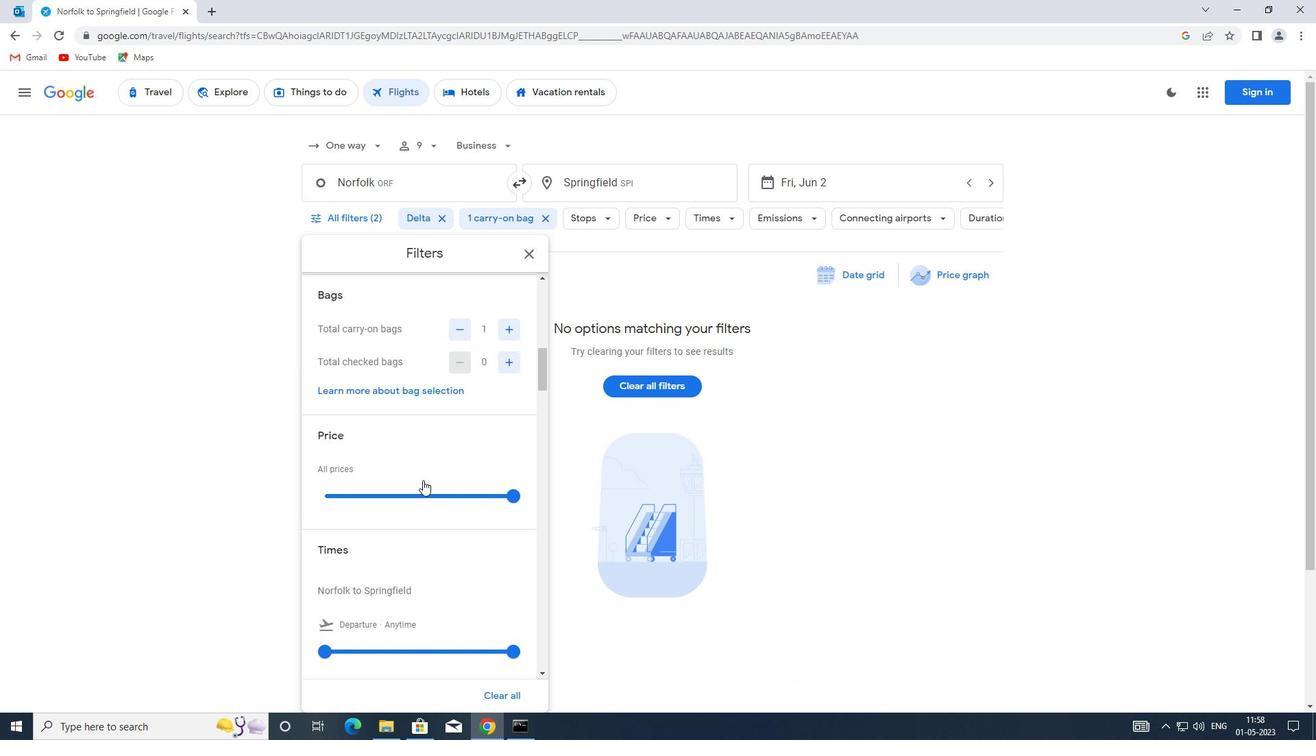 
Action: Mouse pressed left at (422, 491)
Screenshot: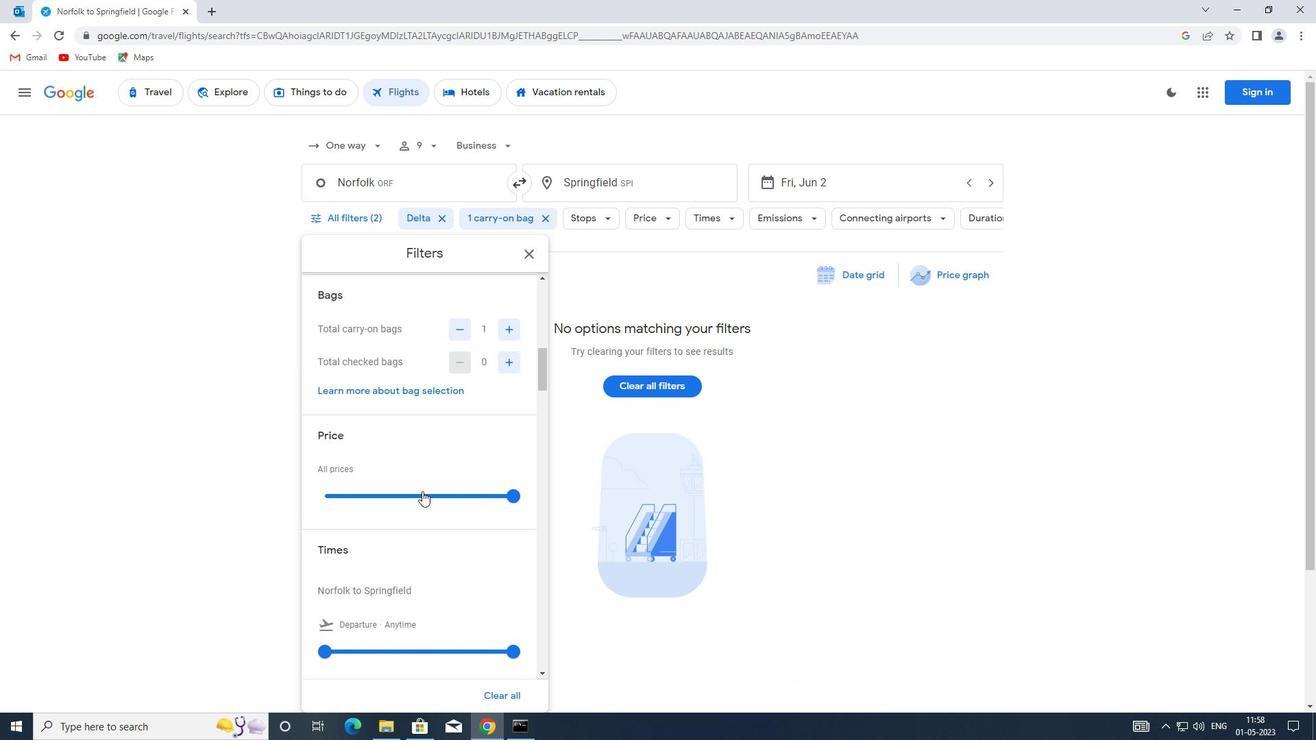 
Action: Mouse pressed left at (422, 491)
Screenshot: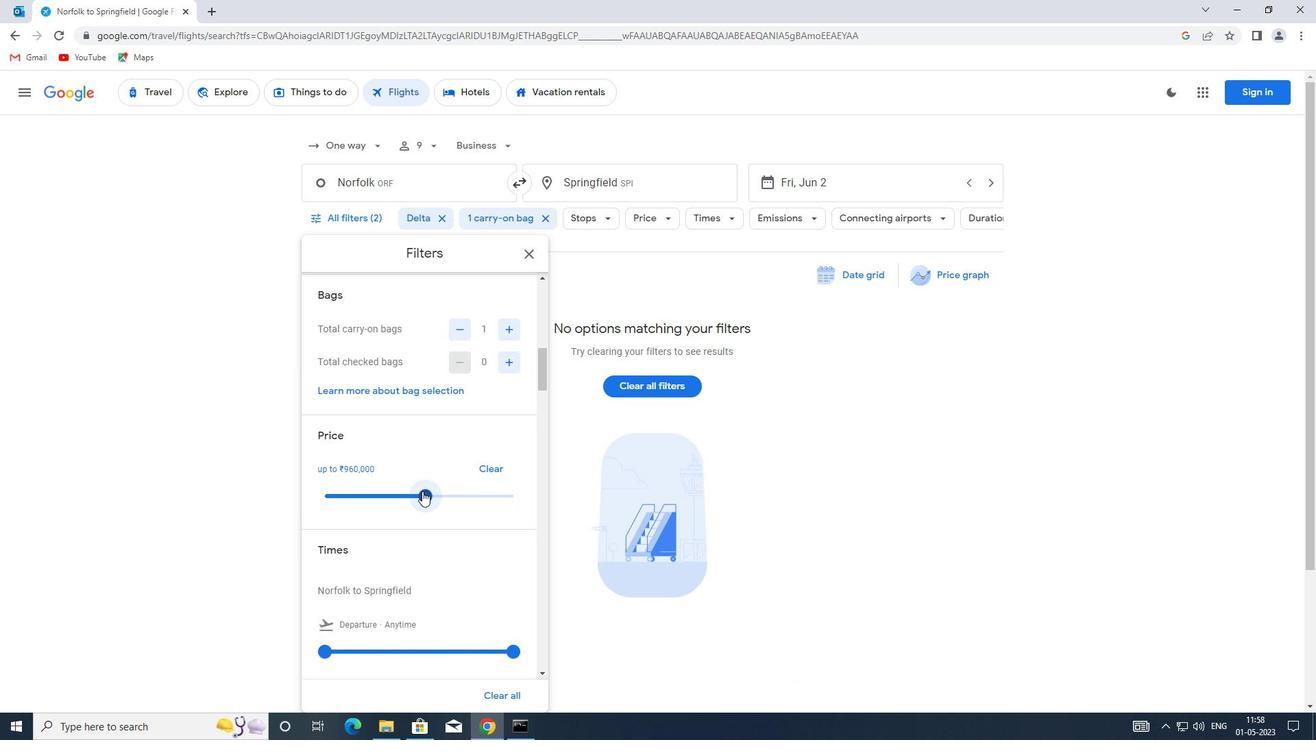 
Action: Mouse moved to (384, 479)
Screenshot: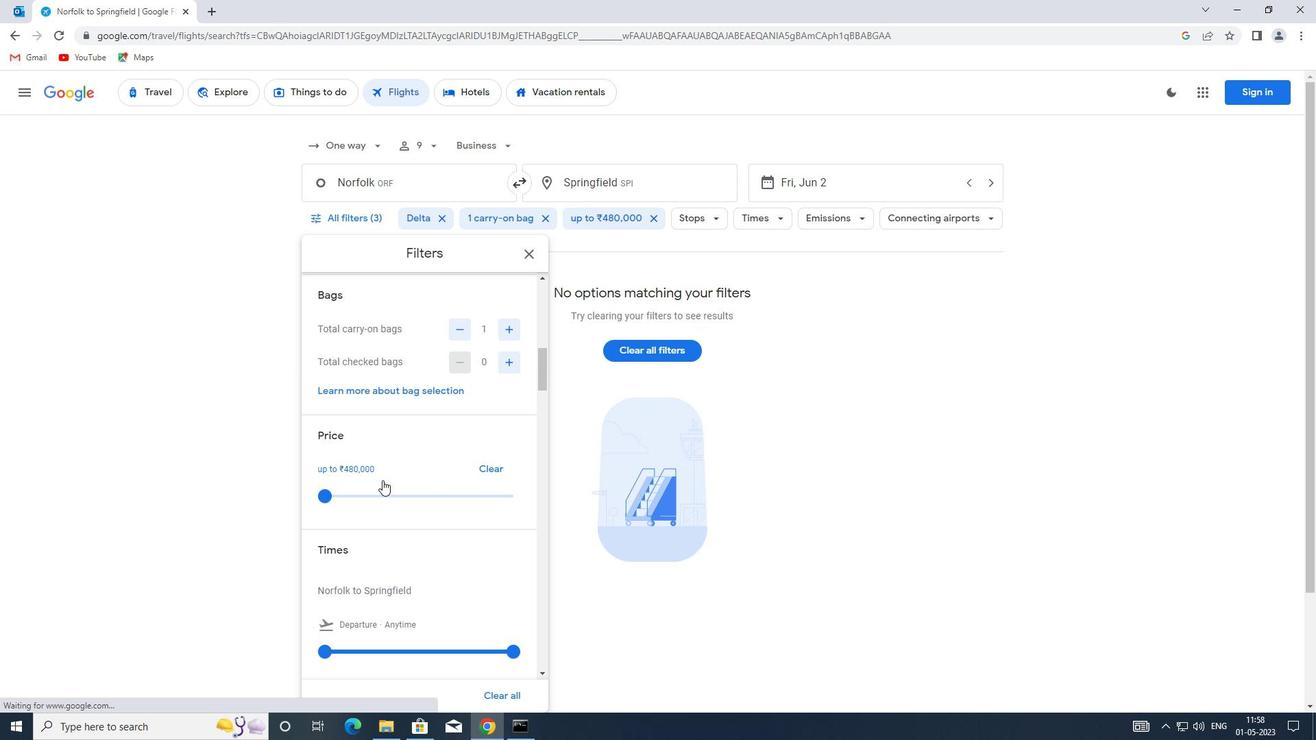 
Action: Mouse scrolled (384, 479) with delta (0, 0)
Screenshot: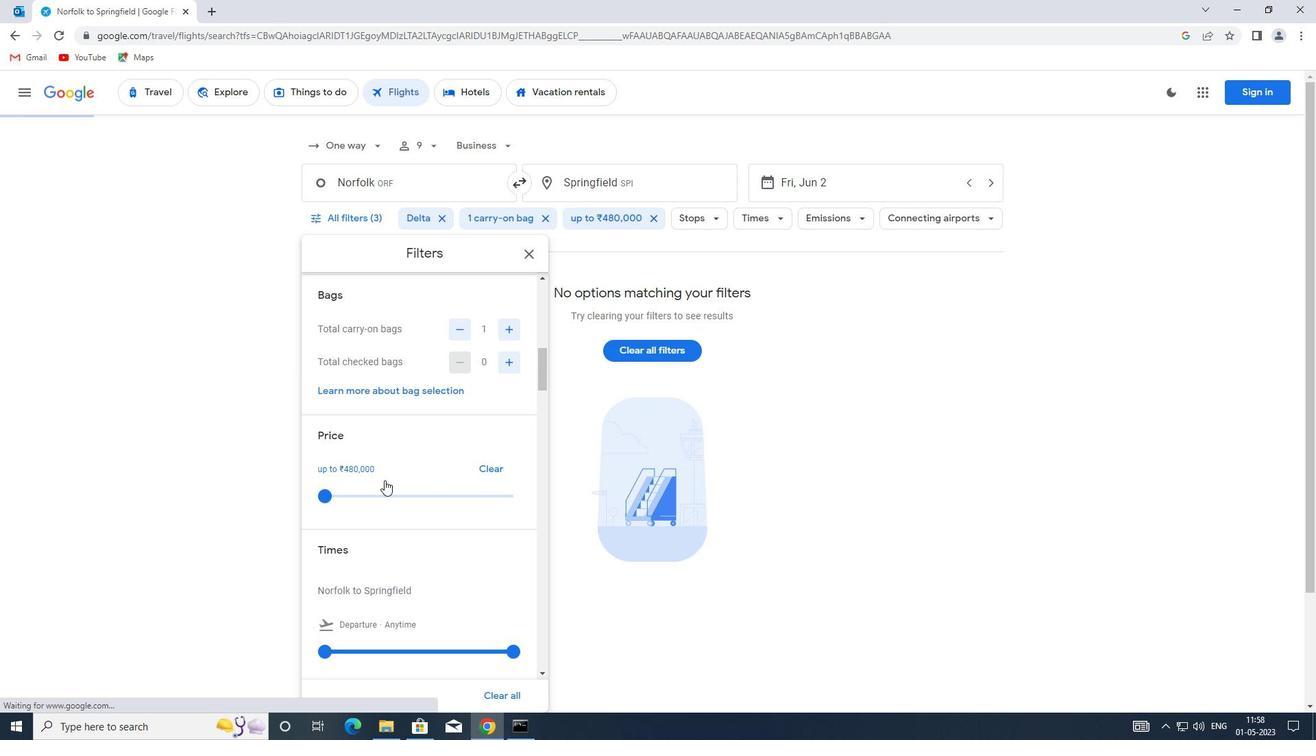 
Action: Mouse moved to (396, 470)
Screenshot: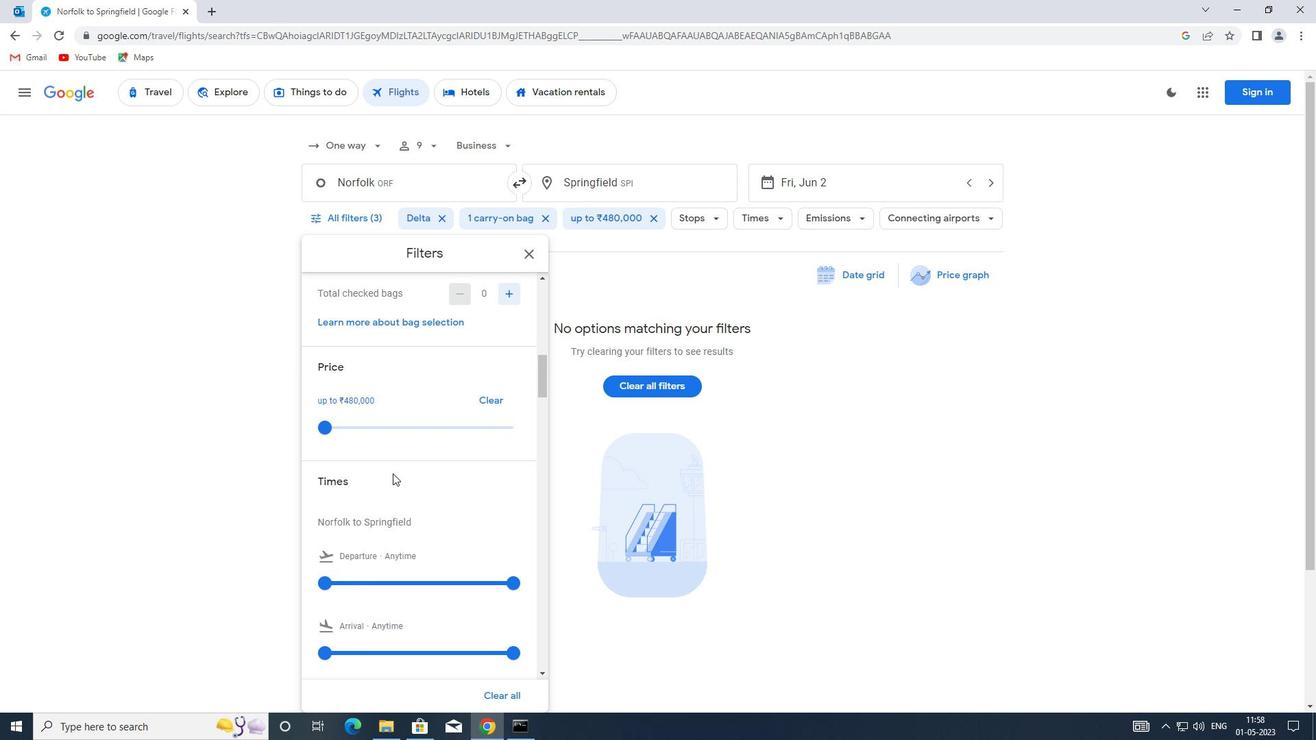 
Action: Mouse scrolled (396, 470) with delta (0, 0)
Screenshot: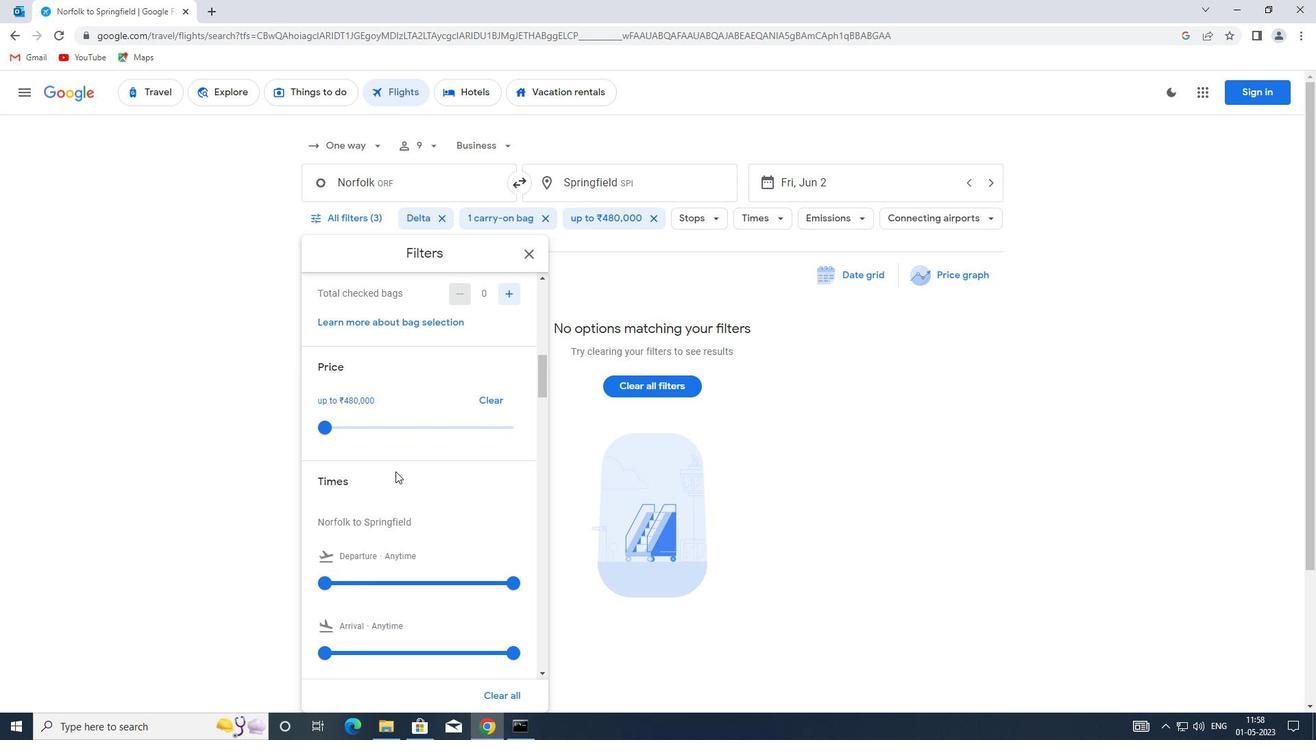 
Action: Mouse moved to (418, 446)
Screenshot: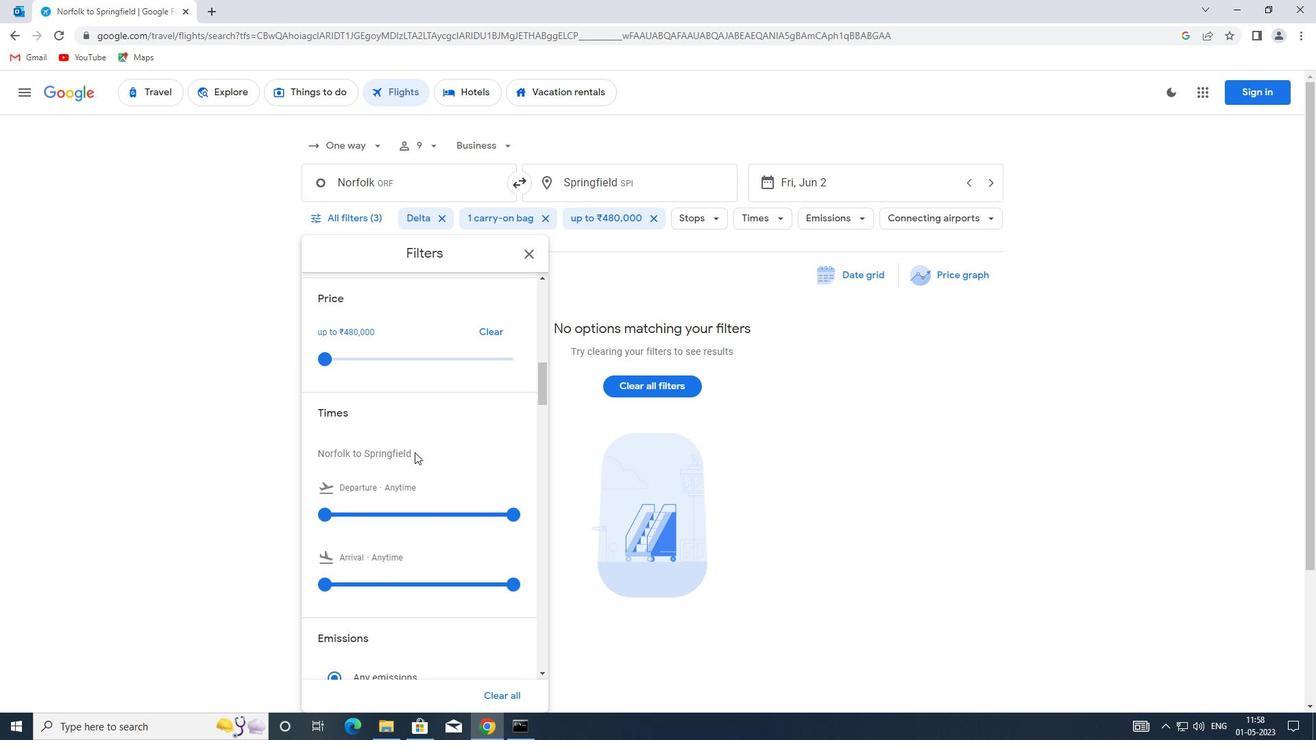 
Action: Mouse scrolled (418, 446) with delta (0, 0)
Screenshot: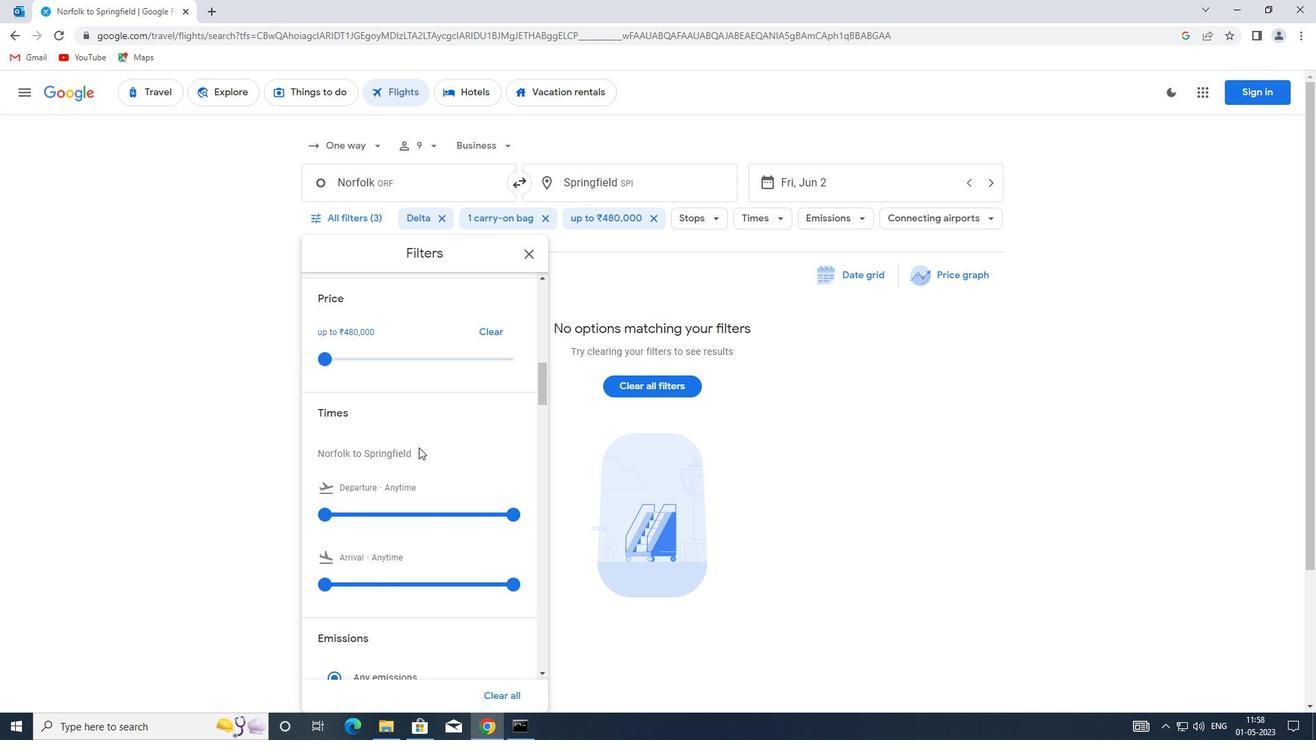 
Action: Mouse moved to (325, 444)
Screenshot: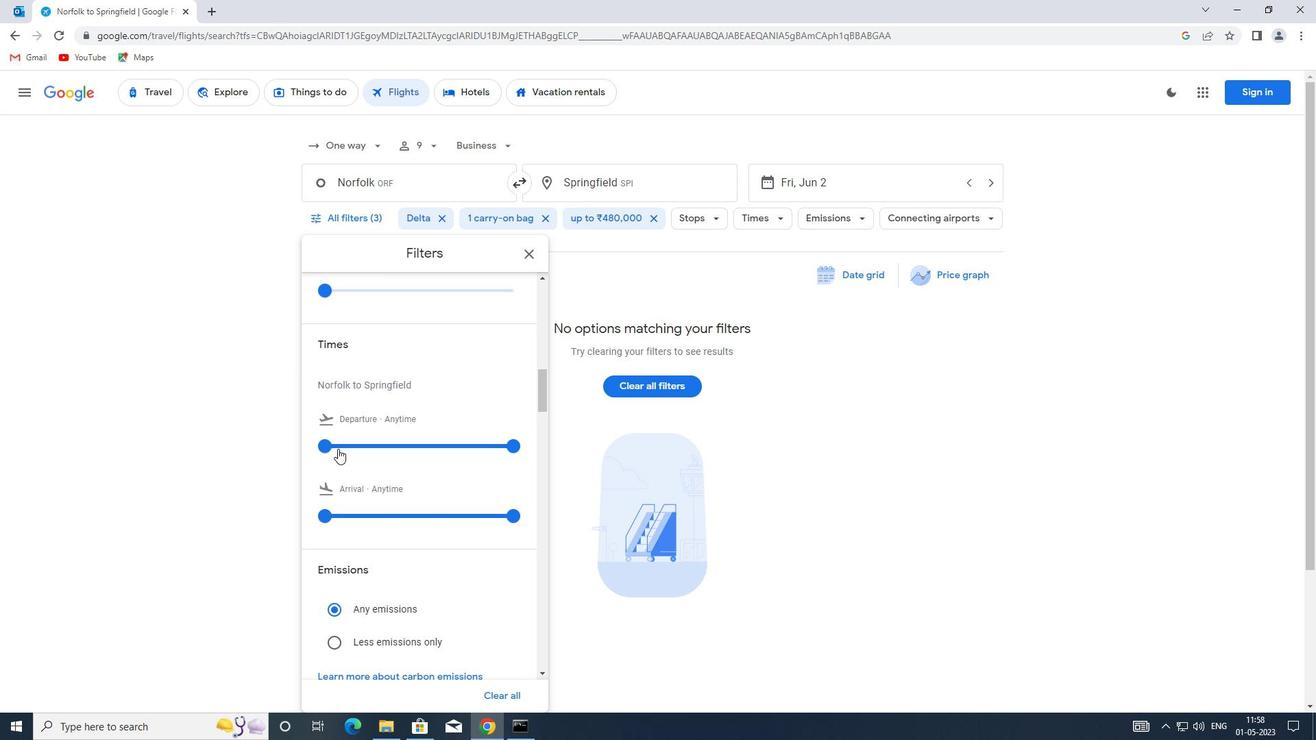 
Action: Mouse pressed left at (325, 444)
Screenshot: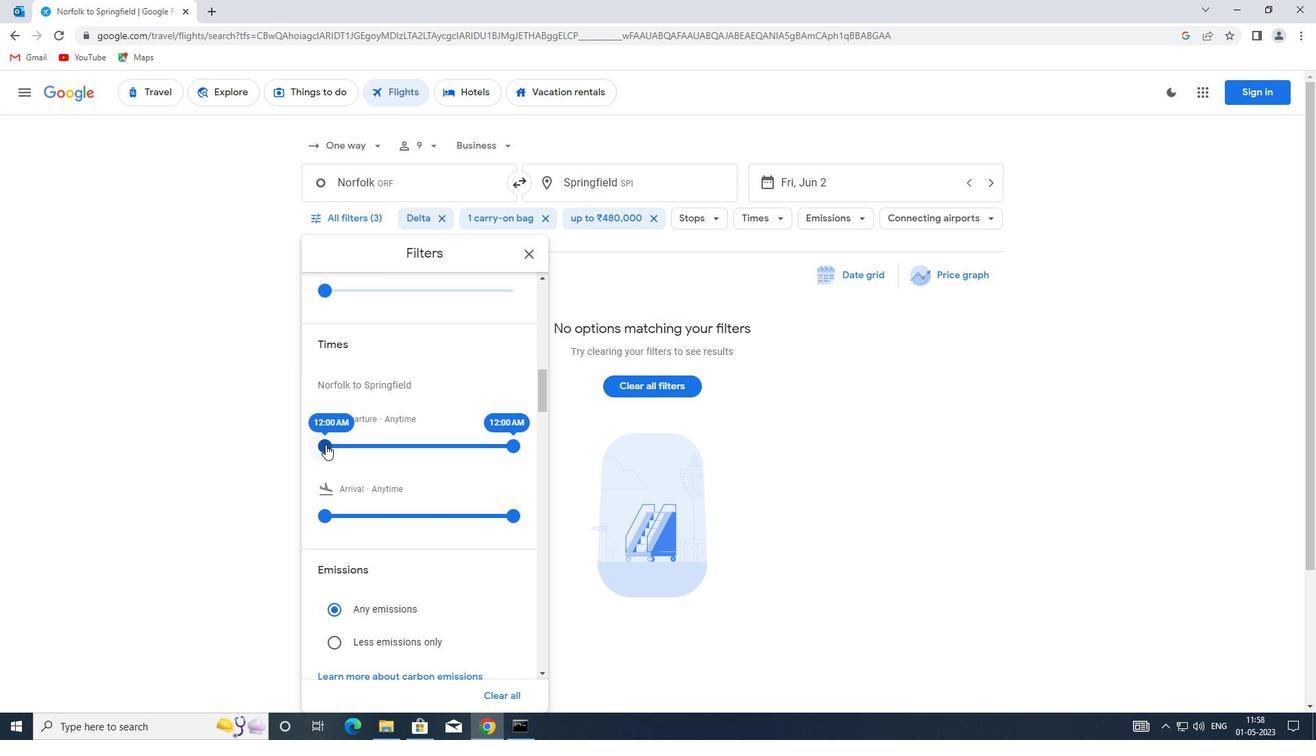 
Action: Mouse moved to (510, 447)
Screenshot: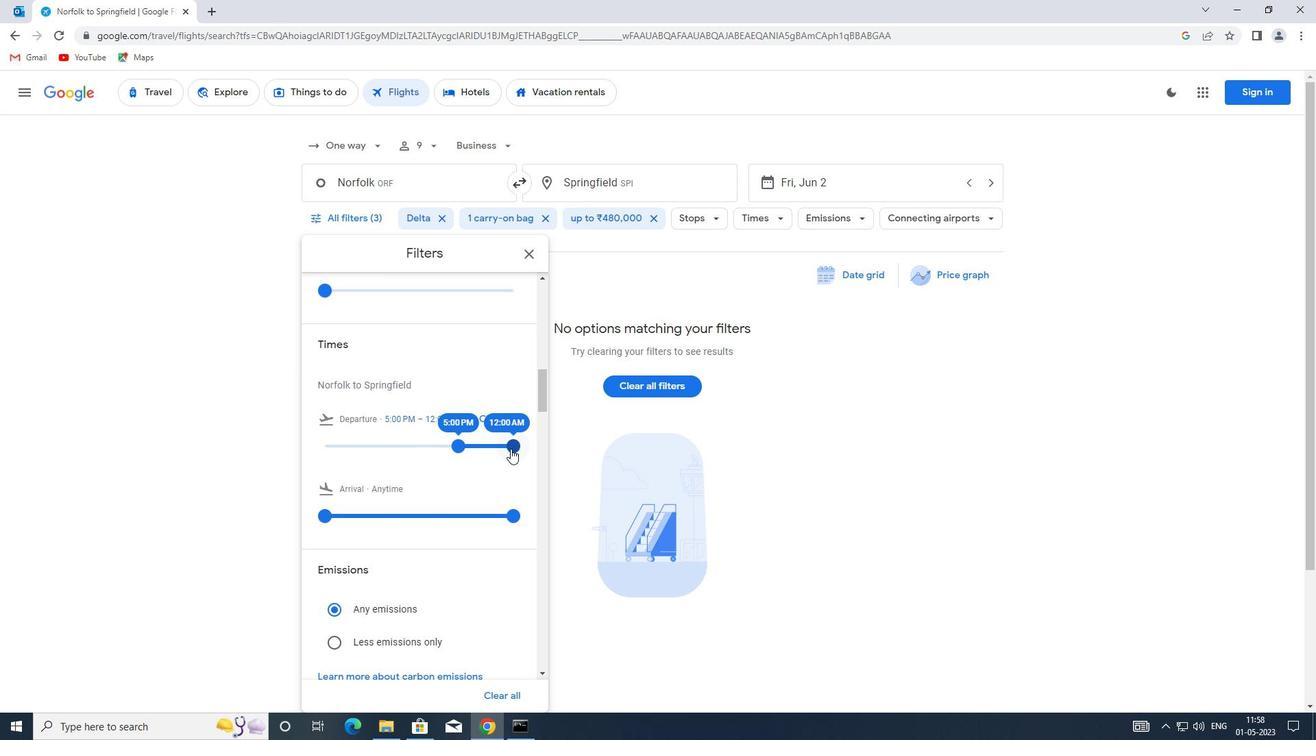 
Action: Mouse pressed left at (510, 447)
Screenshot: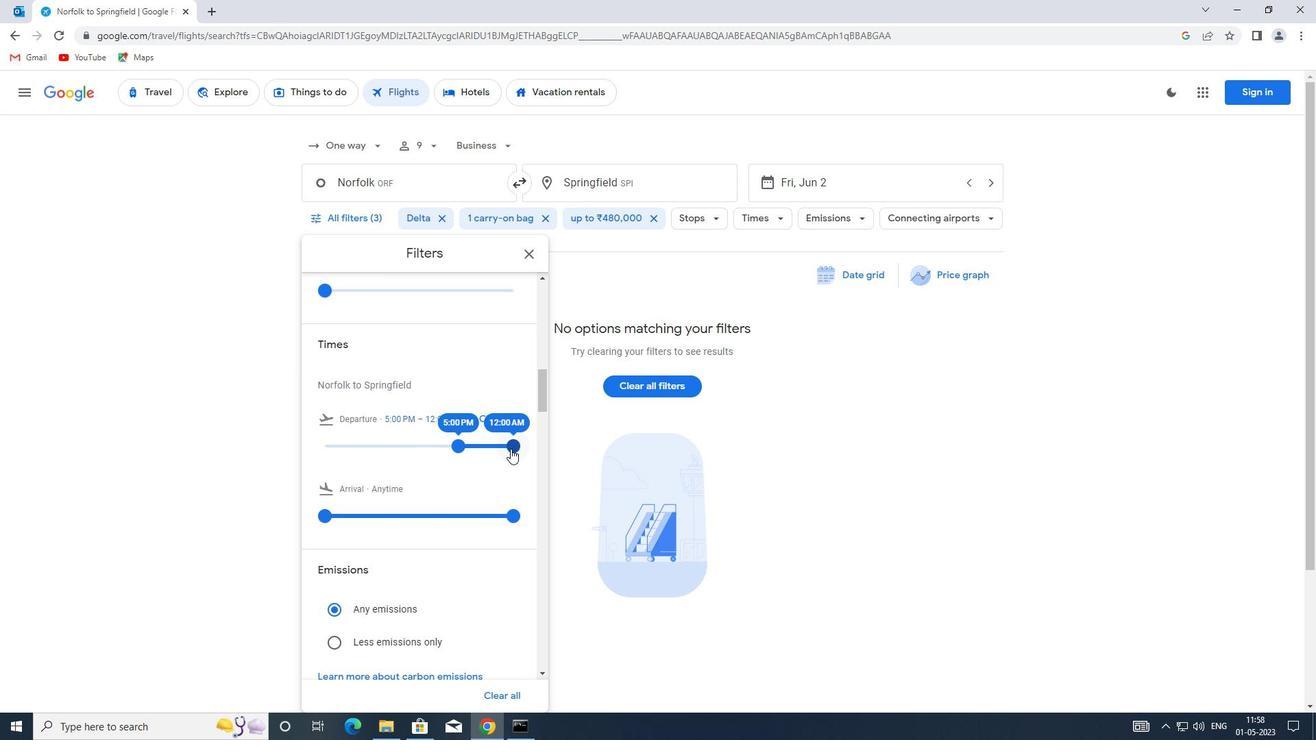 
Action: Mouse moved to (466, 446)
Screenshot: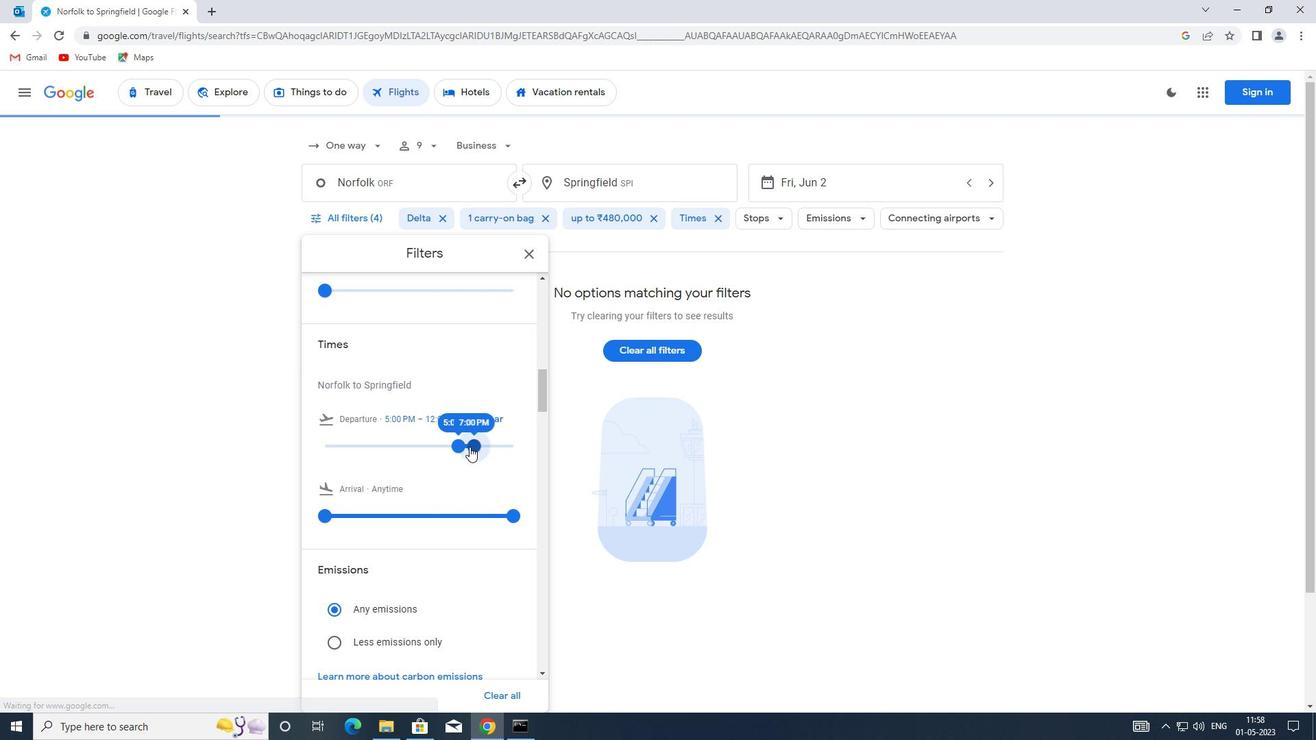 
Action: Mouse pressed left at (466, 446)
Screenshot: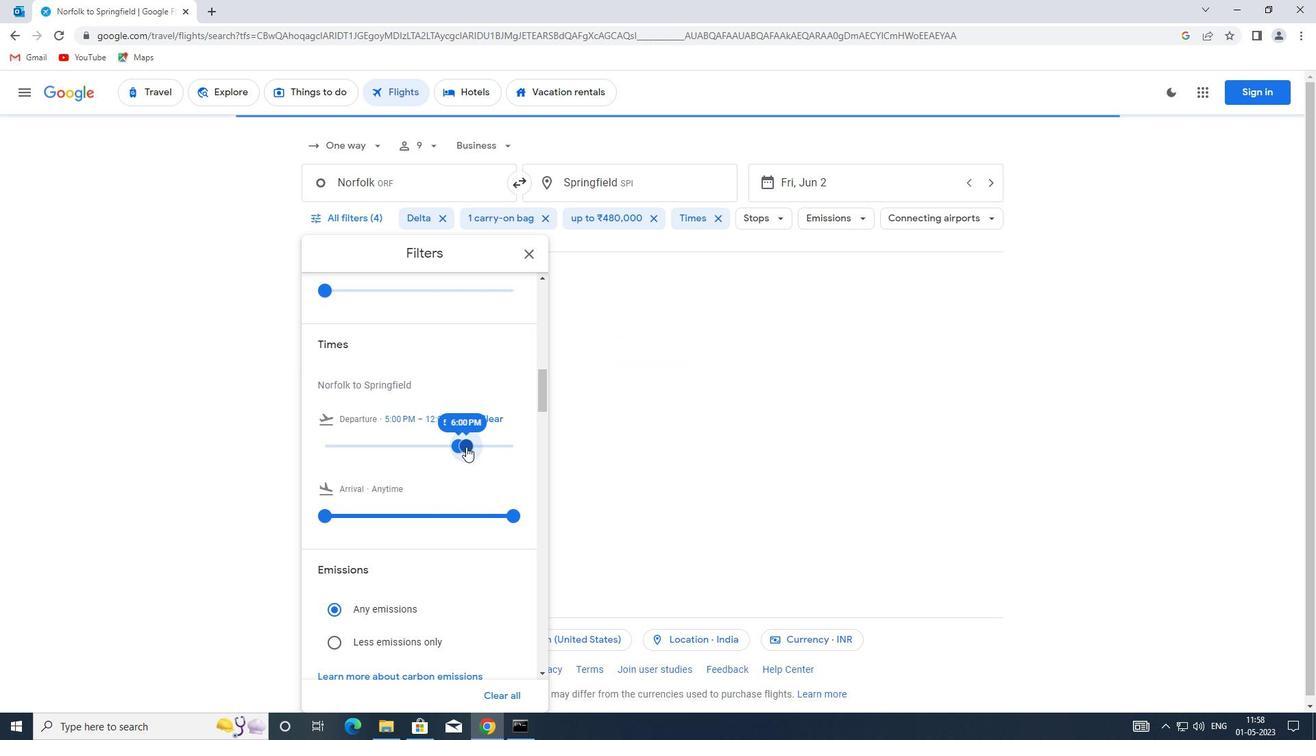 
Action: Mouse moved to (466, 437)
Screenshot: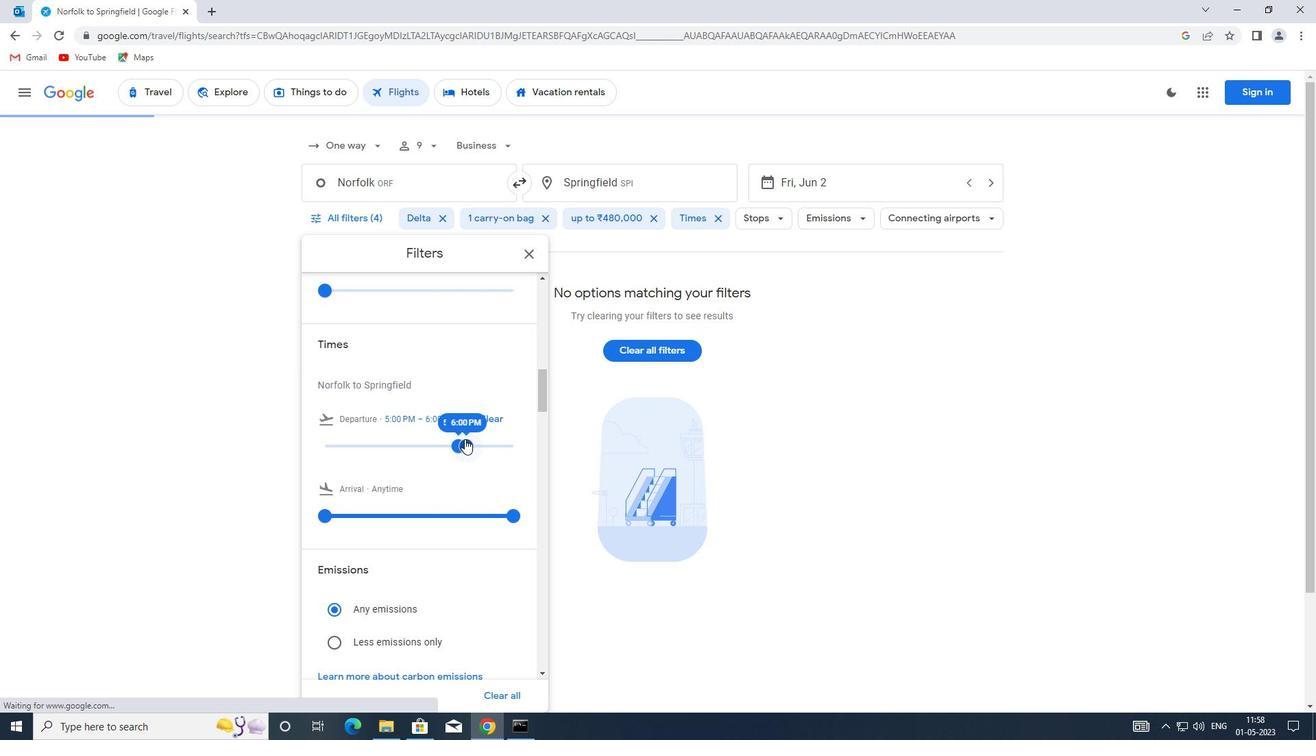 
Action: Mouse scrolled (466, 436) with delta (0, 0)
Screenshot: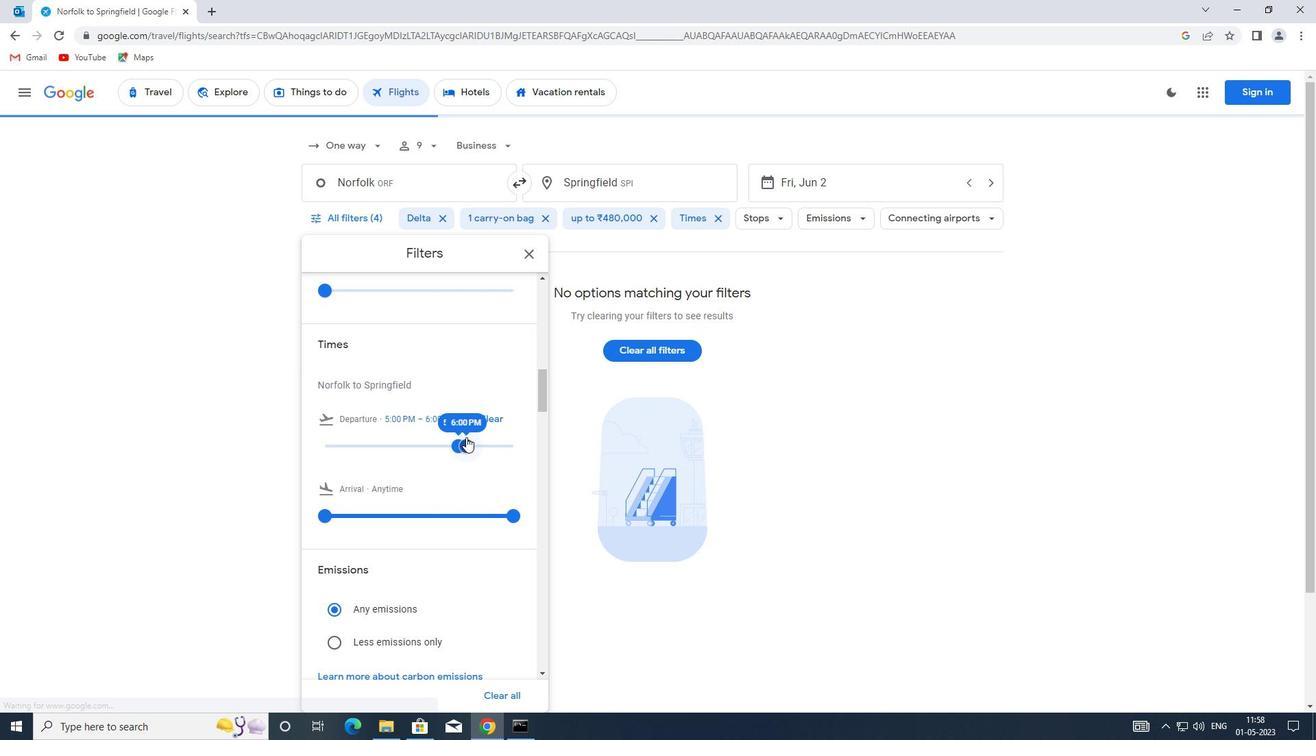 
Action: Mouse scrolled (466, 436) with delta (0, 0)
Screenshot: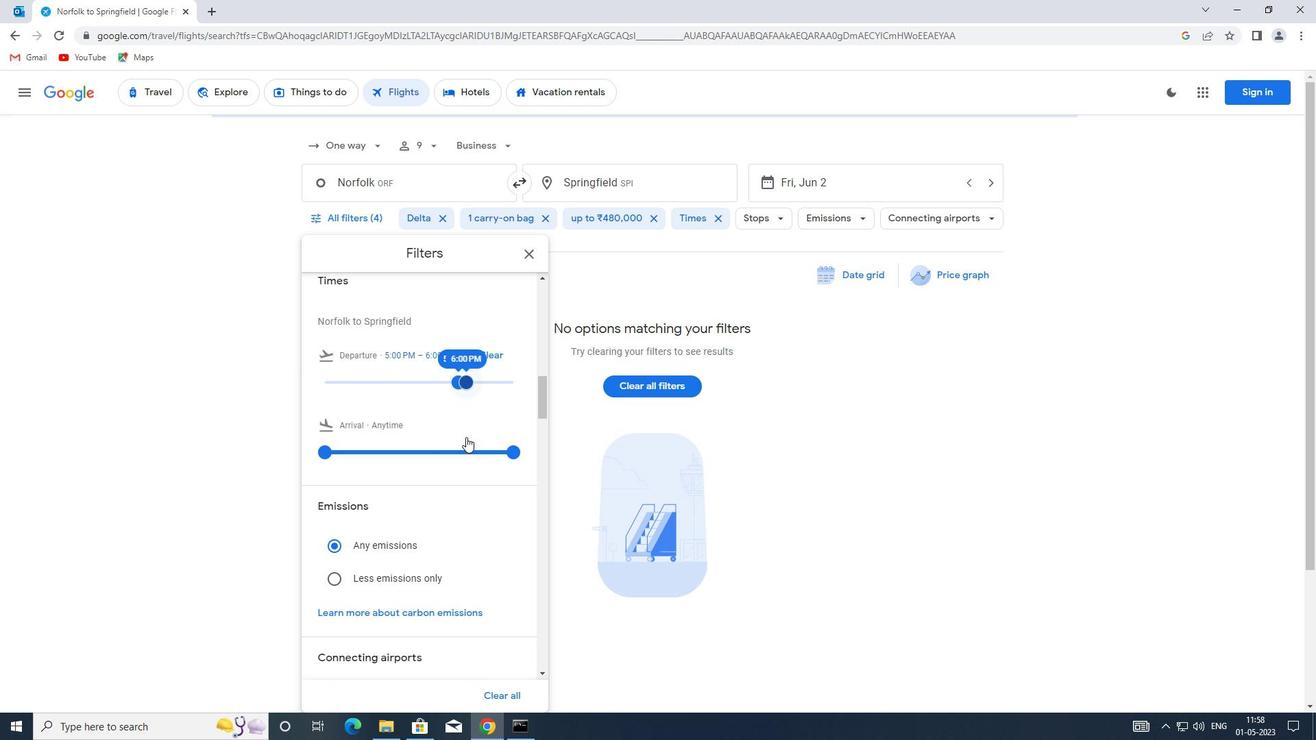 
Action: Mouse moved to (526, 257)
Screenshot: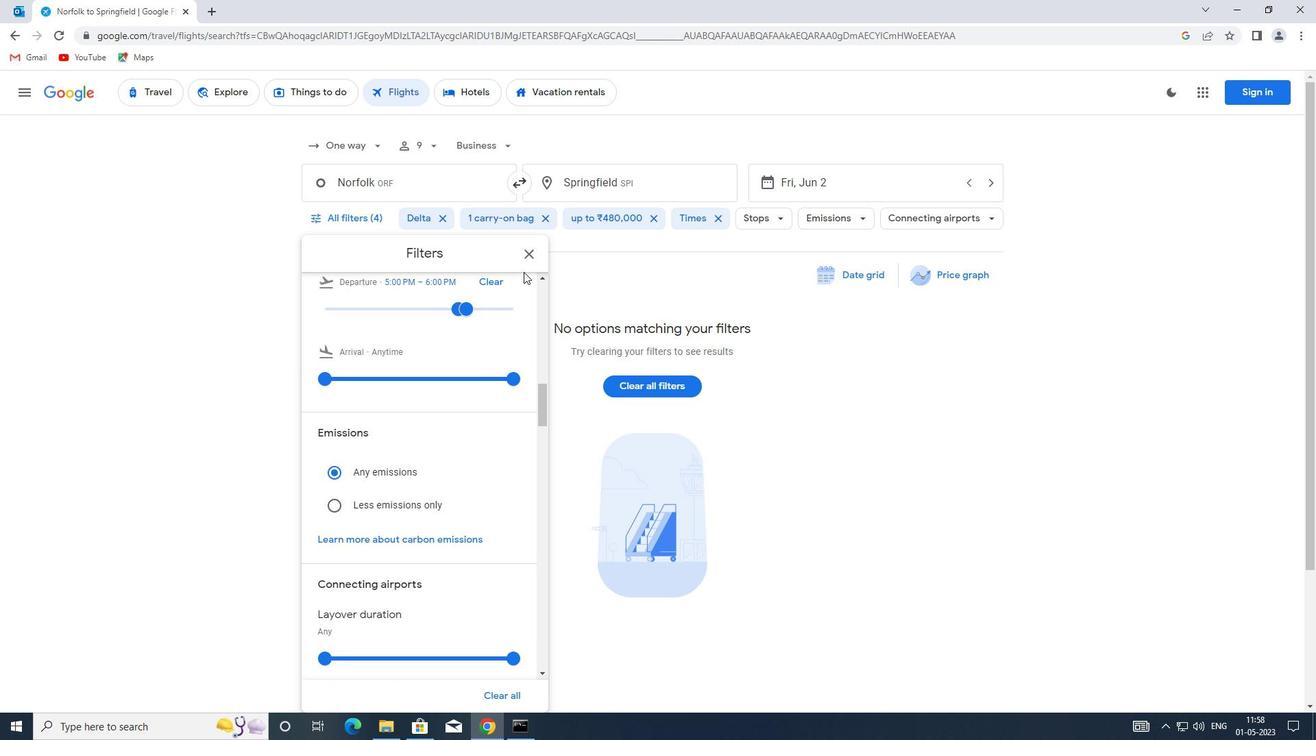 
Action: Mouse pressed left at (526, 257)
Screenshot: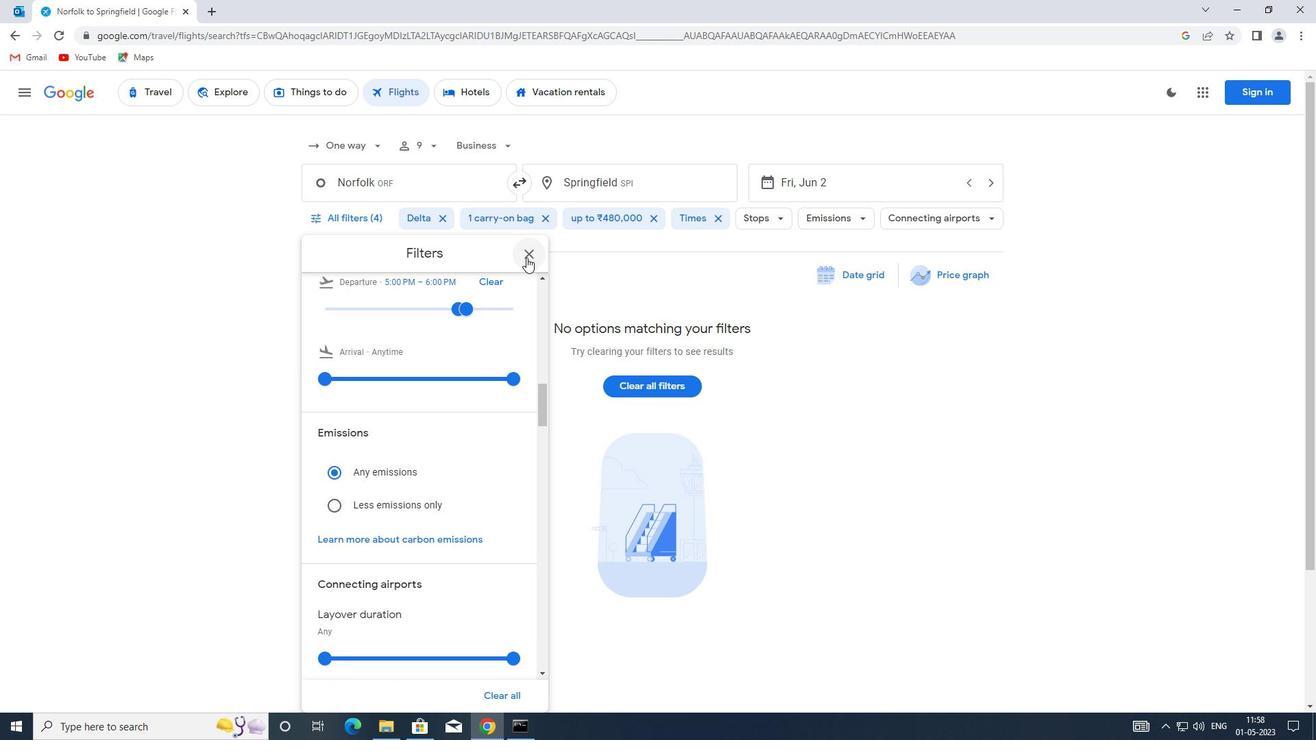 
Action: Mouse moved to (526, 257)
Screenshot: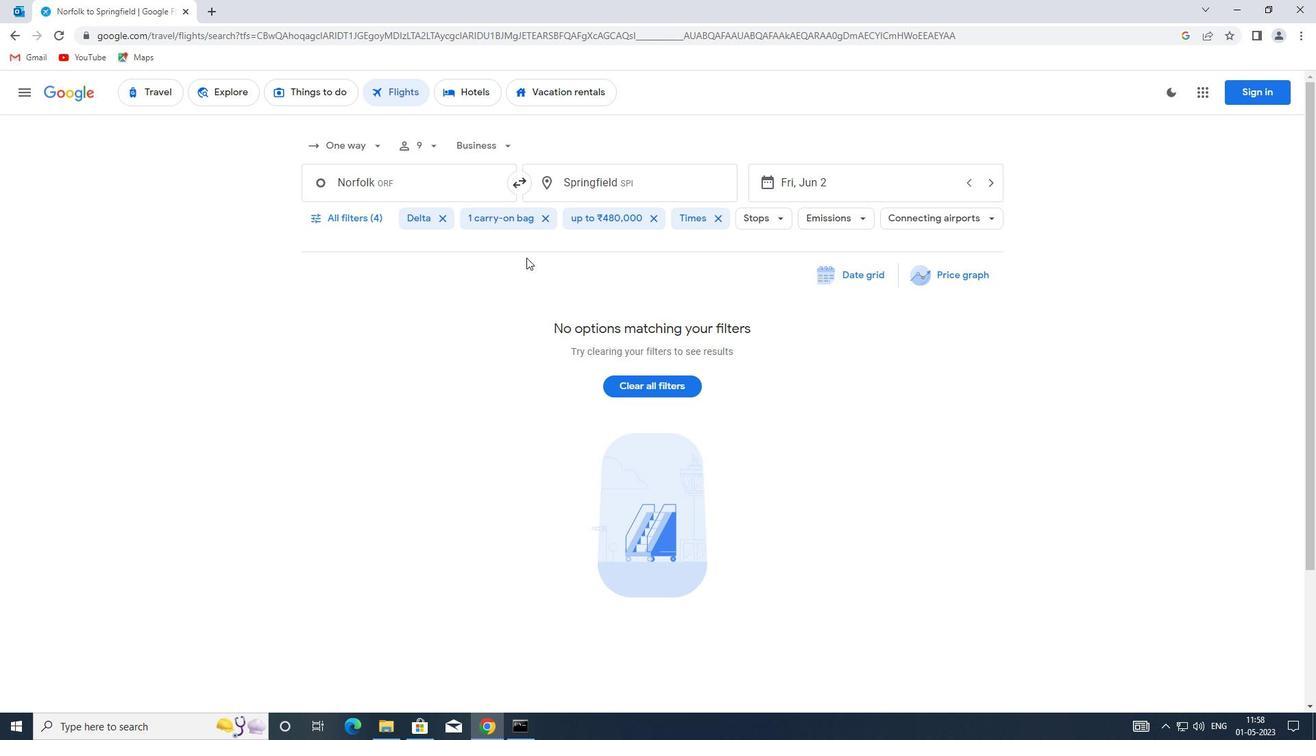 
